 Task: Add an event with the title Second Monthly Sales and Revenue Review, date '2023/12/22', time 8:30 AM to 10:30 AMand add a description: Staff Appreciation Day is a special occasion dedicated to recognizing and honoring the hard work, dedication, and contributions of the entire staff. It is a day to express gratitude and appreciation for their efforts in making the organization successful._x000D_
_x000D_
Select event color  Graphite . Add location for the event as: 456 Av. da Liberdade, Lisbon, Portugal, logged in from the account softage.9@softage.netand send the event invitation to softage.3@softage.net with CC to  softage.4@softage.net. Set a reminder for the event Weekly on Sunday
Action: Mouse moved to (75, 139)
Screenshot: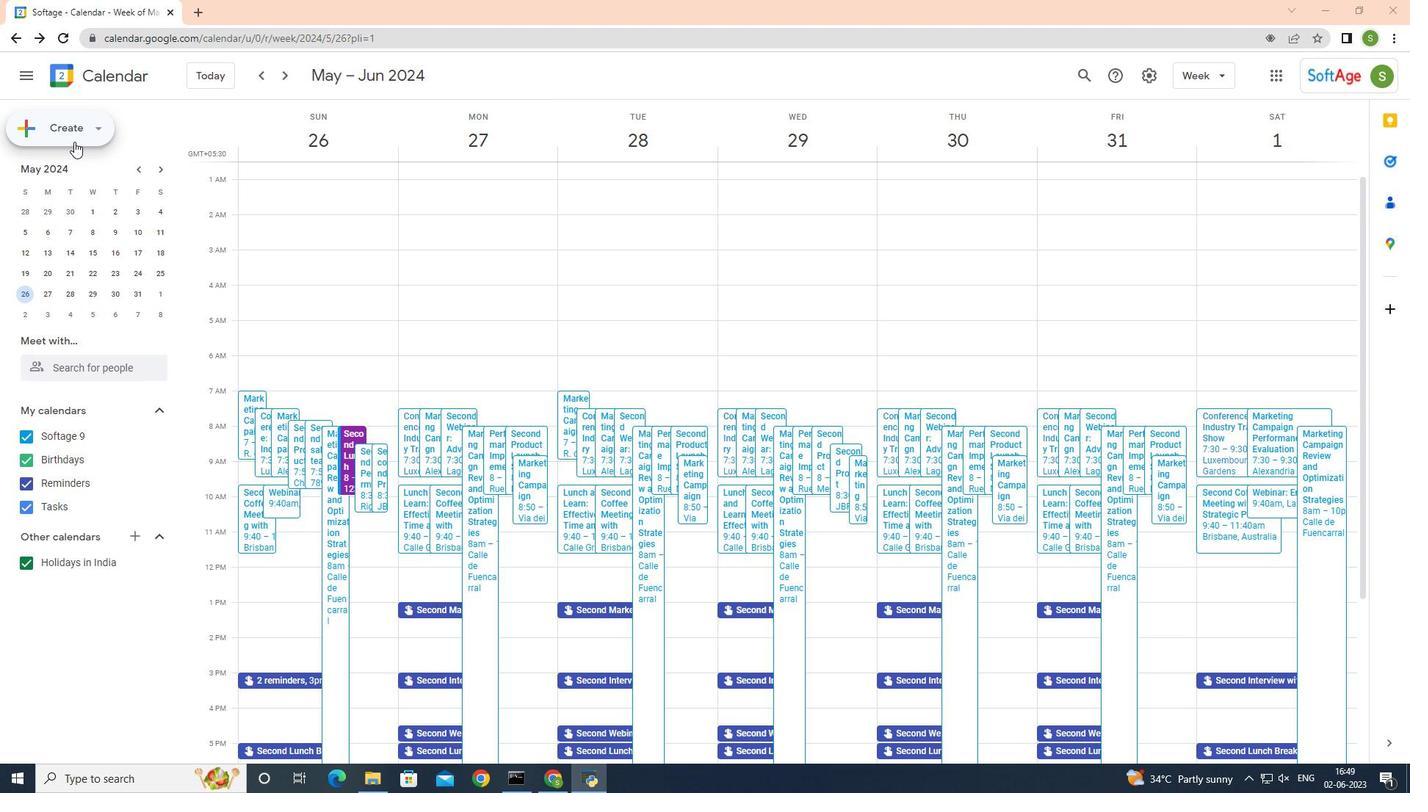 
Action: Mouse pressed left at (75, 139)
Screenshot: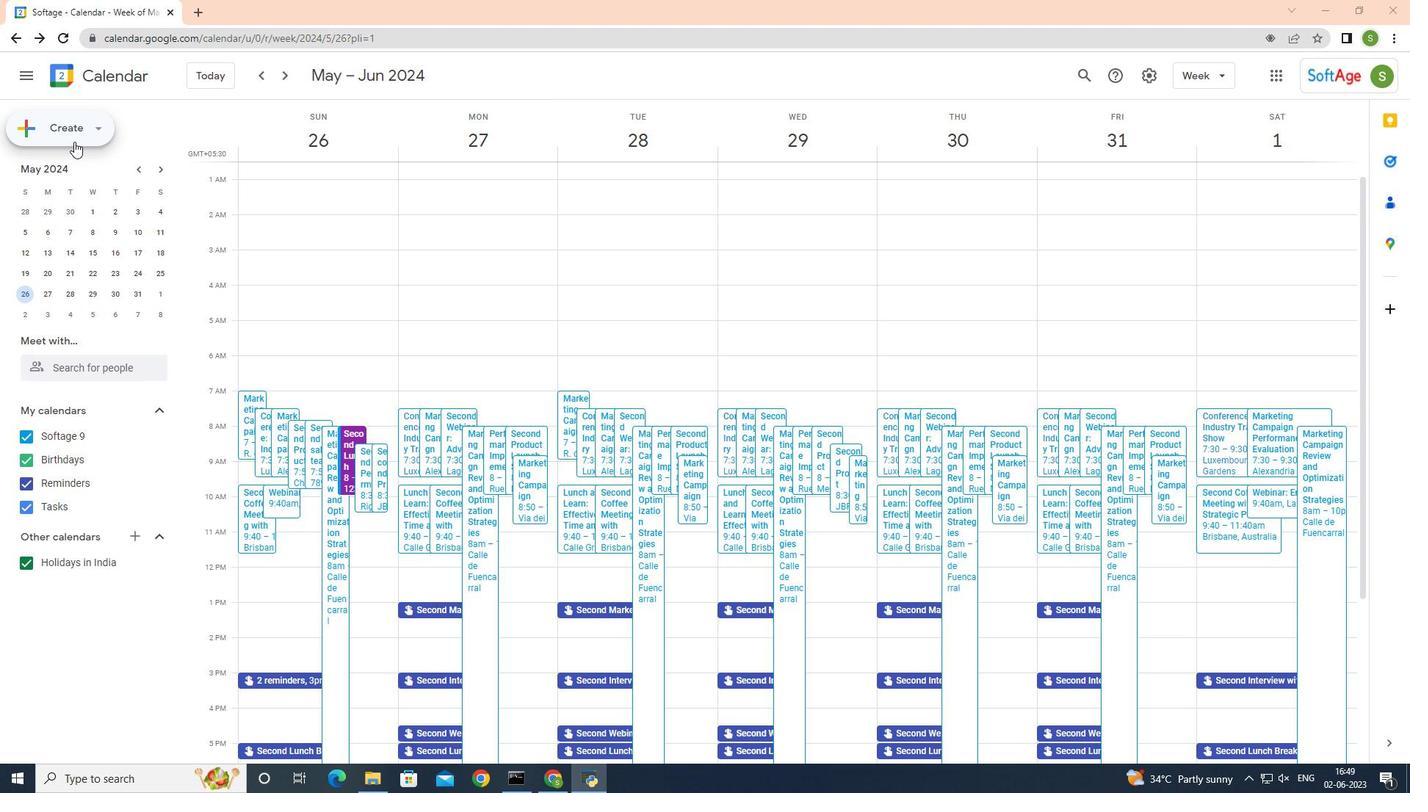 
Action: Mouse moved to (63, 168)
Screenshot: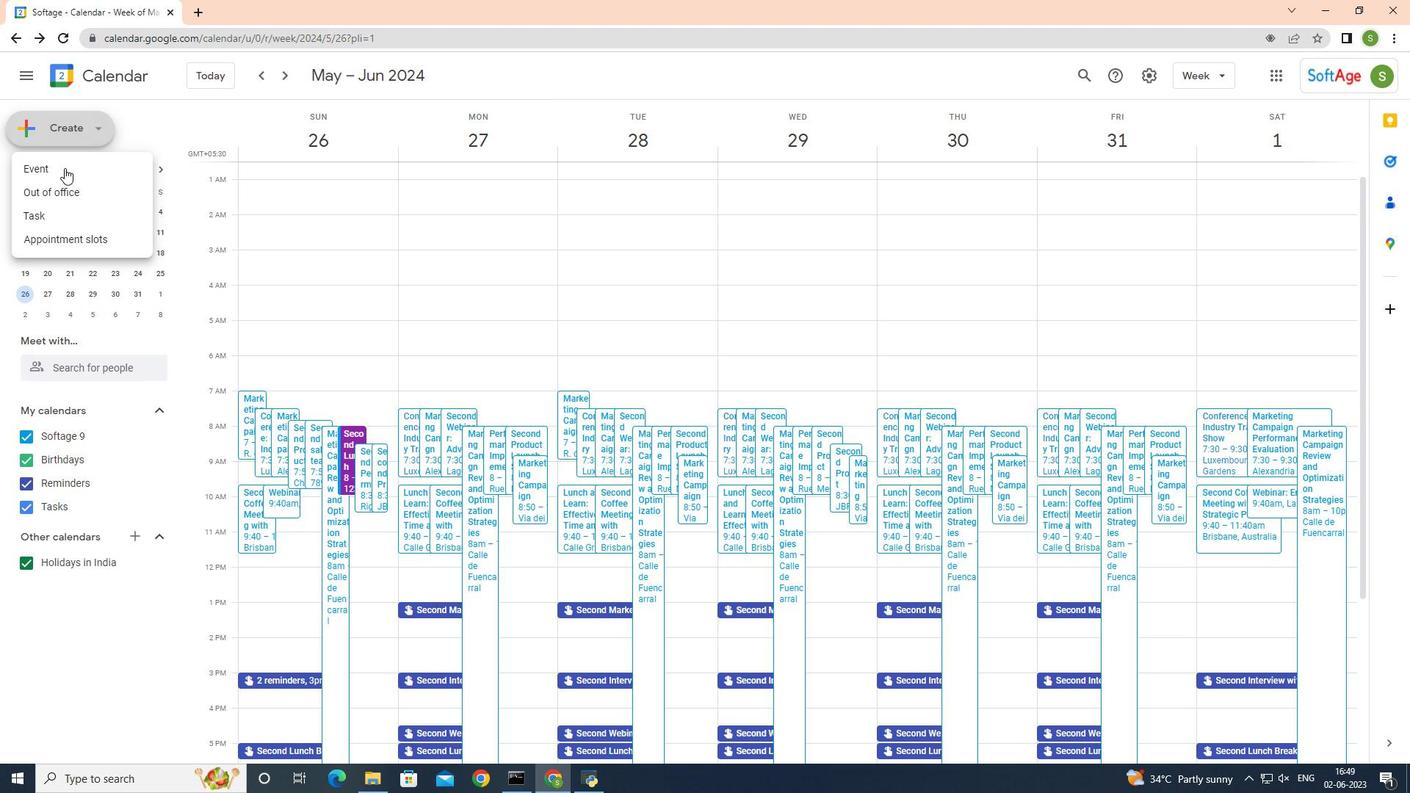 
Action: Mouse pressed left at (63, 168)
Screenshot: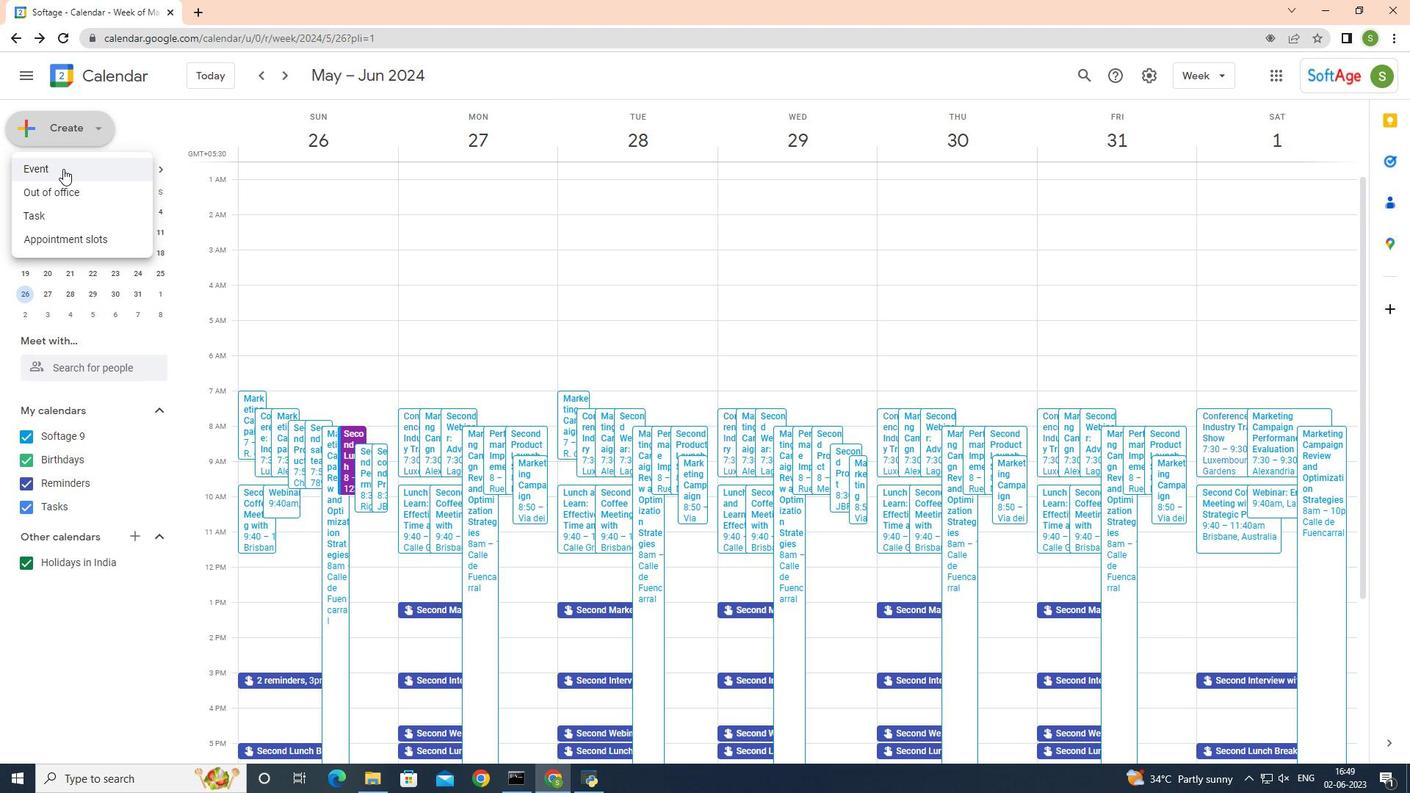 
Action: Mouse moved to (513, 398)
Screenshot: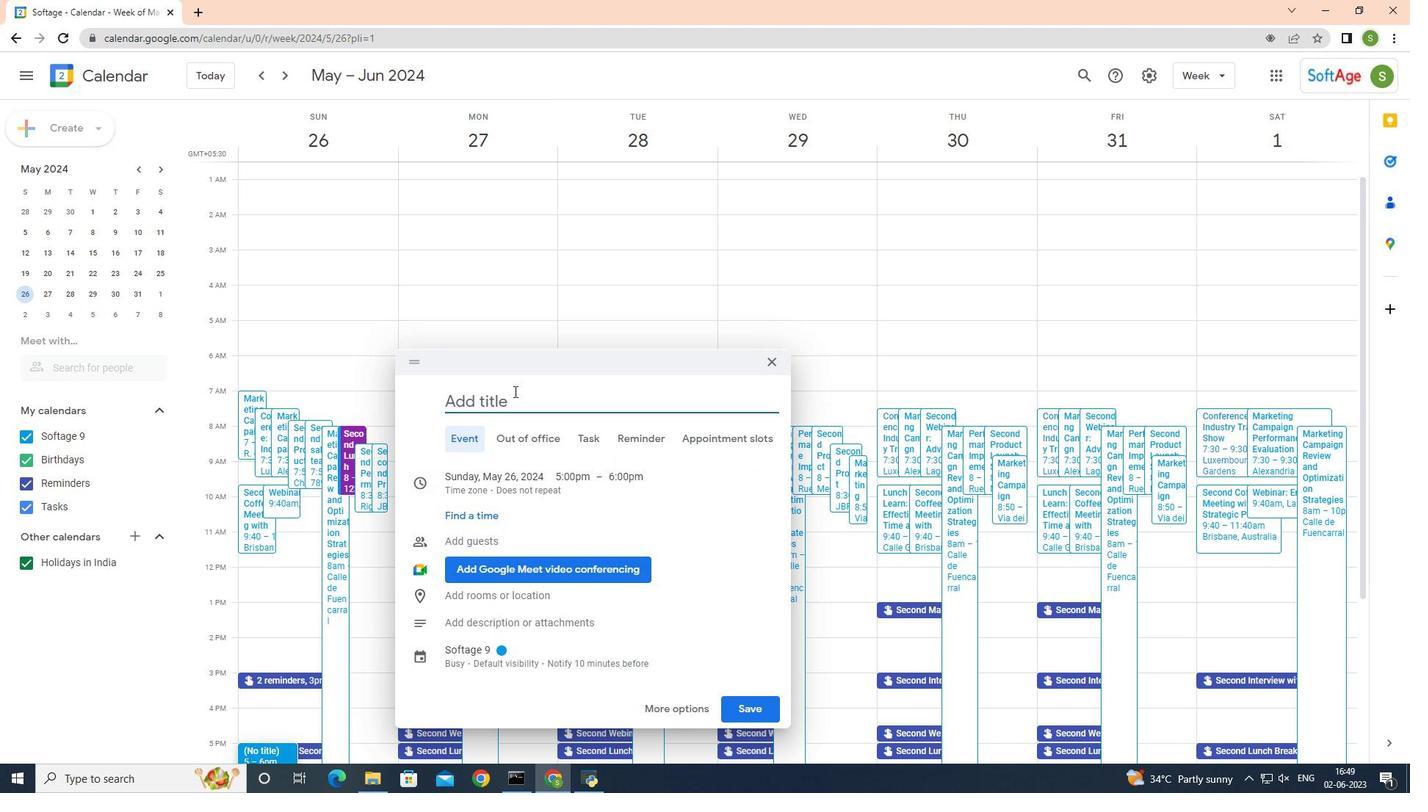
Action: Mouse pressed left at (513, 398)
Screenshot: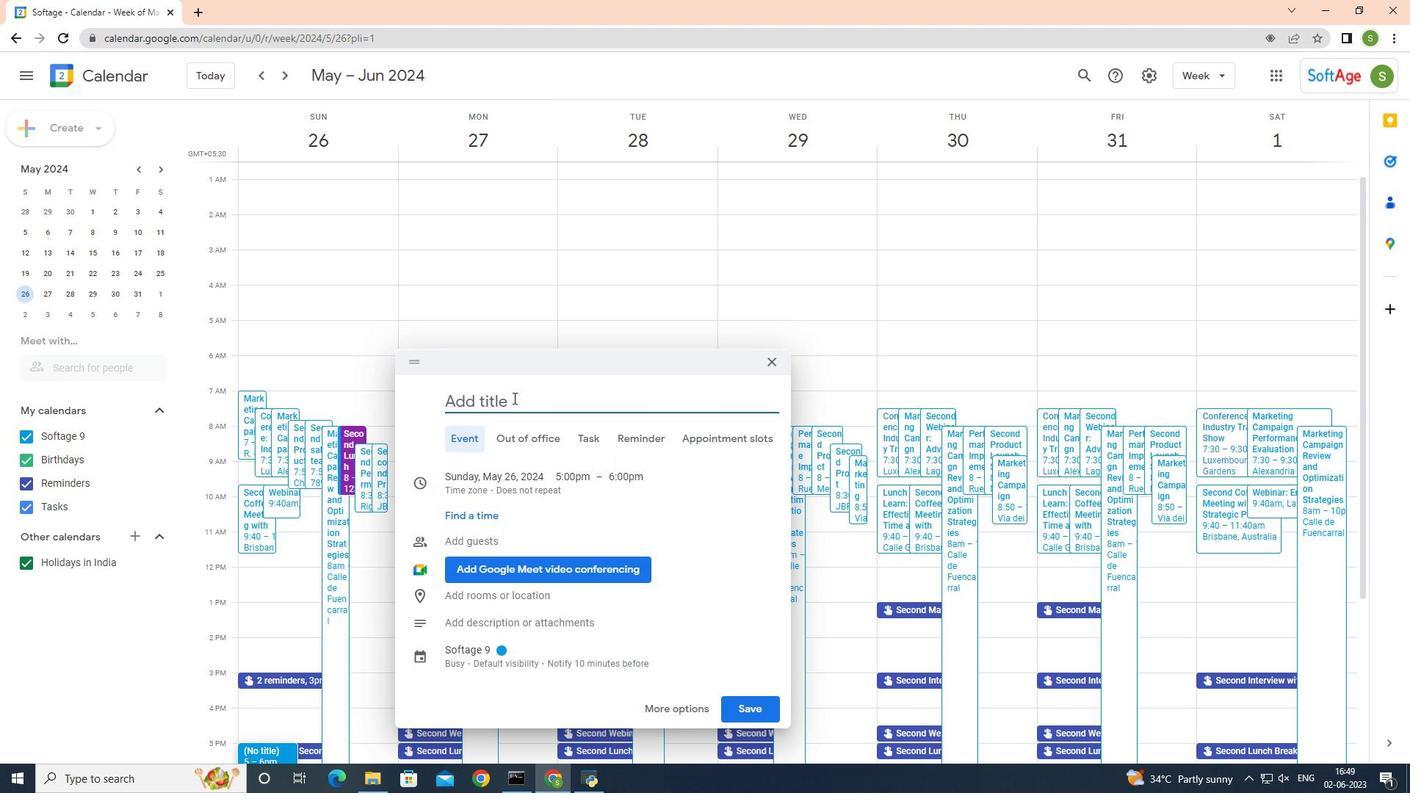 
Action: Mouse moved to (513, 398)
Screenshot: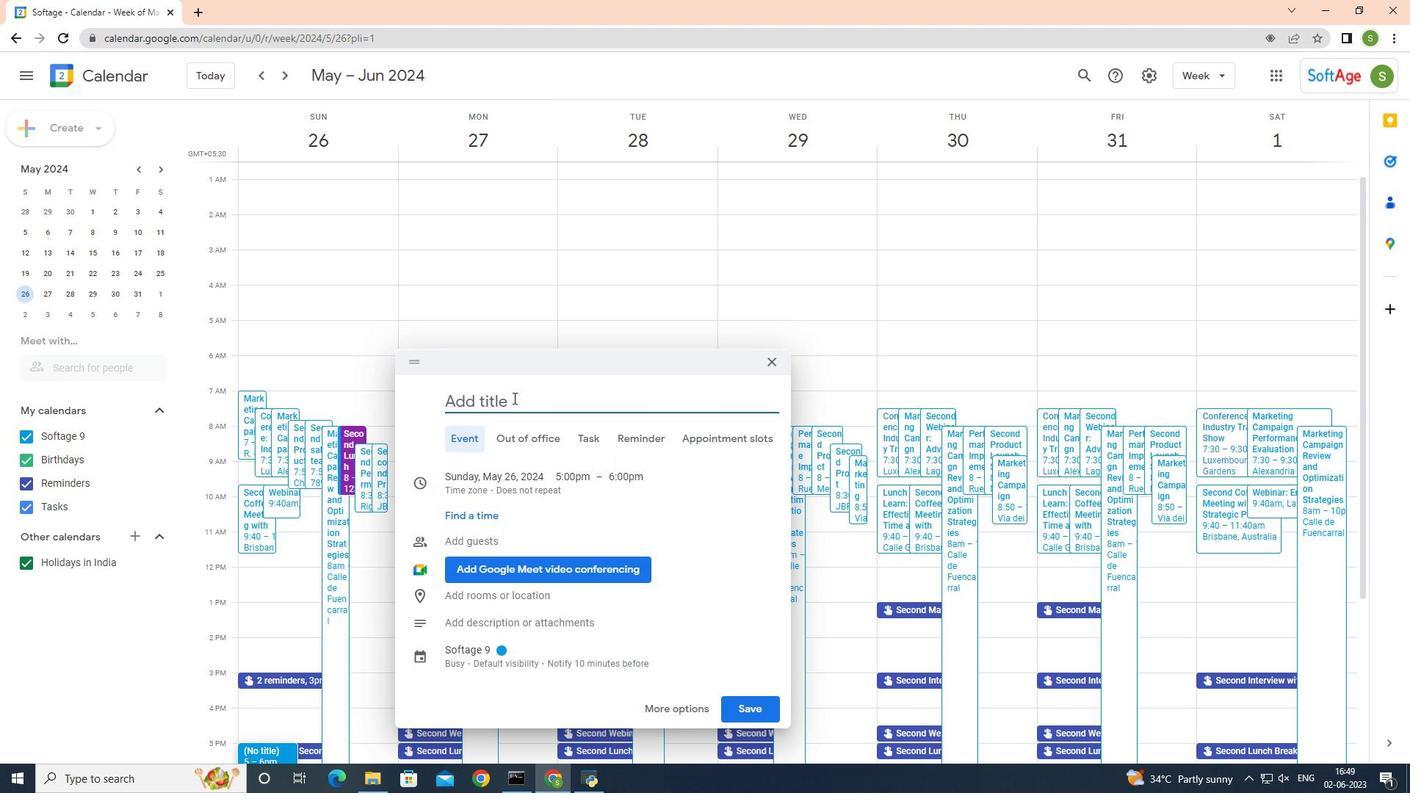 
Action: Key pressed <Key.shift>Second<Key.space><Key.shift_r><Key.shift_r><Key.shift_r><Key.shift_r><Key.shift_r><Key.shift_r><Key.shift_r><Key.shift_r><Key.shift_r><Key.shift_r><Key.shift_r>Monthly<Key.space><Key.shift><Key.shift><Key.shift><Key.shift><Key.shift>Sales<Key.space>and<Key.space><Key.shift>Revenue<Key.space><Key.shift>Review
Screenshot: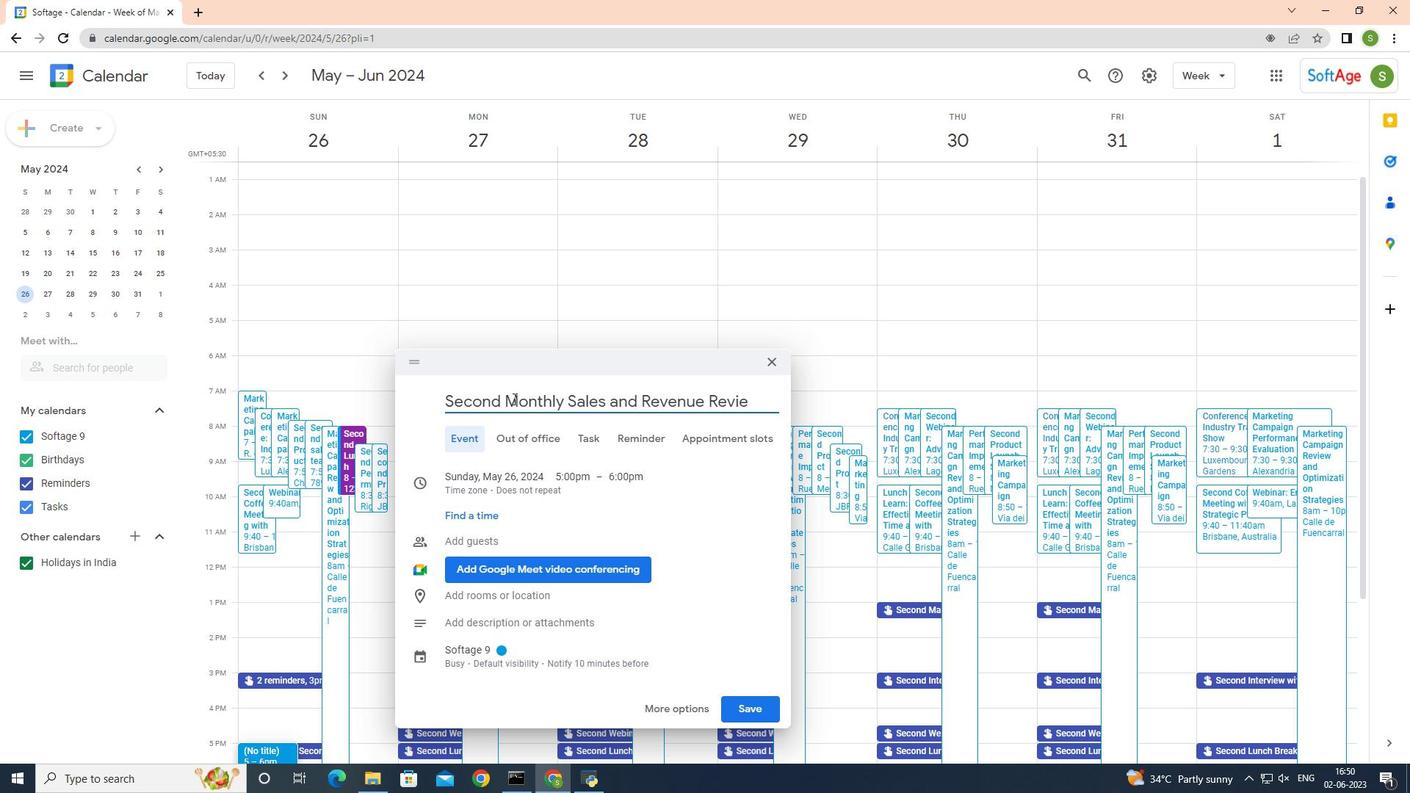 
Action: Mouse moved to (532, 478)
Screenshot: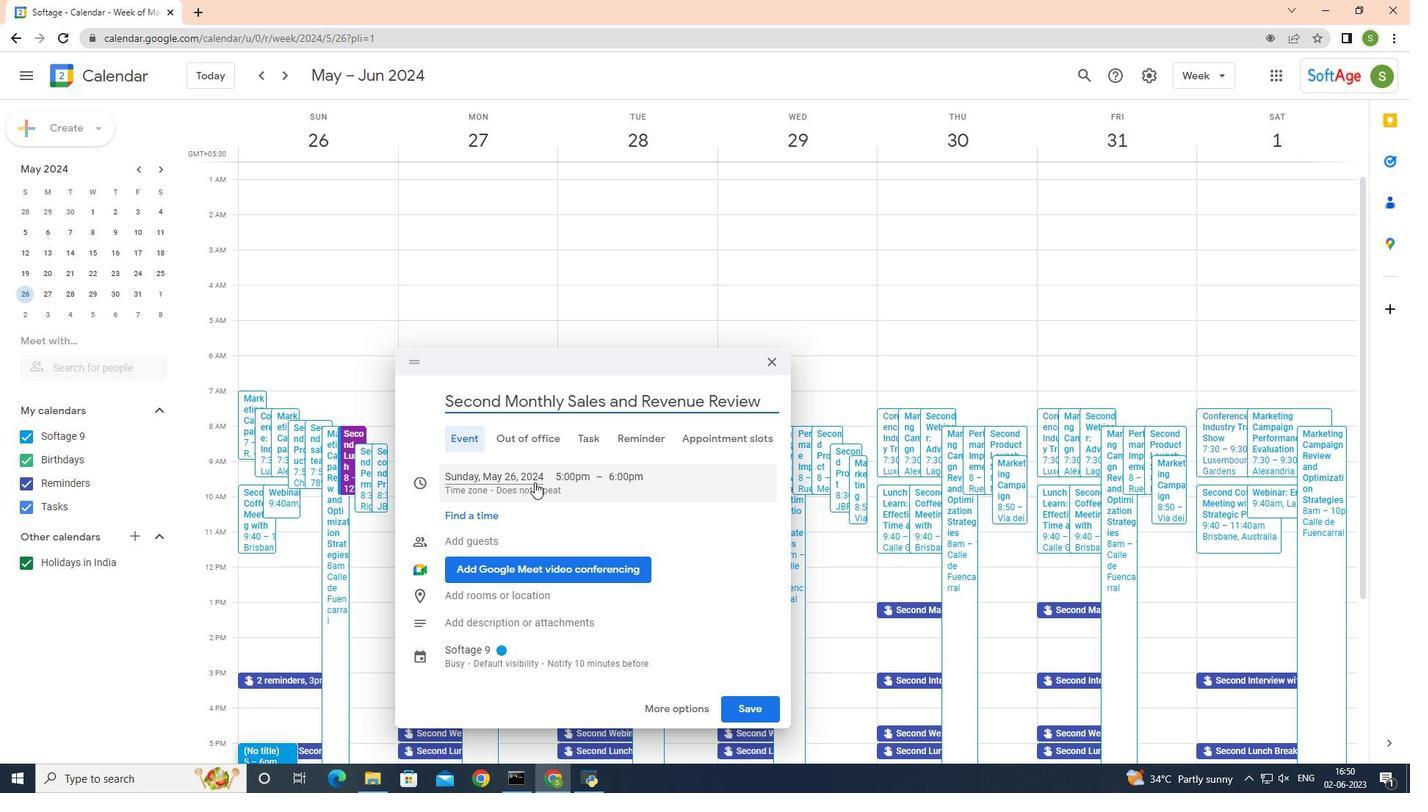 
Action: Mouse pressed left at (532, 478)
Screenshot: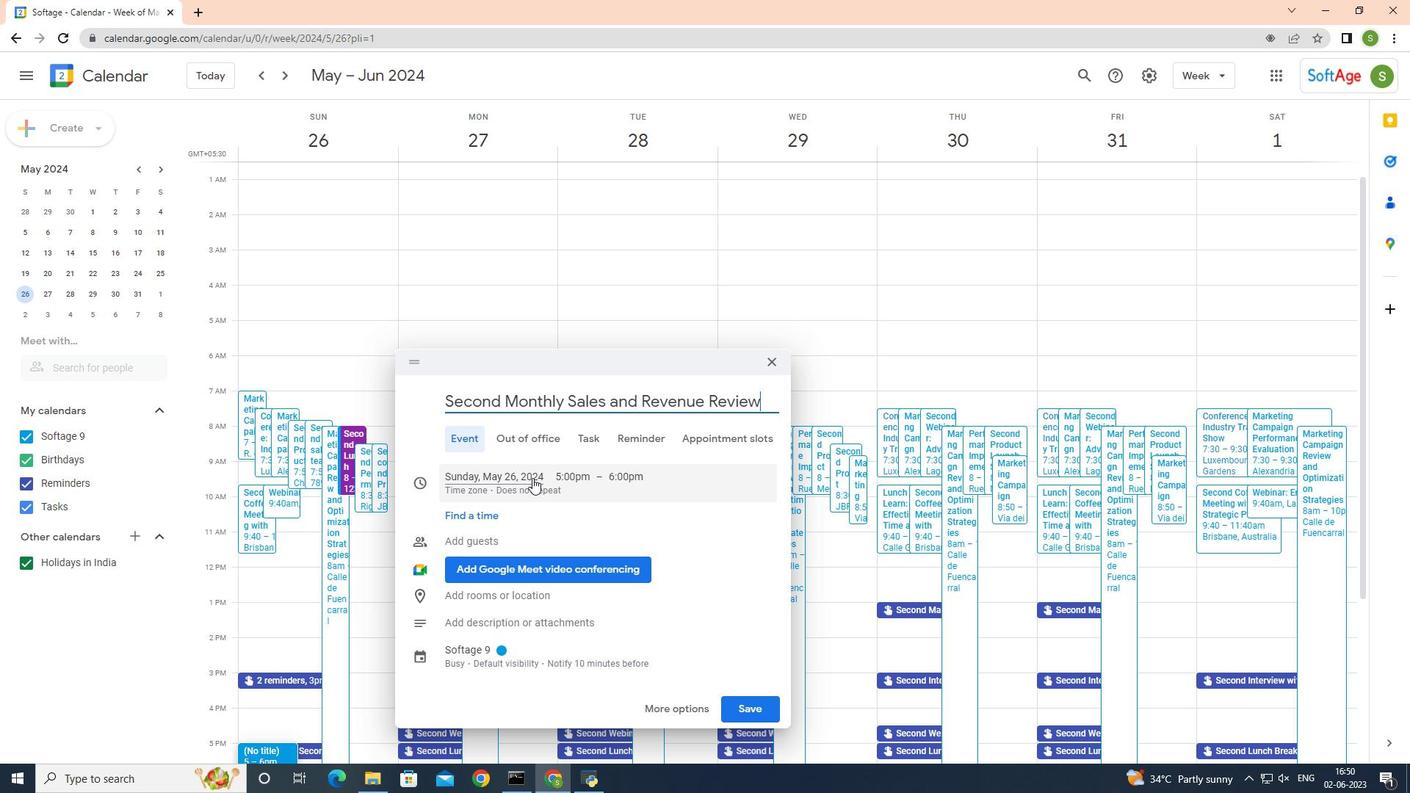 
Action: Mouse moved to (608, 470)
Screenshot: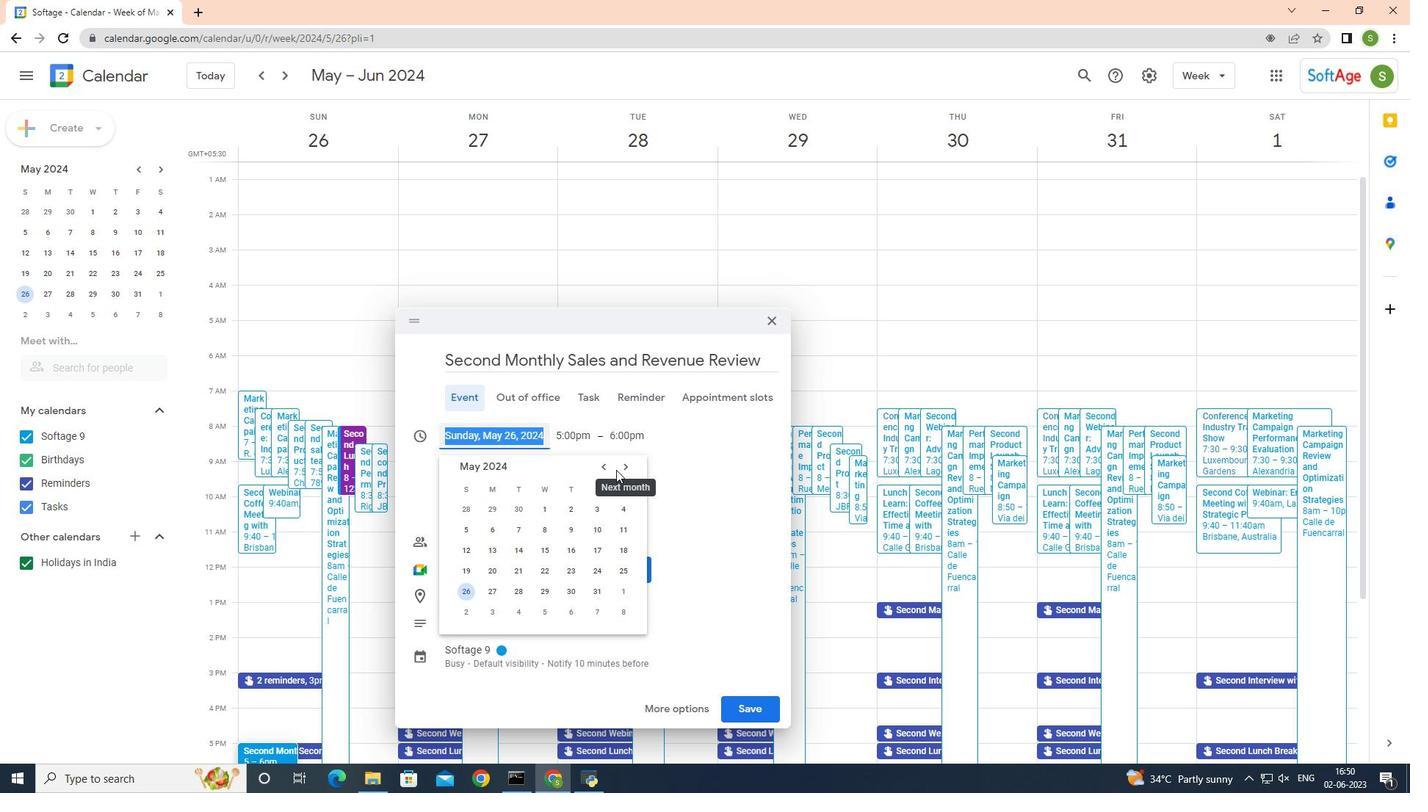 
Action: Mouse pressed left at (608, 470)
Screenshot: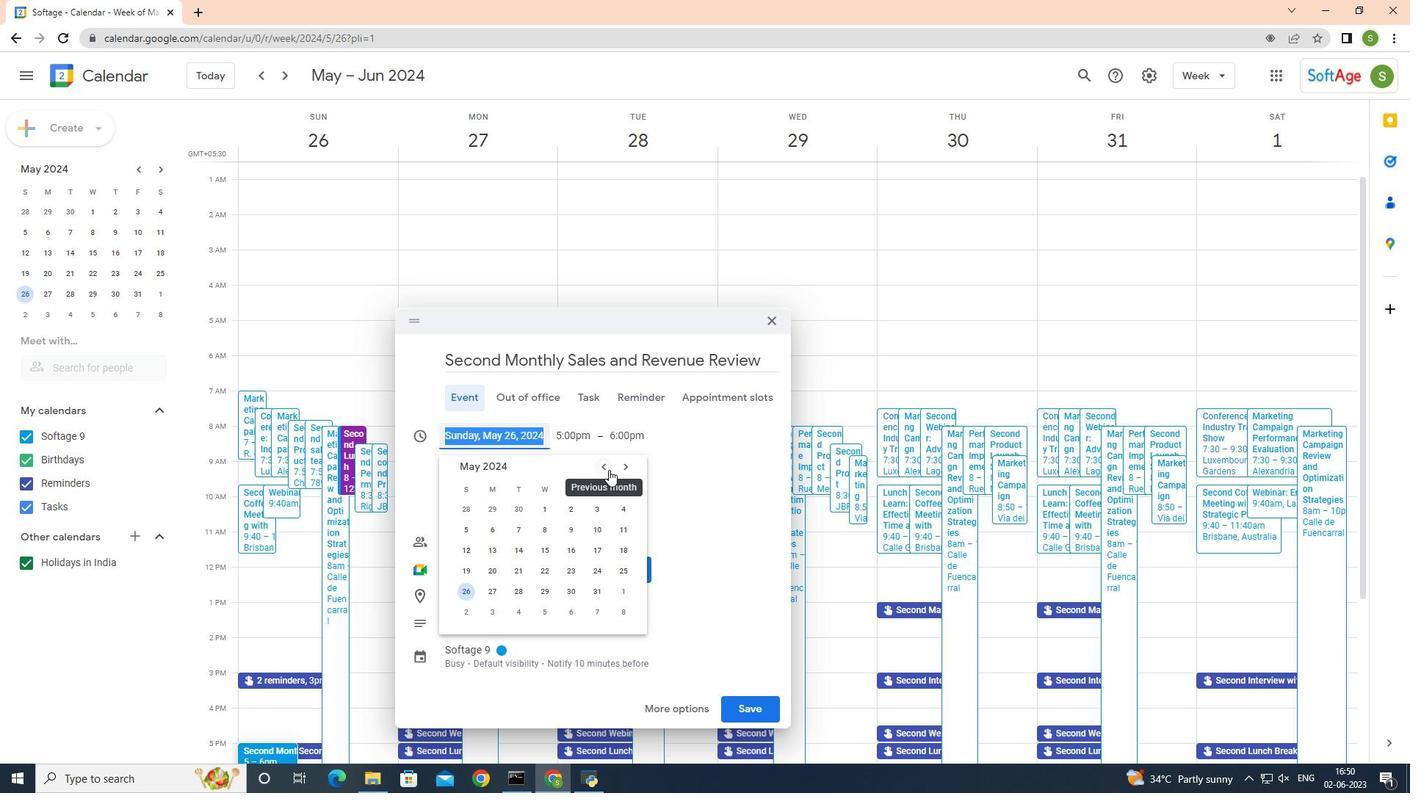 
Action: Mouse pressed left at (608, 470)
Screenshot: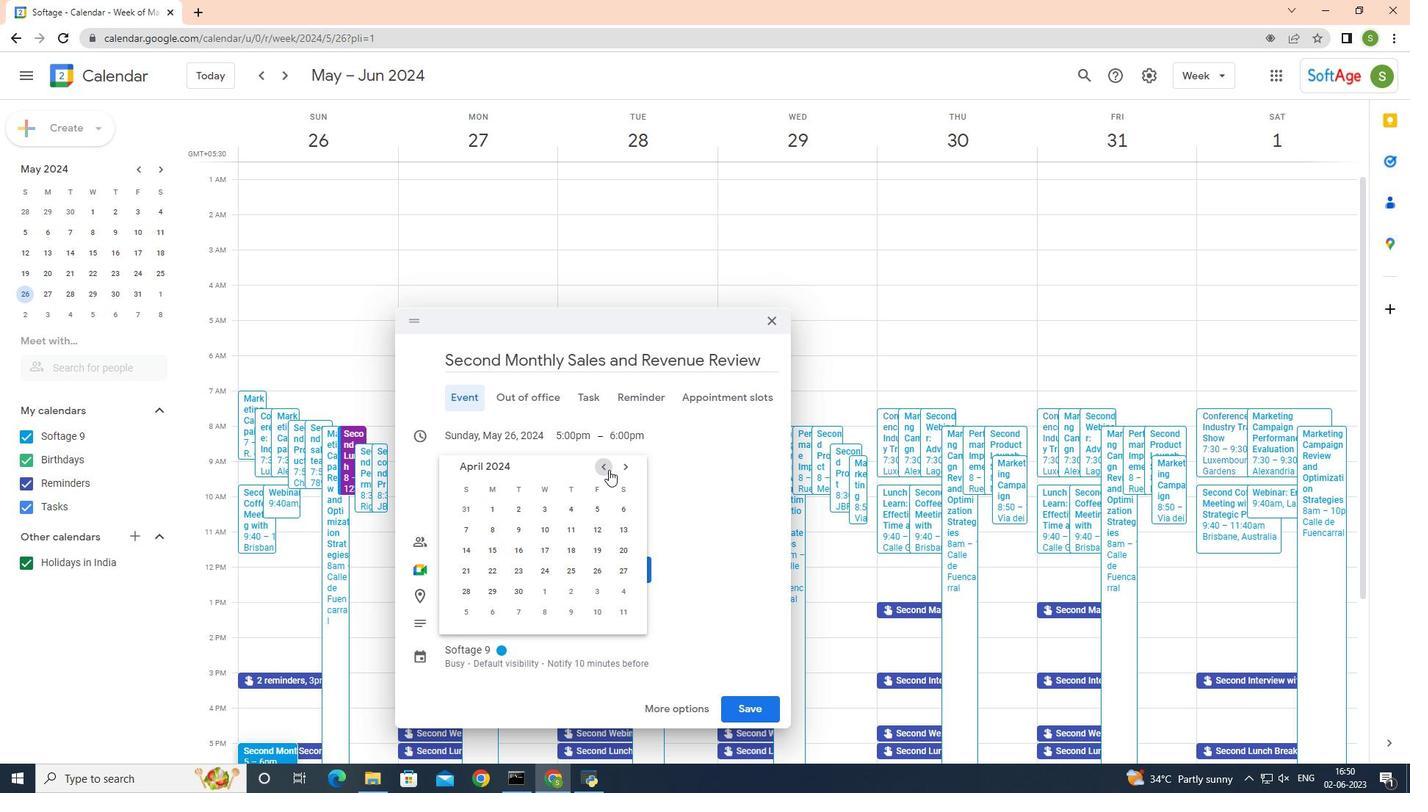 
Action: Mouse pressed left at (608, 470)
Screenshot: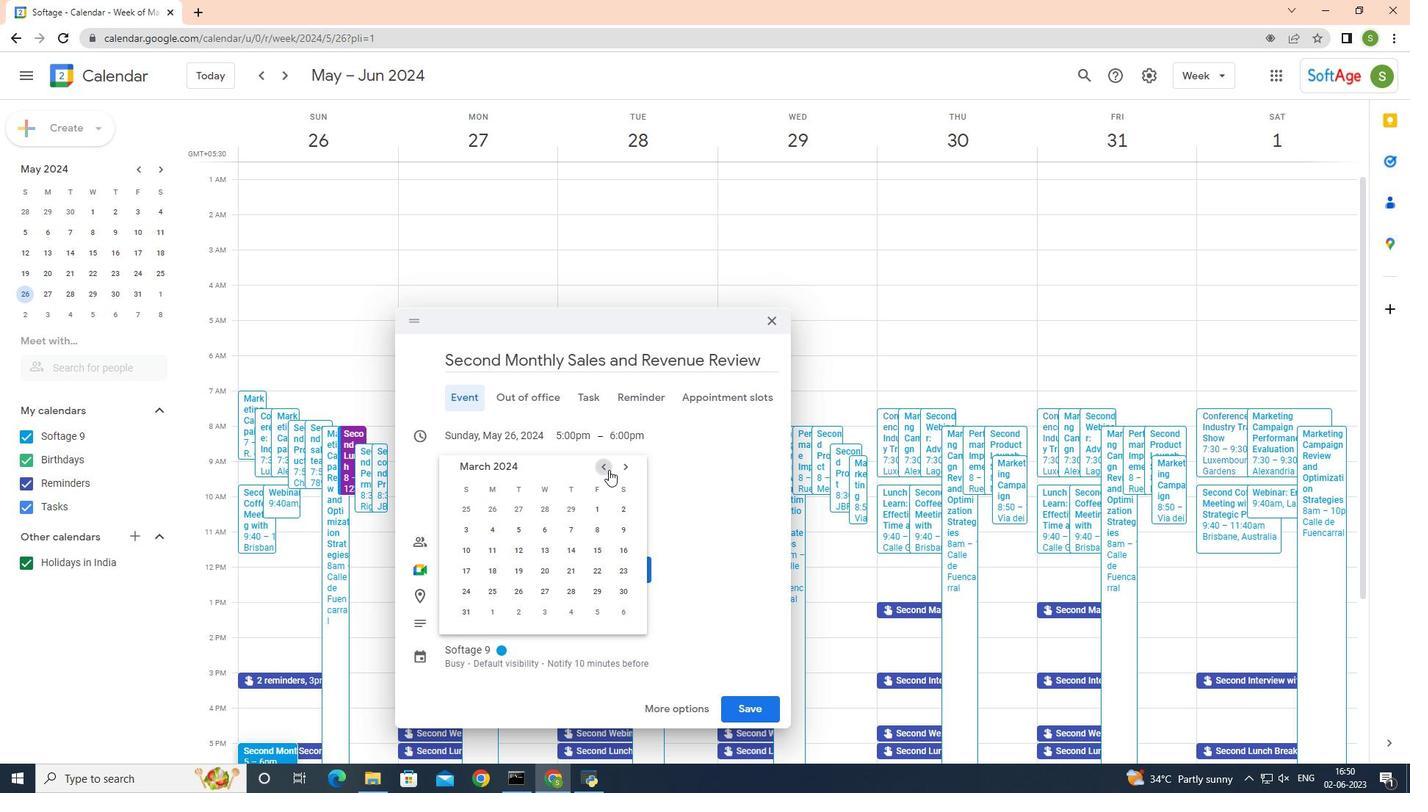 
Action: Mouse pressed left at (608, 470)
Screenshot: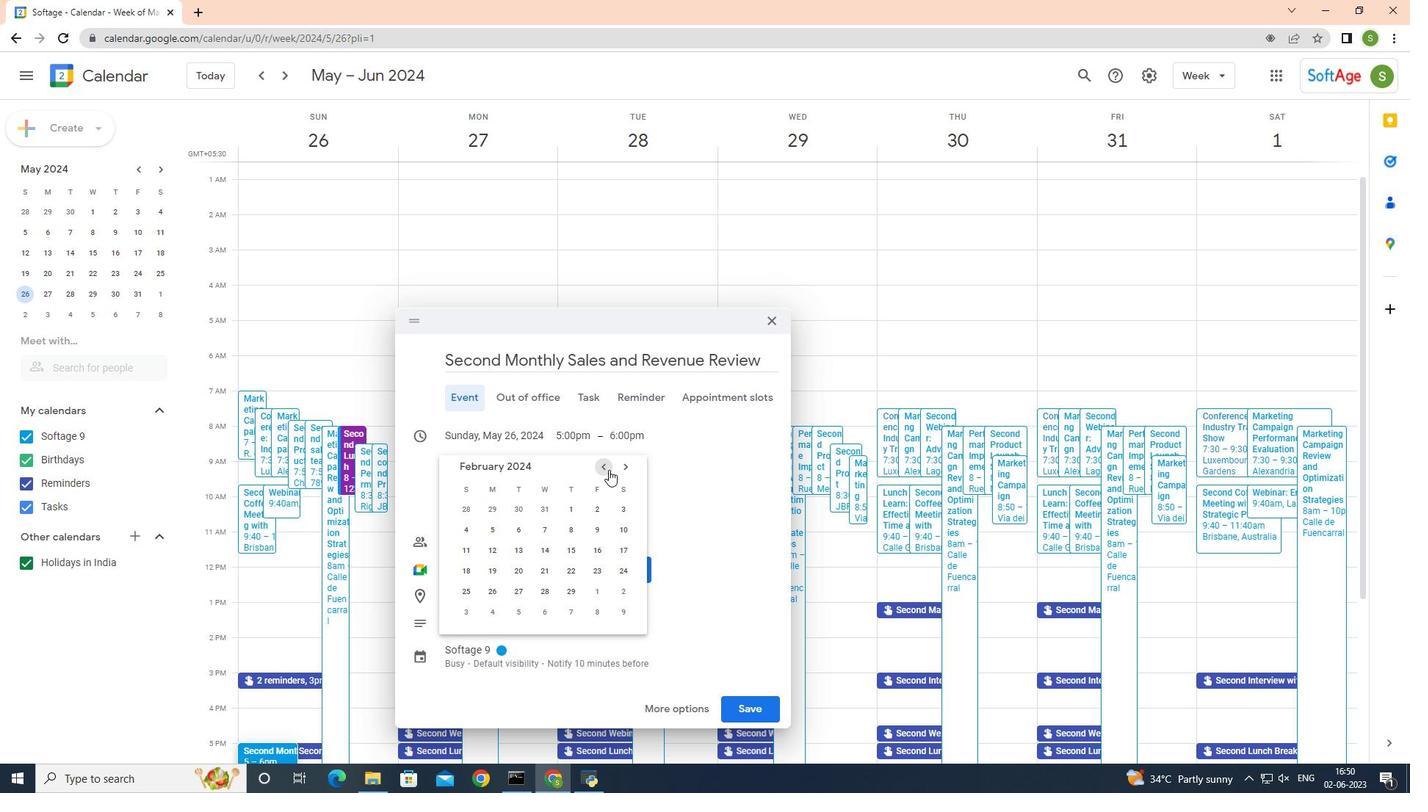 
Action: Mouse pressed left at (608, 470)
Screenshot: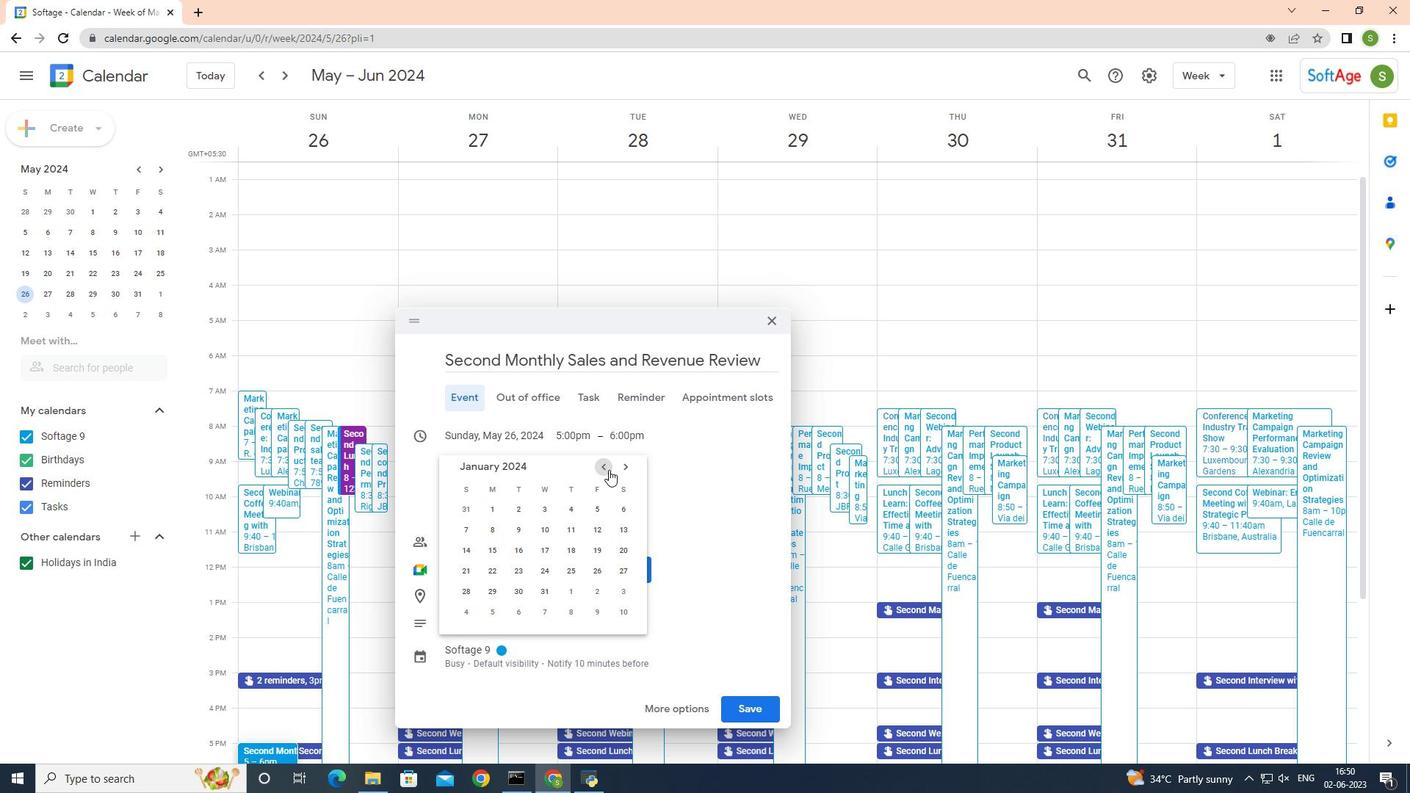 
Action: Mouse moved to (595, 571)
Screenshot: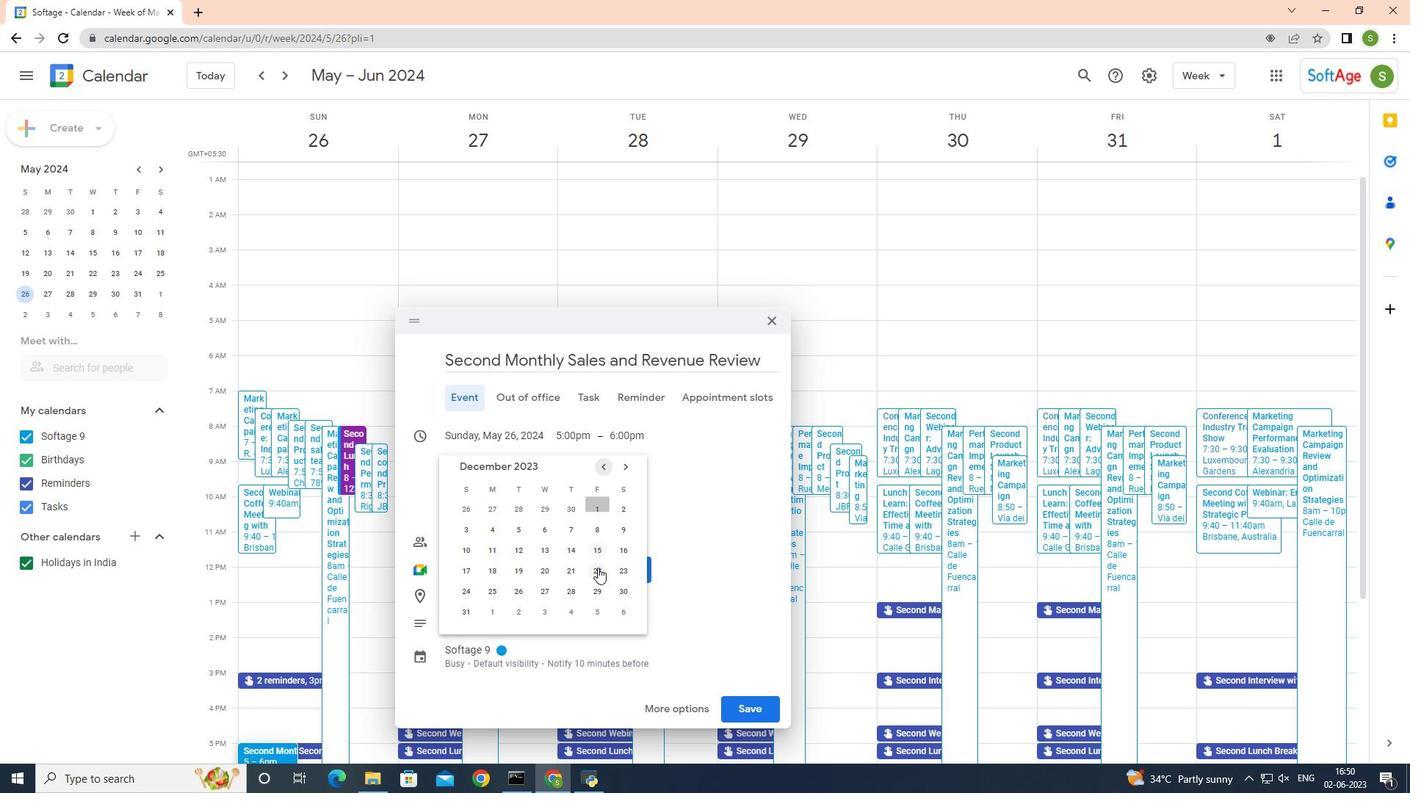 
Action: Mouse pressed left at (595, 571)
Screenshot: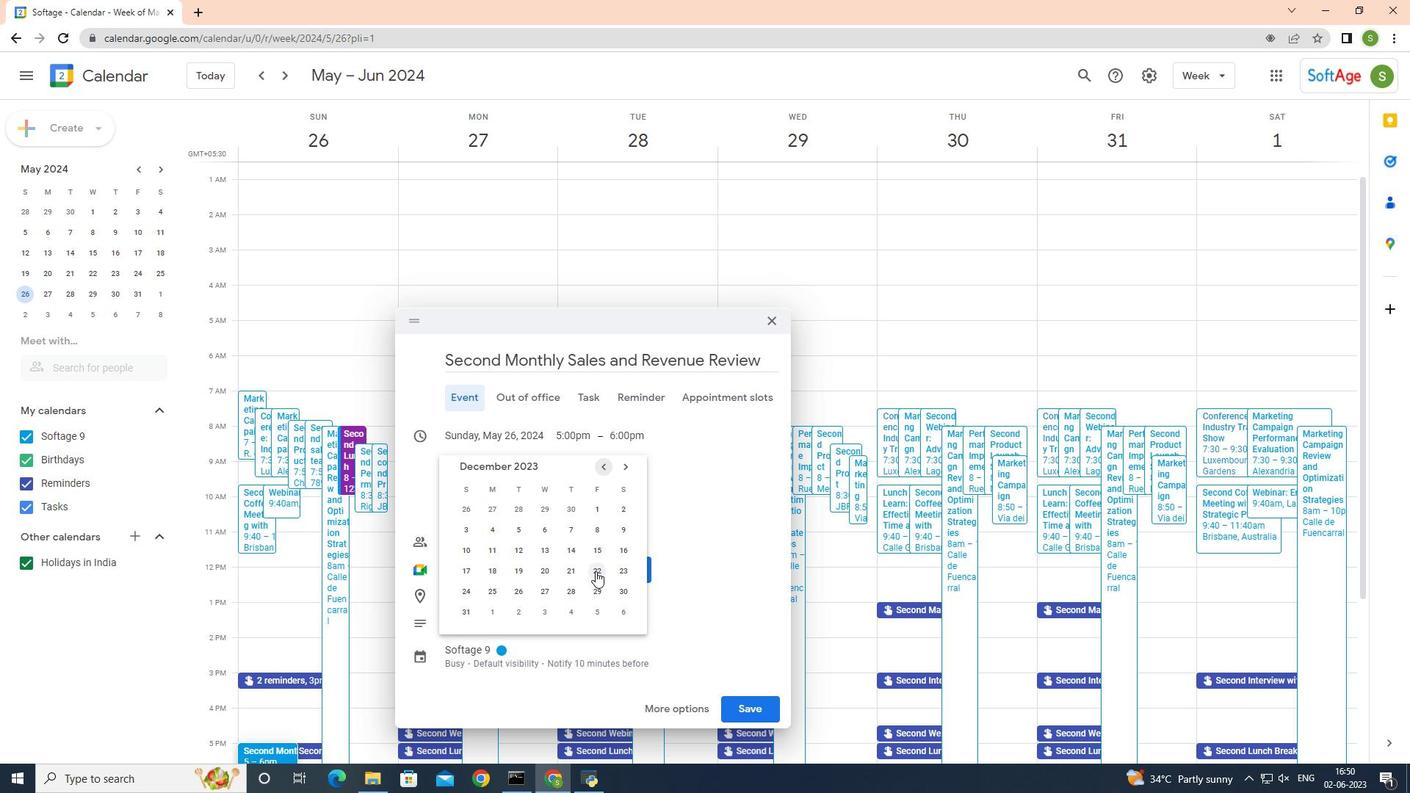 
Action: Mouse moved to (802, 432)
Screenshot: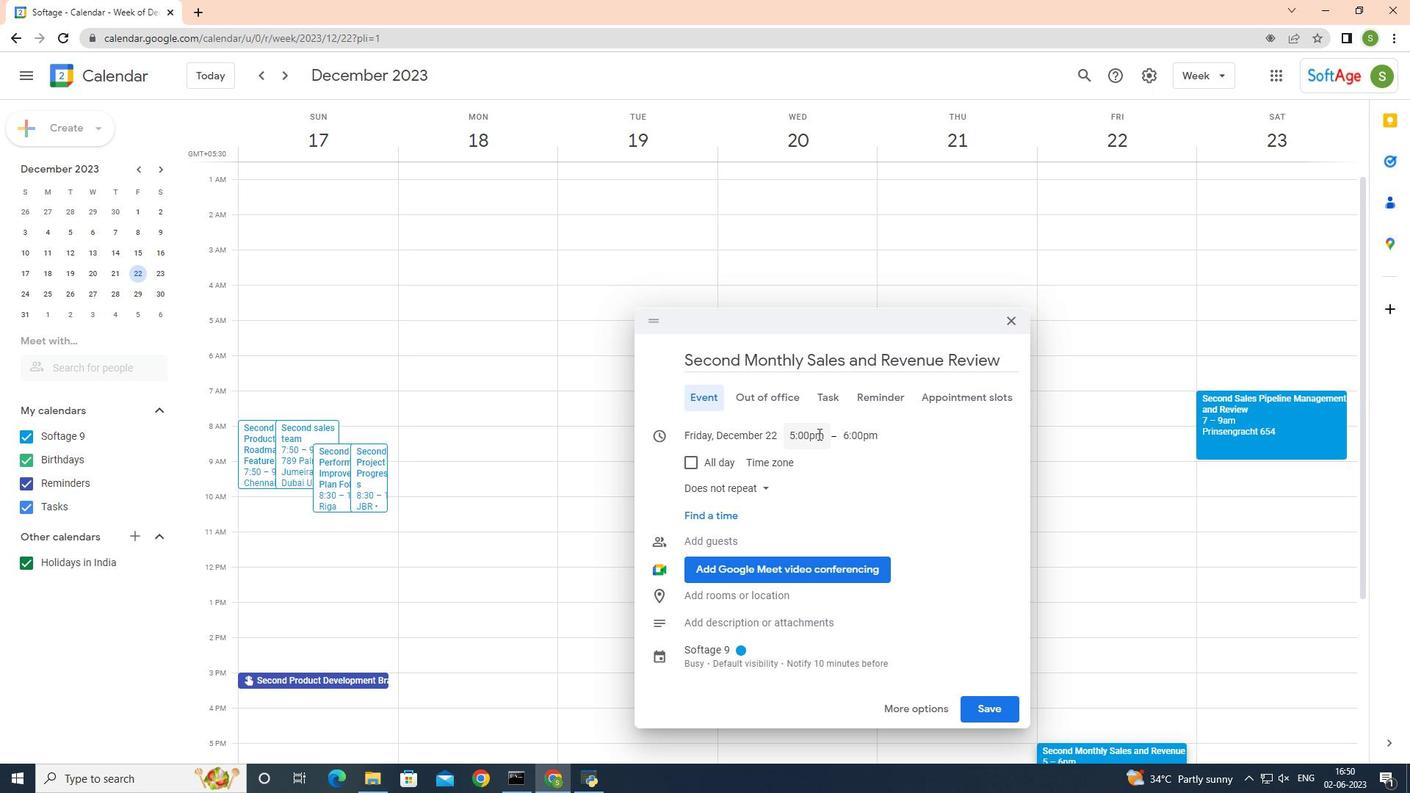 
Action: Mouse pressed left at (802, 432)
Screenshot: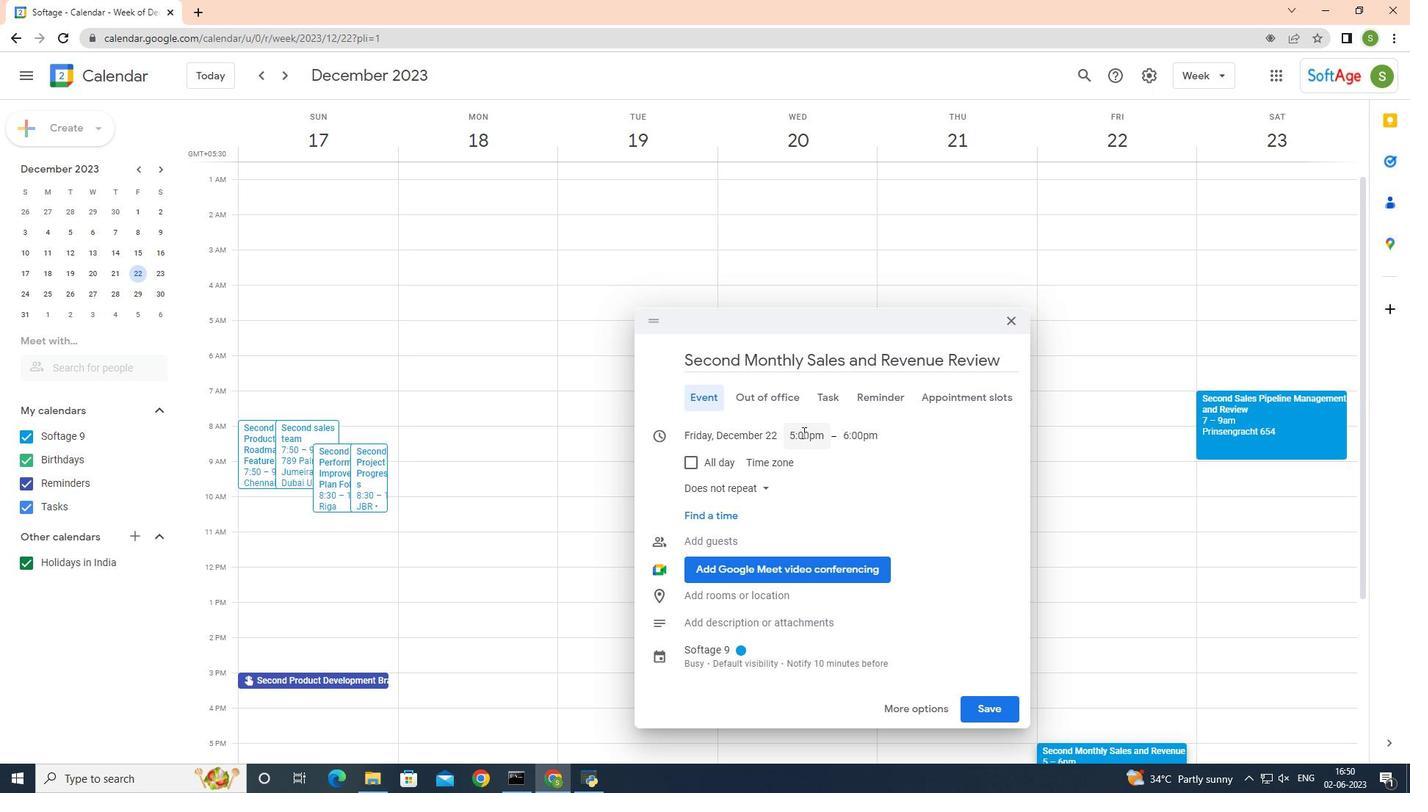 
Action: Mouse moved to (866, 570)
Screenshot: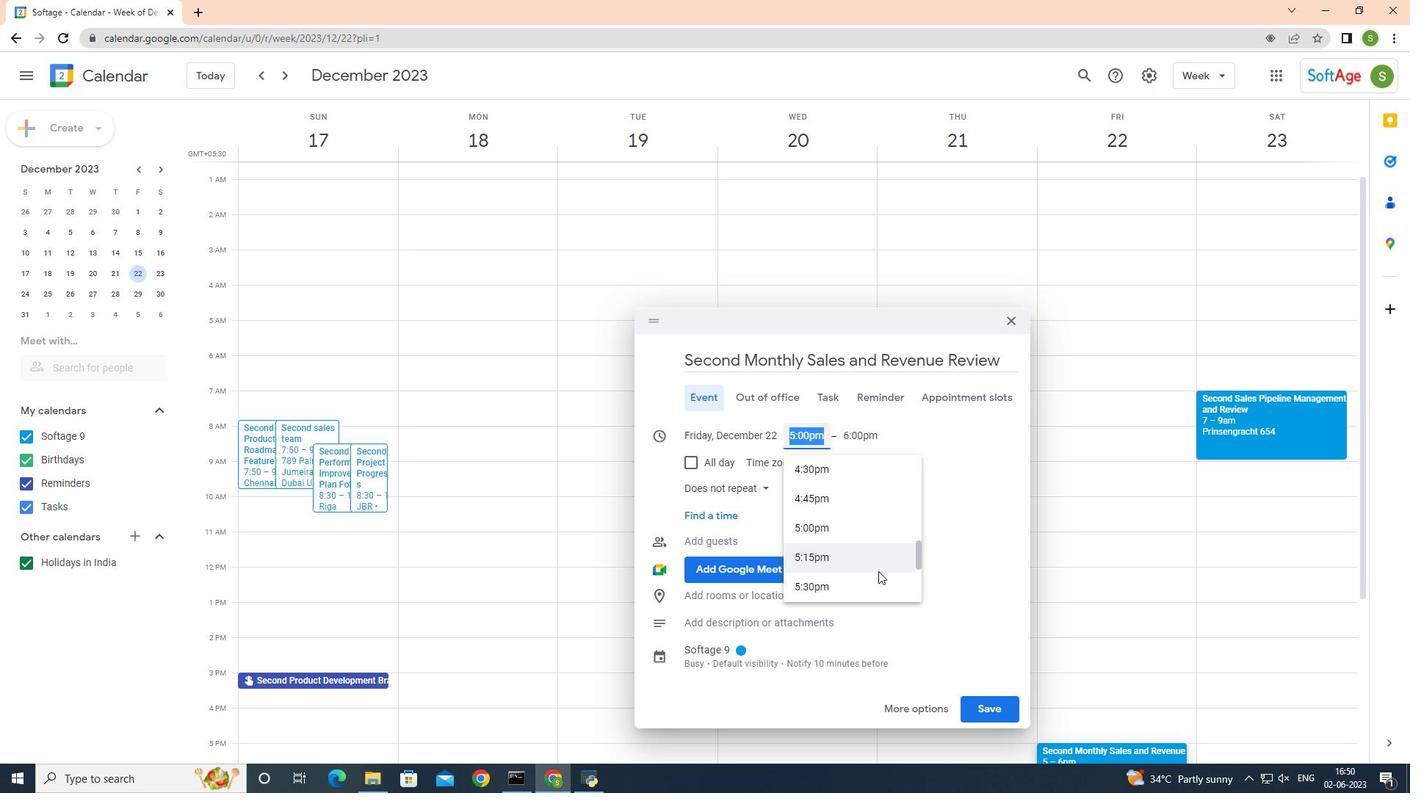 
Action: Mouse scrolled (866, 571) with delta (0, 0)
Screenshot: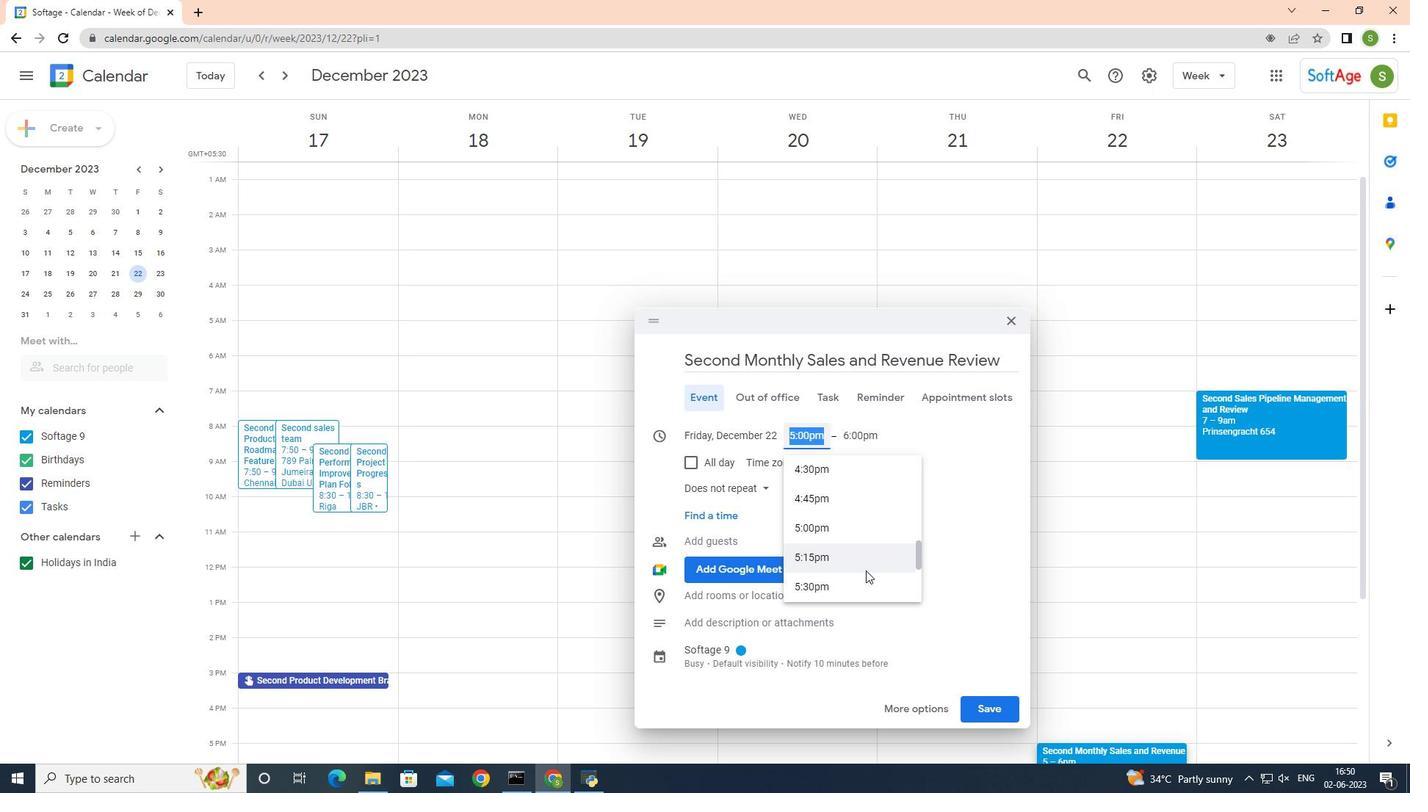 
Action: Mouse scrolled (866, 571) with delta (0, 0)
Screenshot: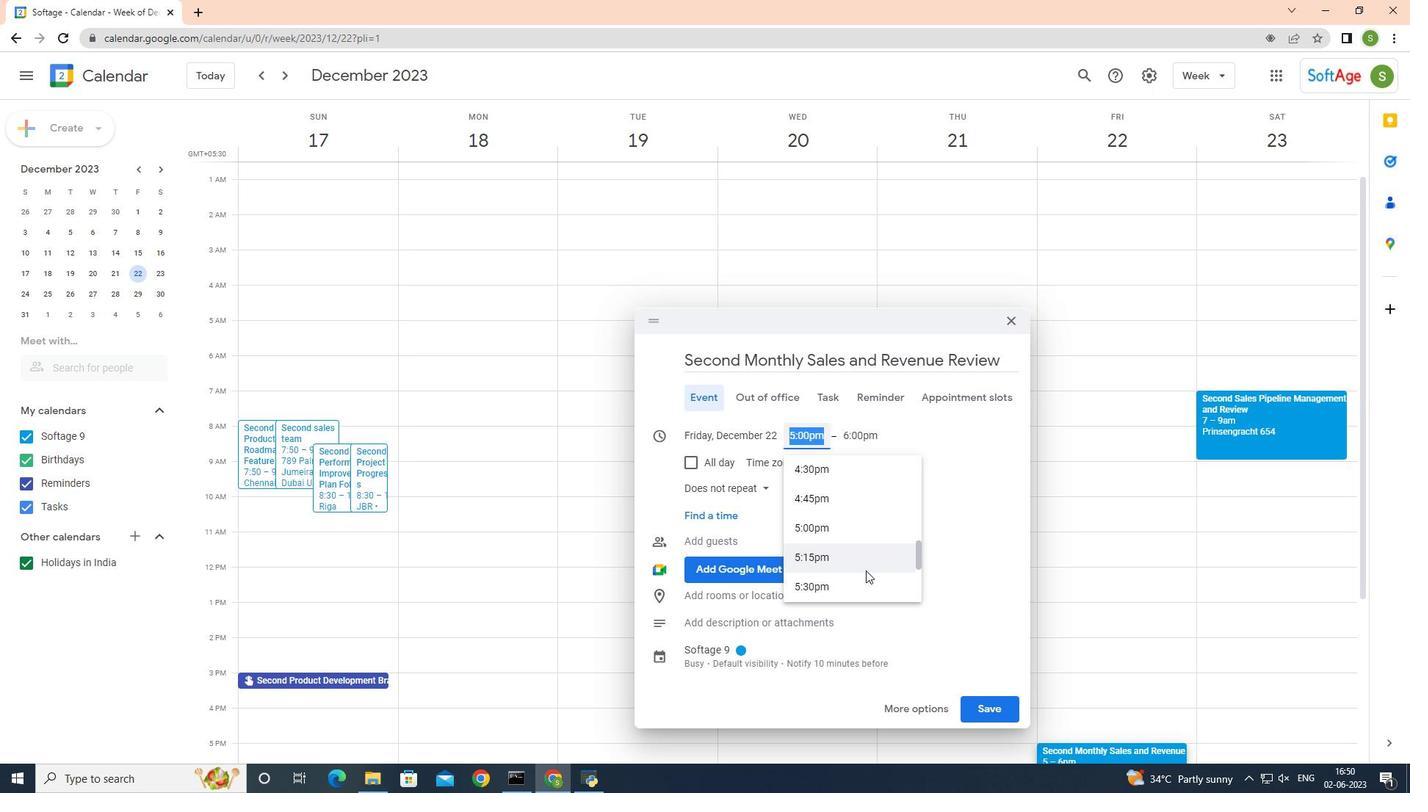 
Action: Mouse scrolled (866, 571) with delta (0, 0)
Screenshot: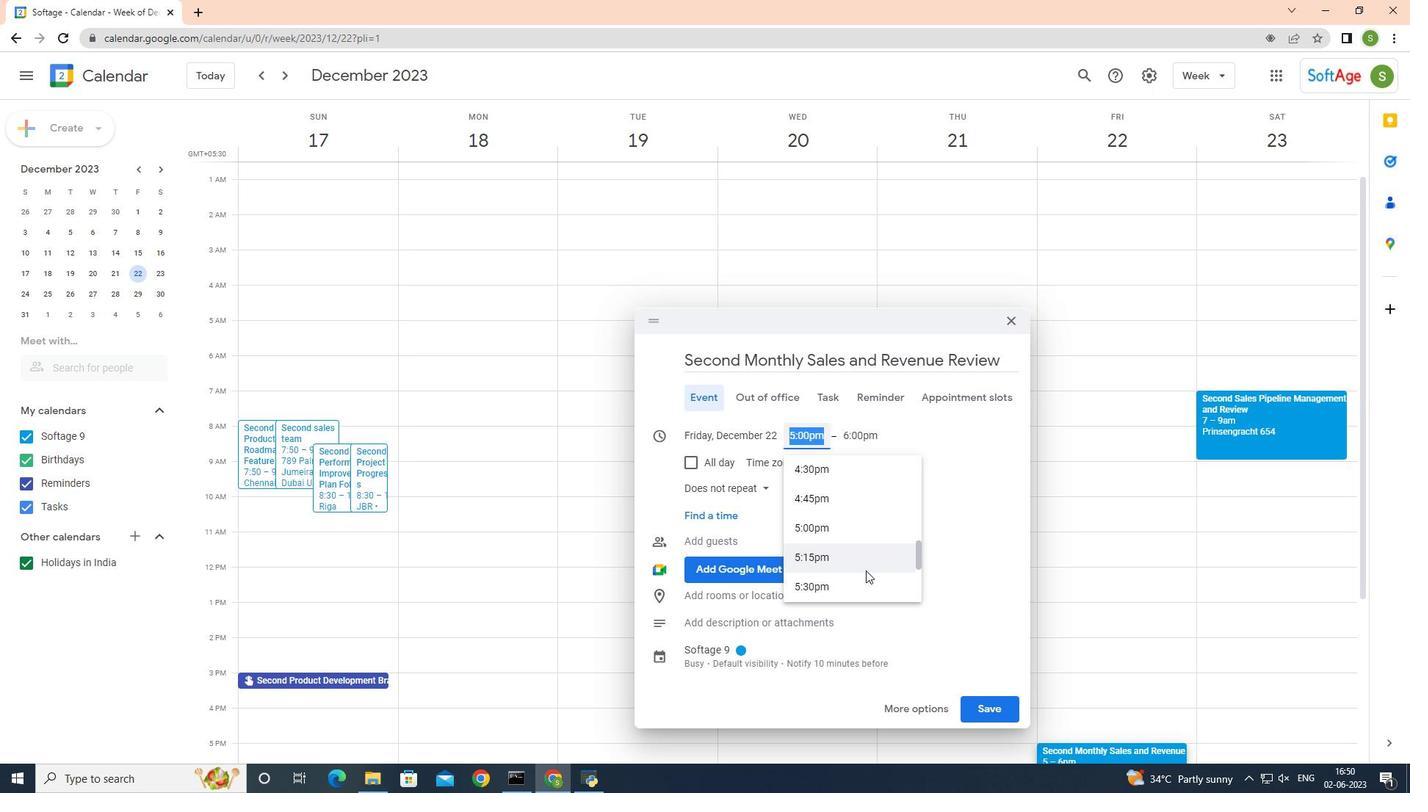 
Action: Mouse scrolled (866, 571) with delta (0, 0)
Screenshot: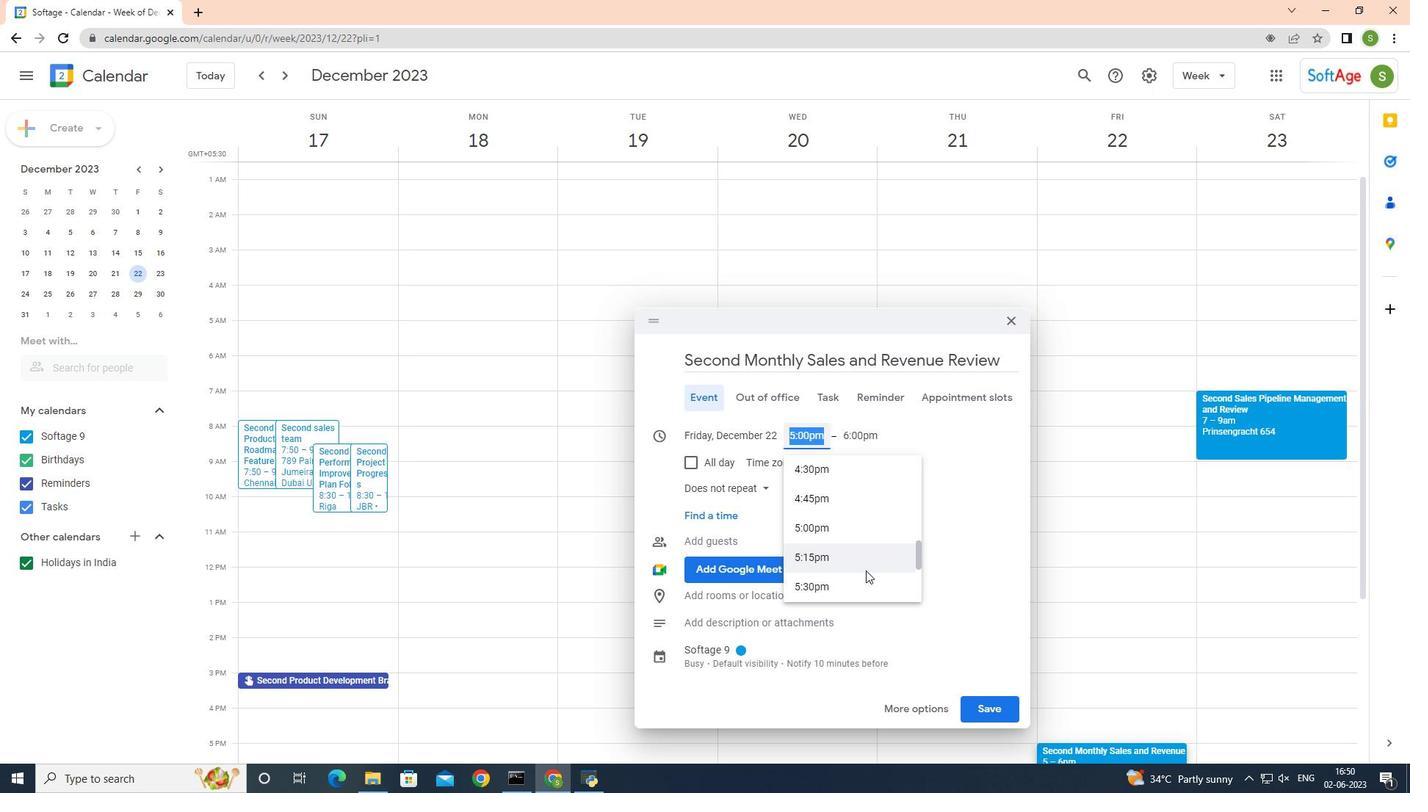 
Action: Mouse scrolled (866, 571) with delta (0, 0)
Screenshot: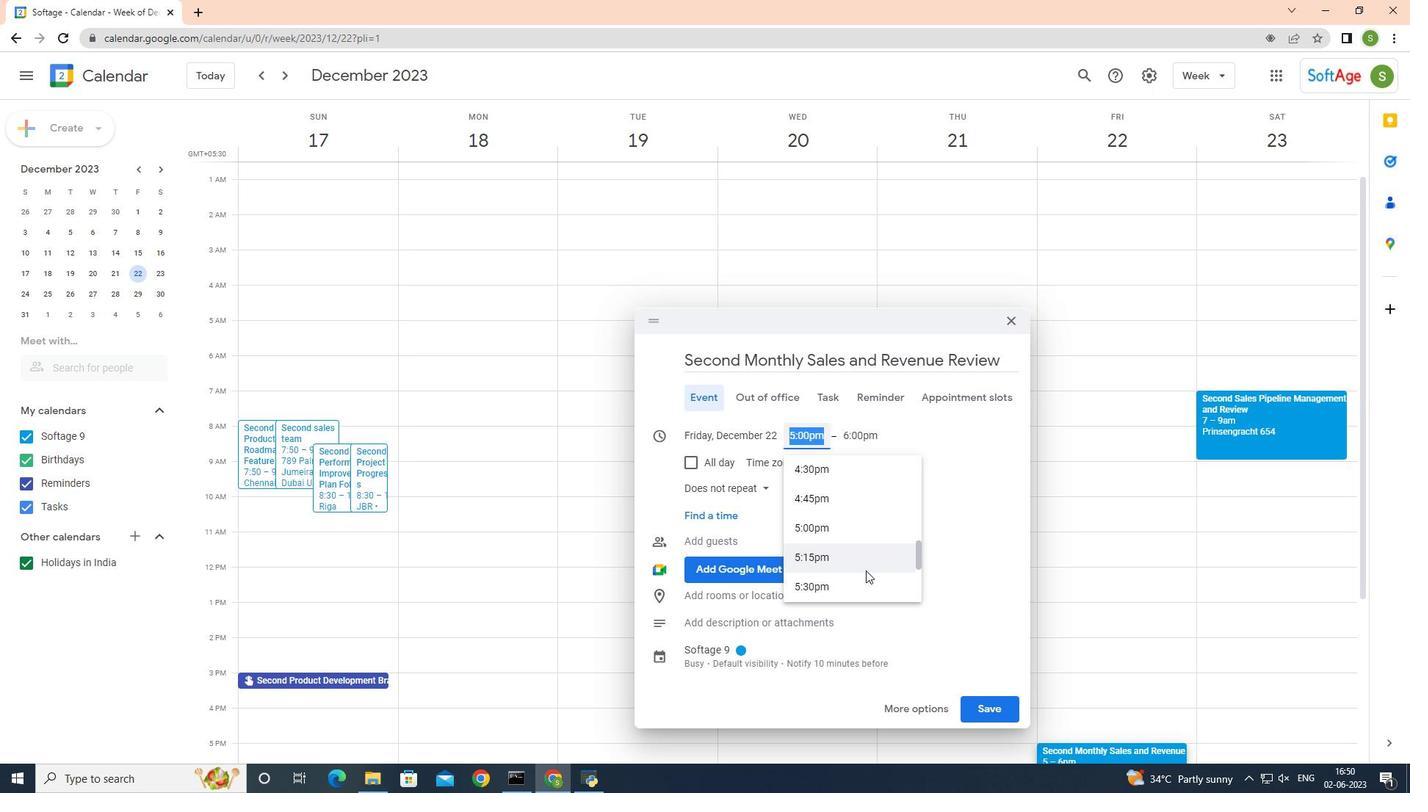 
Action: Mouse scrolled (866, 571) with delta (0, 0)
Screenshot: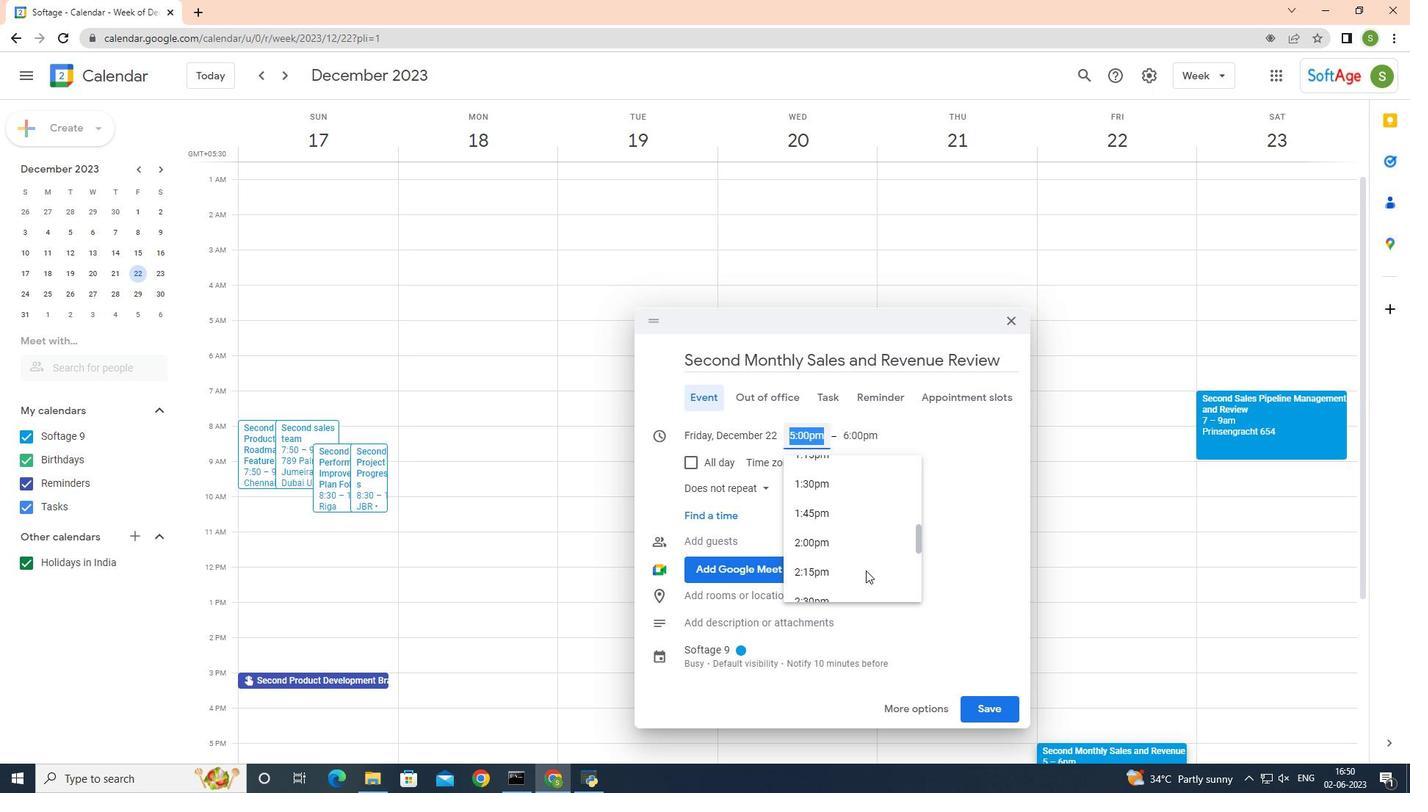 
Action: Mouse scrolled (866, 571) with delta (0, 0)
Screenshot: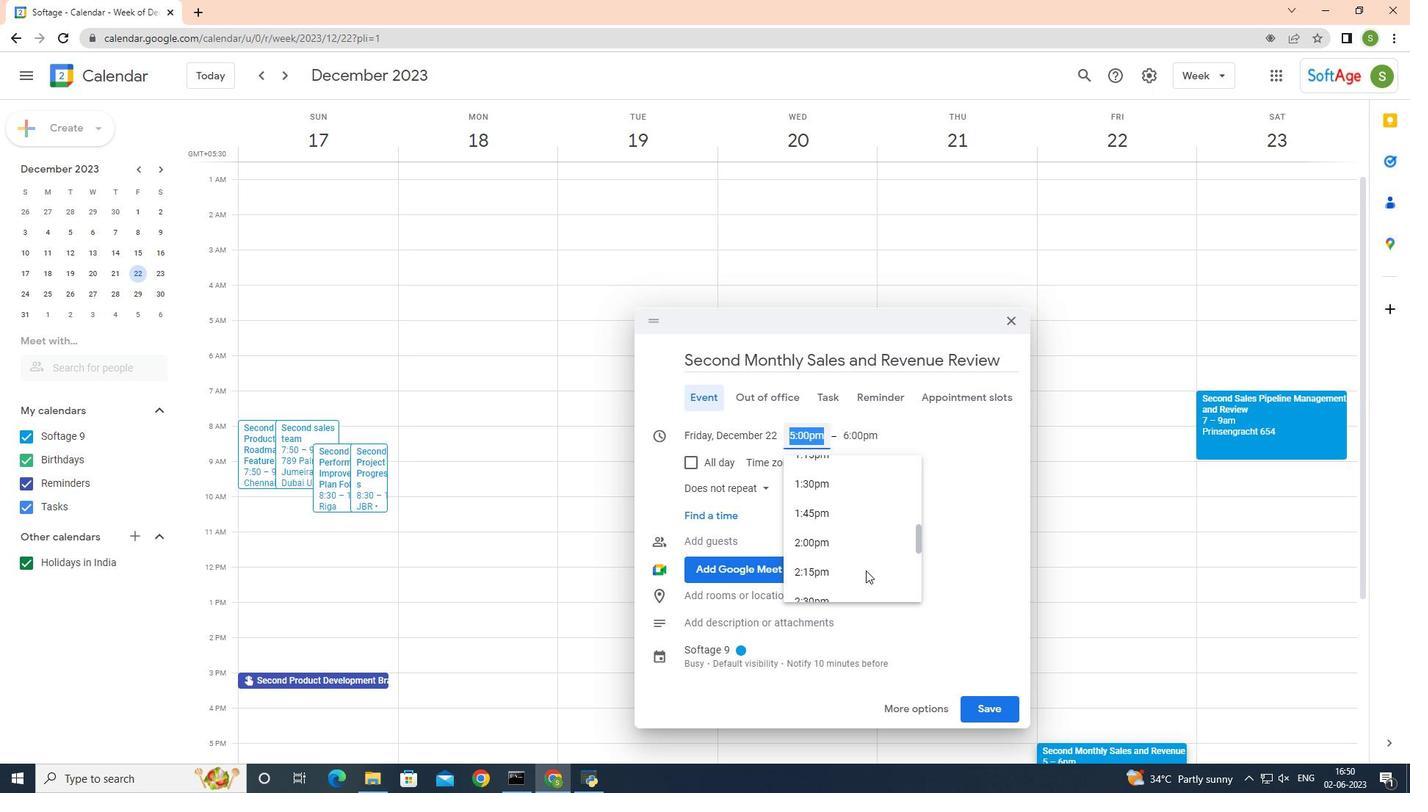 
Action: Mouse scrolled (866, 571) with delta (0, 0)
Screenshot: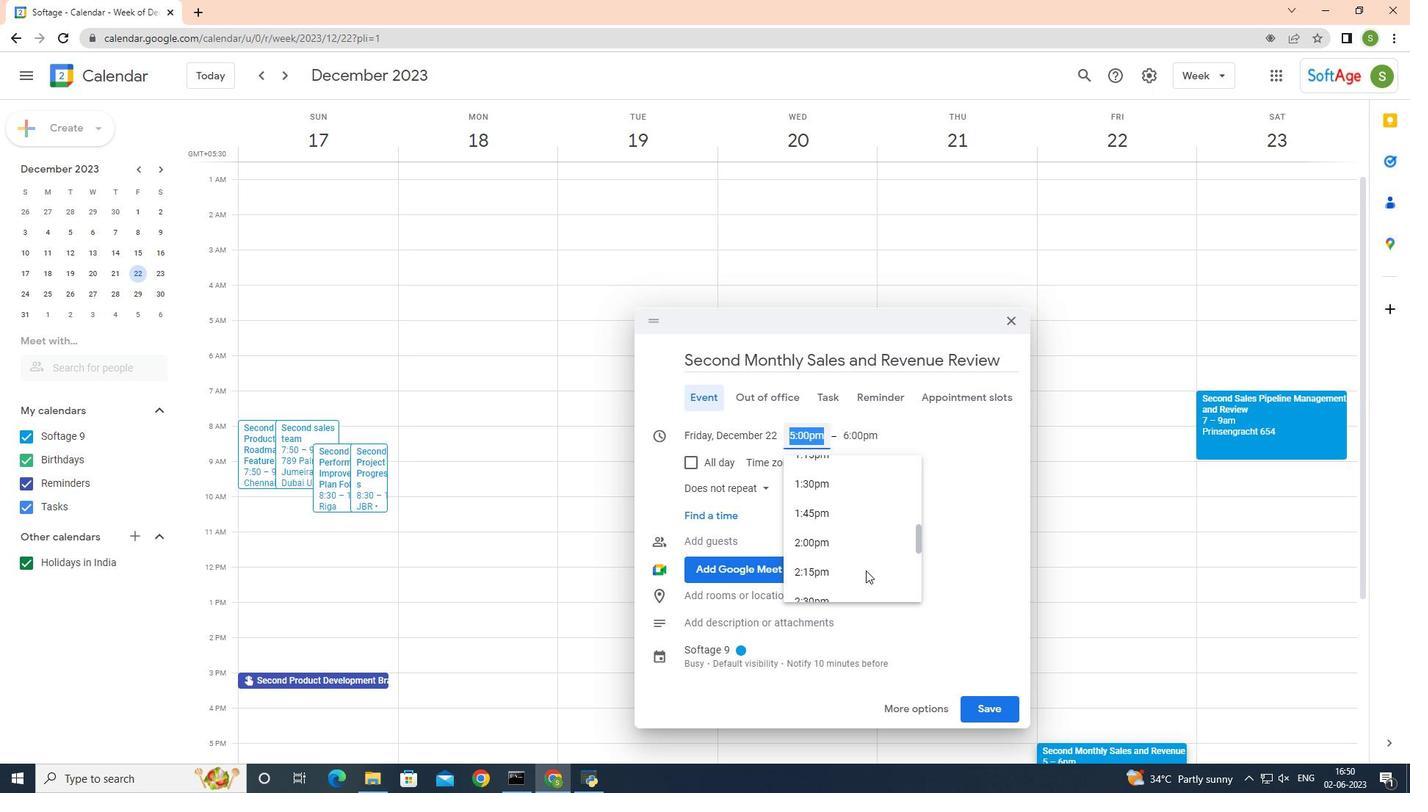 
Action: Mouse scrolled (866, 571) with delta (0, 0)
Screenshot: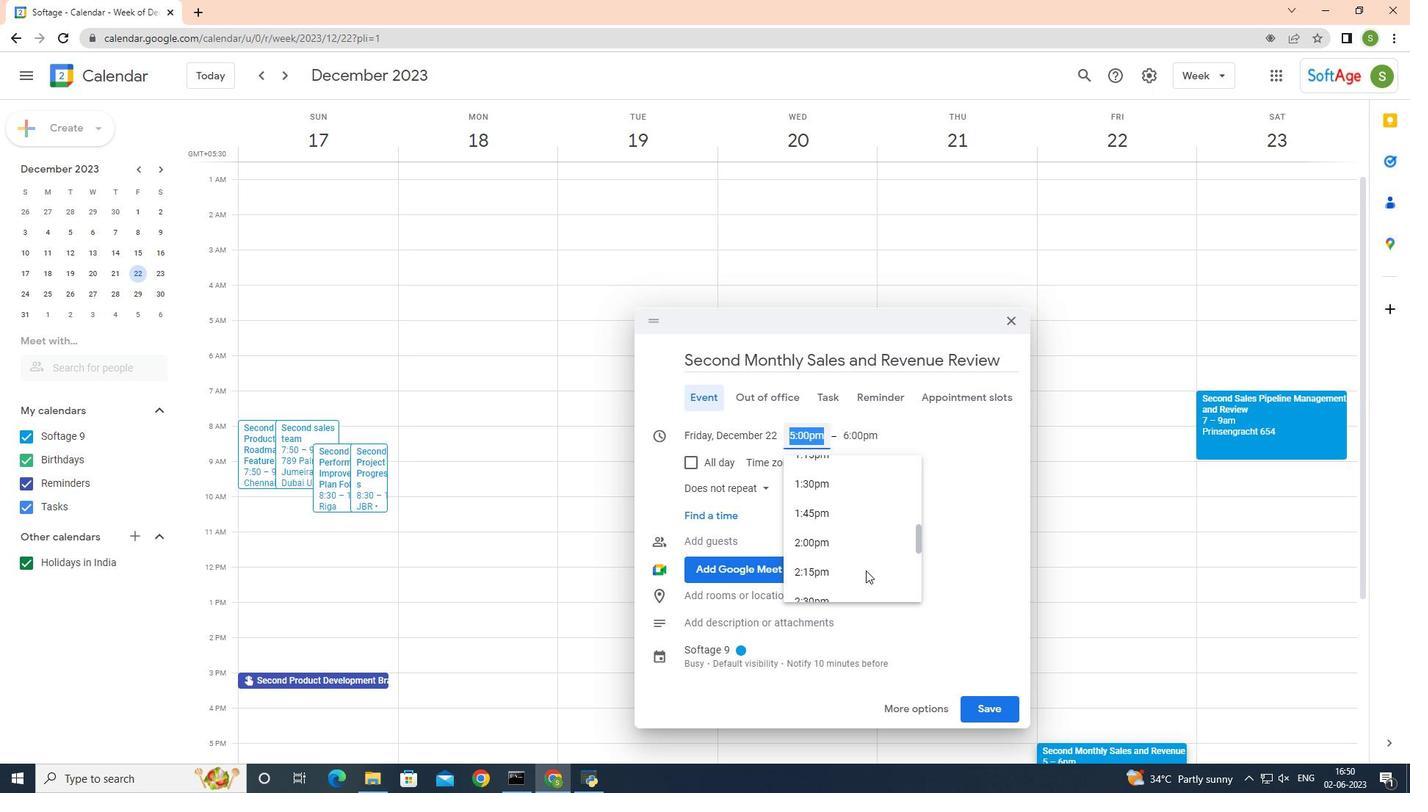 
Action: Mouse scrolled (866, 571) with delta (0, 0)
Screenshot: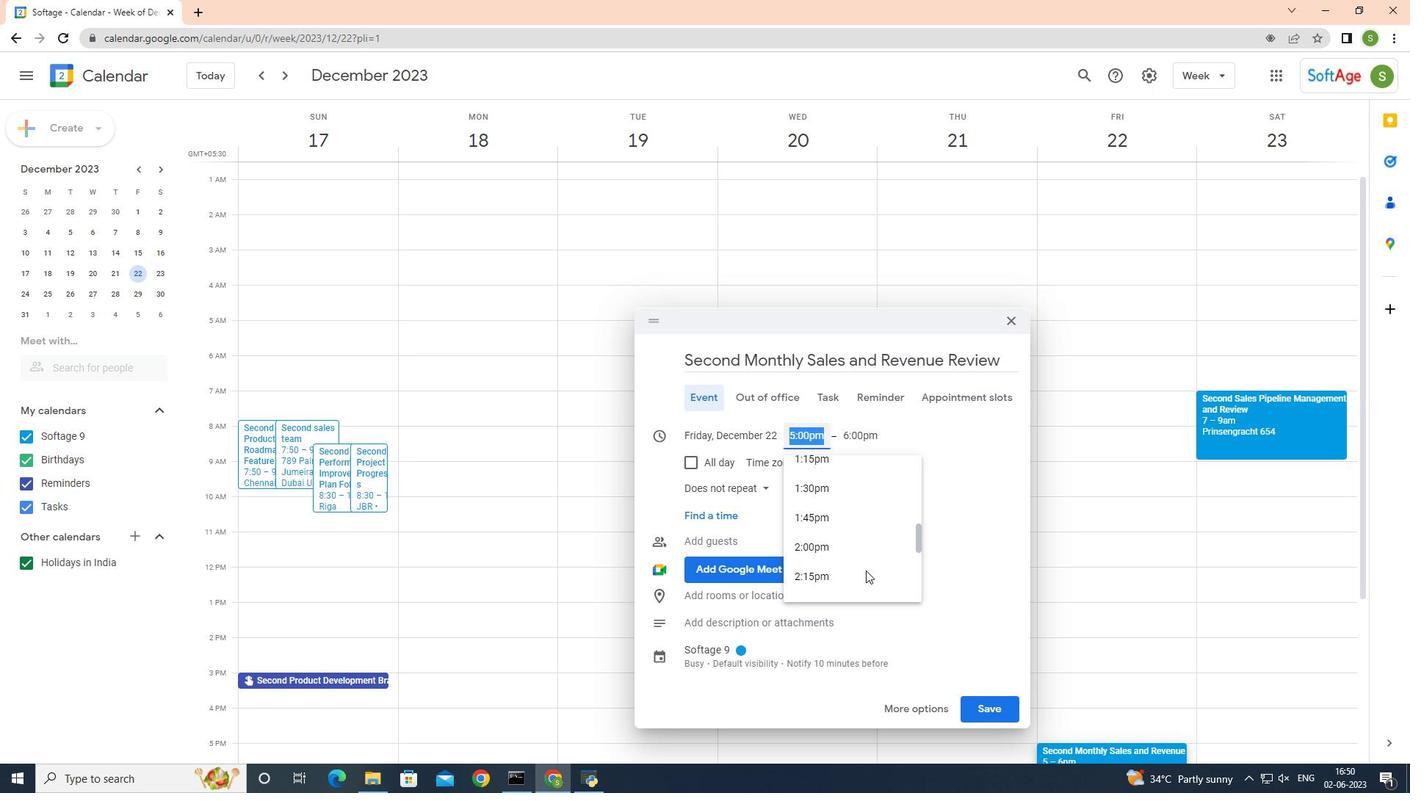 
Action: Mouse moved to (863, 570)
Screenshot: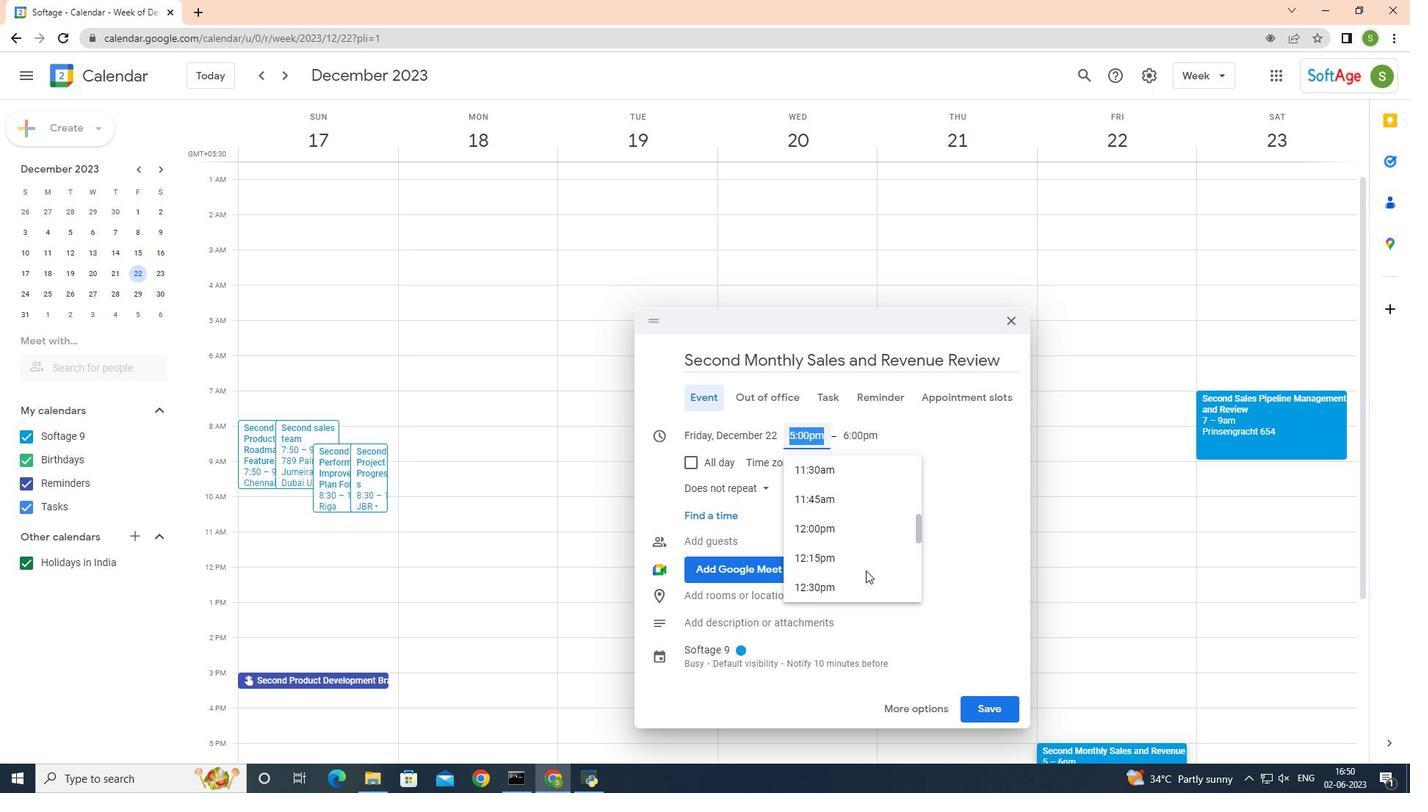
Action: Mouse scrolled (863, 571) with delta (0, 0)
Screenshot: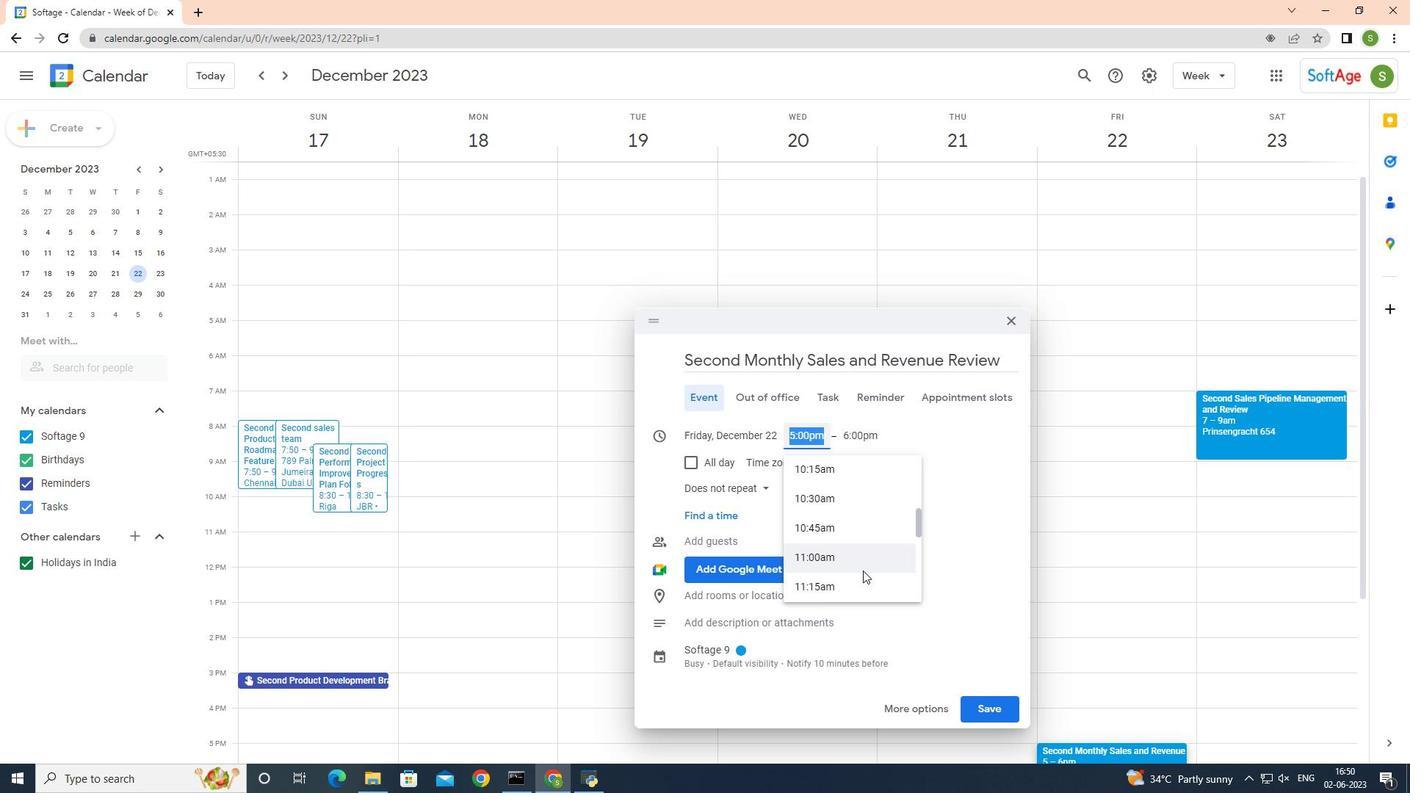 
Action: Mouse scrolled (863, 571) with delta (0, 0)
Screenshot: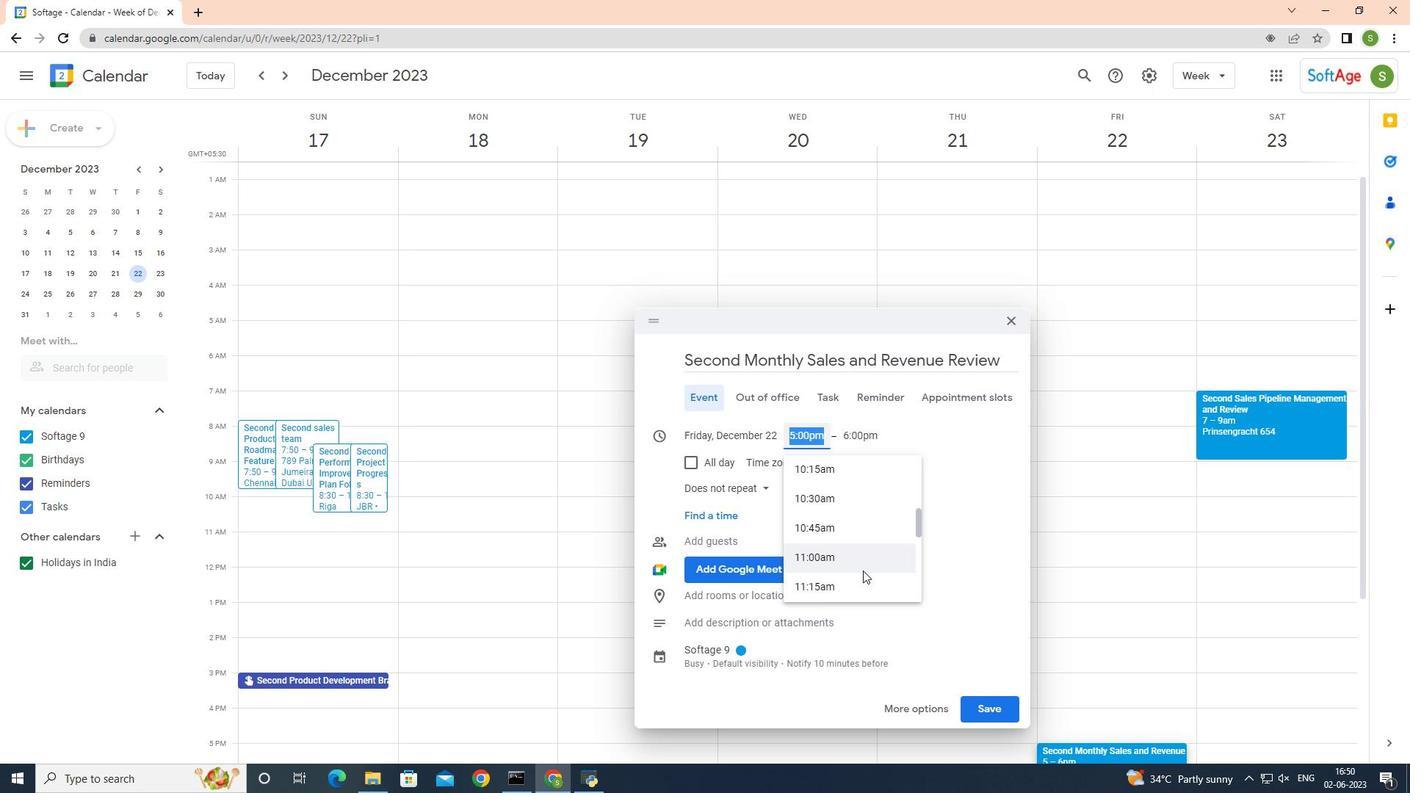
Action: Mouse moved to (866, 522)
Screenshot: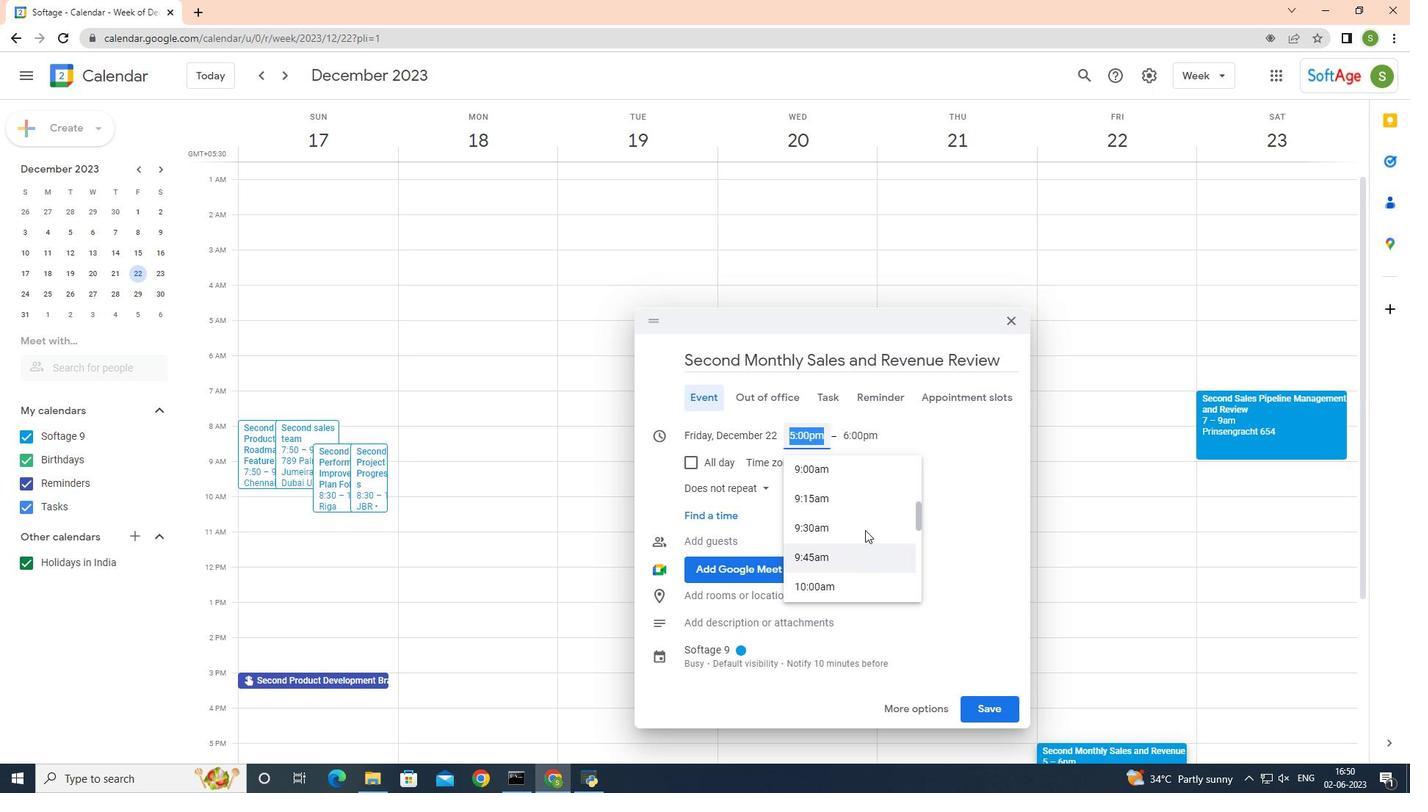 
Action: Mouse scrolled (866, 522) with delta (0, 0)
Screenshot: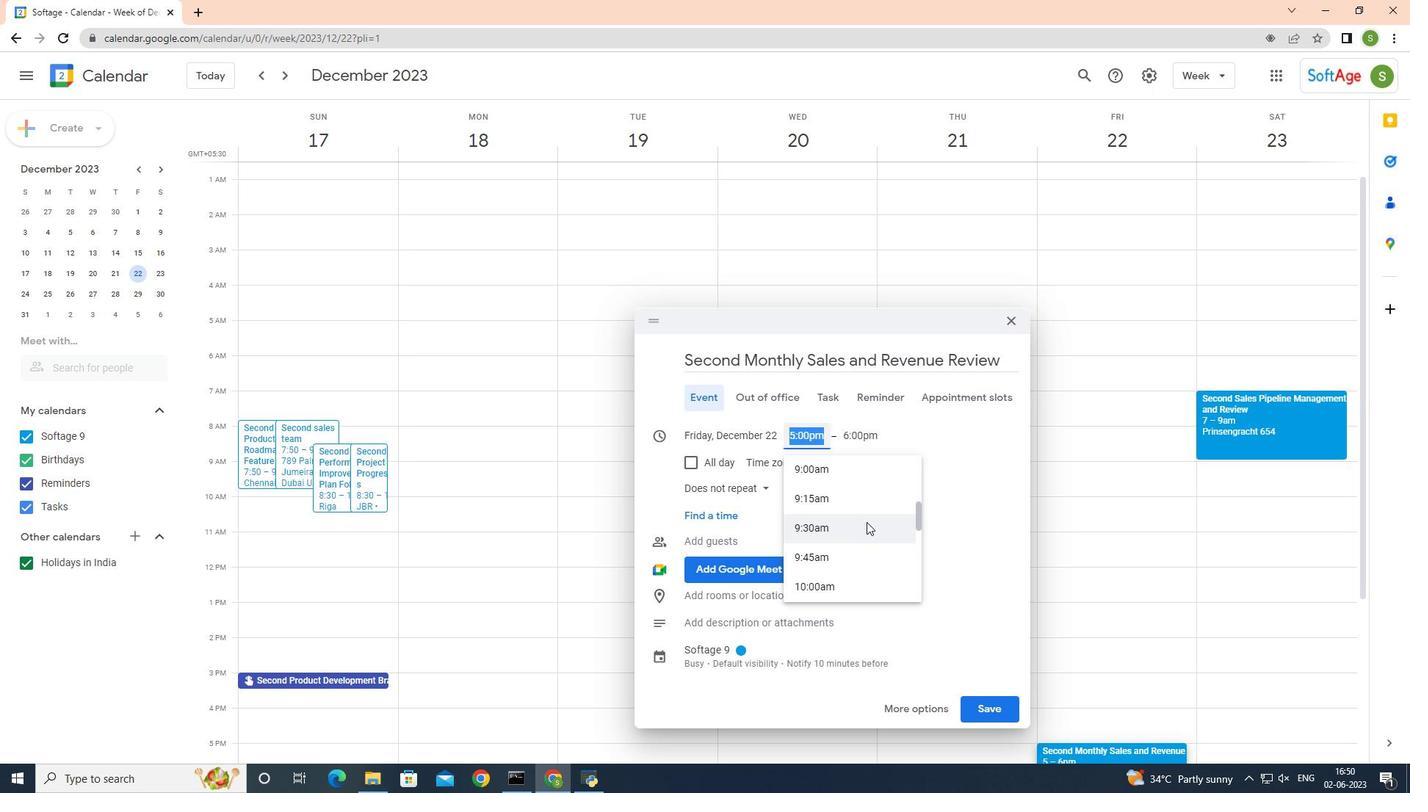 
Action: Mouse moved to (874, 497)
Screenshot: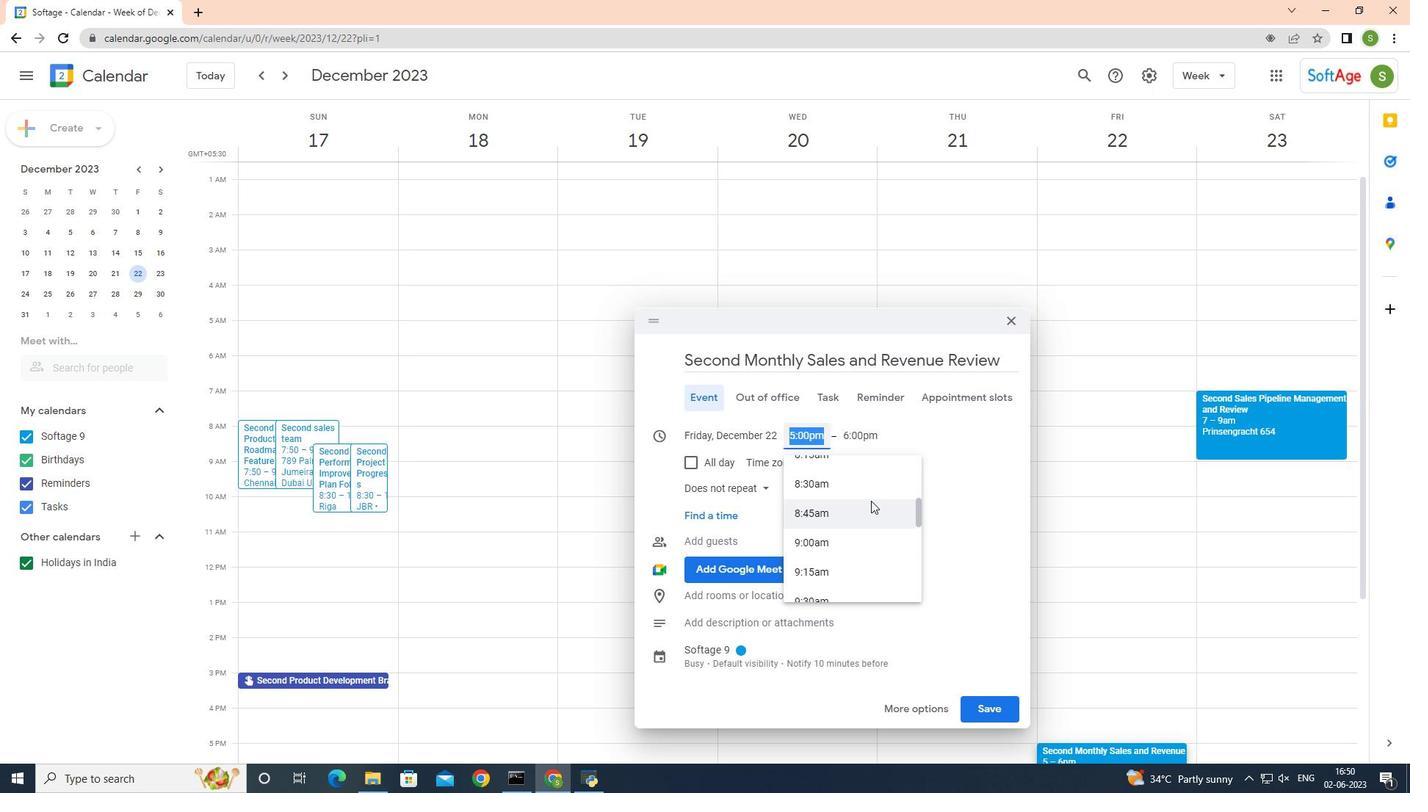 
Action: Mouse pressed left at (874, 497)
Screenshot: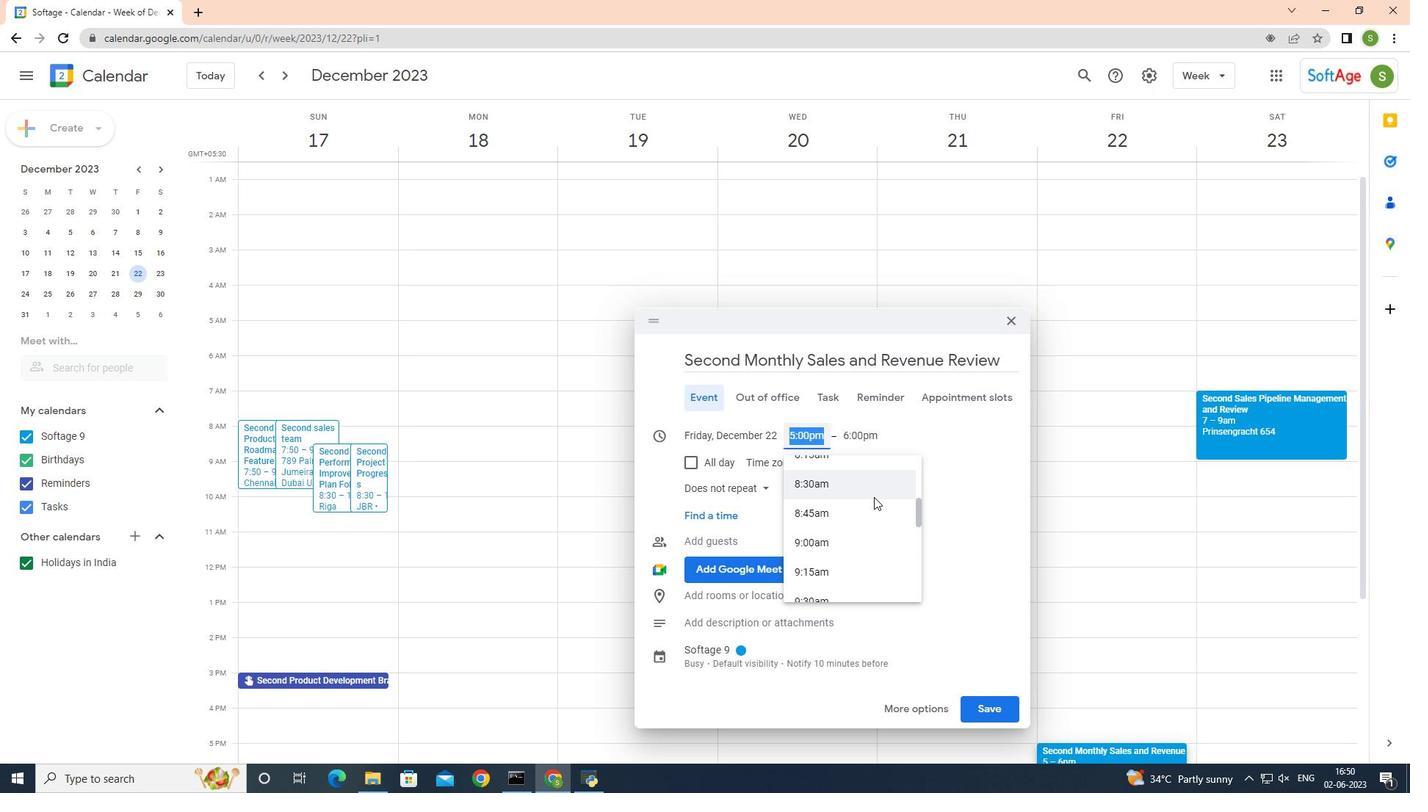 
Action: Mouse moved to (857, 350)
Screenshot: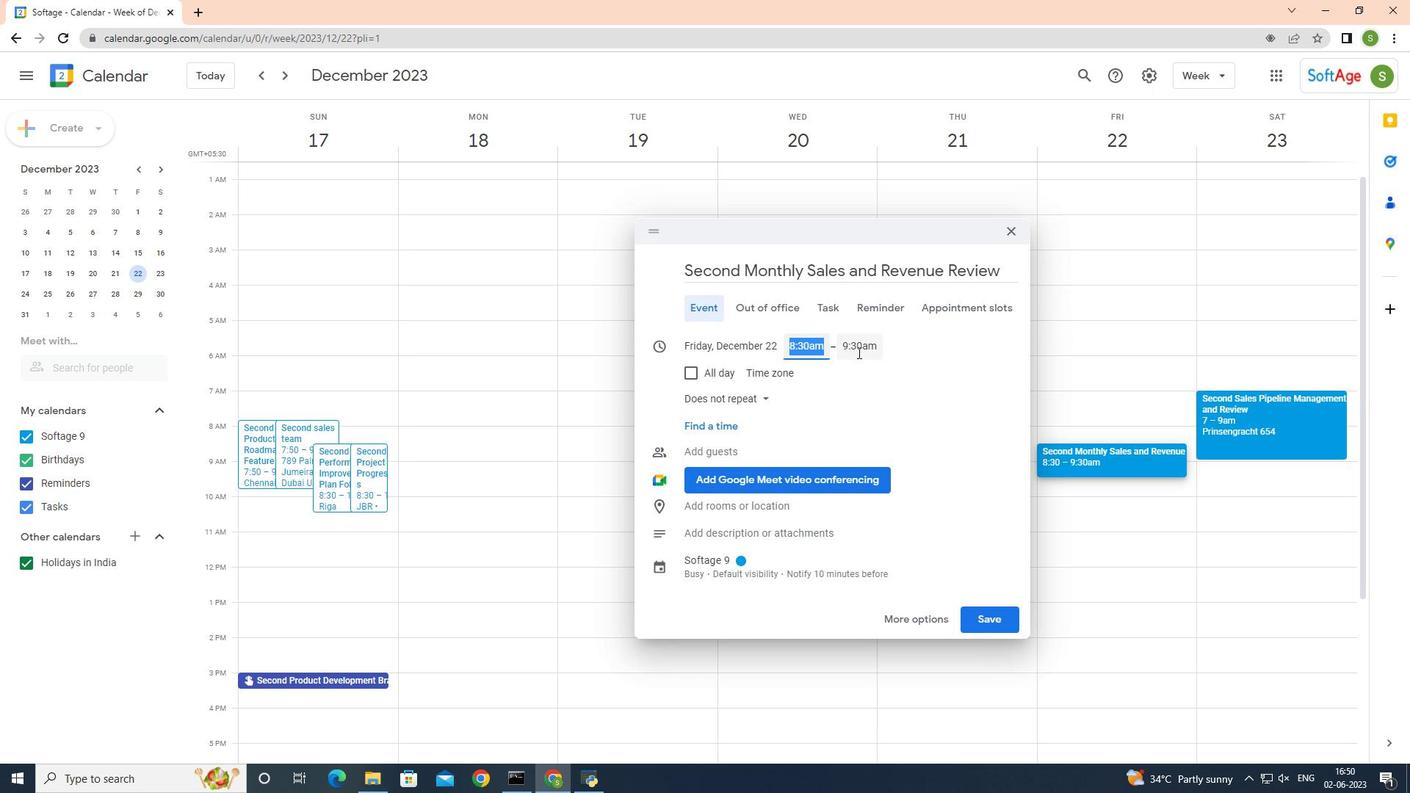
Action: Mouse pressed left at (857, 350)
Screenshot: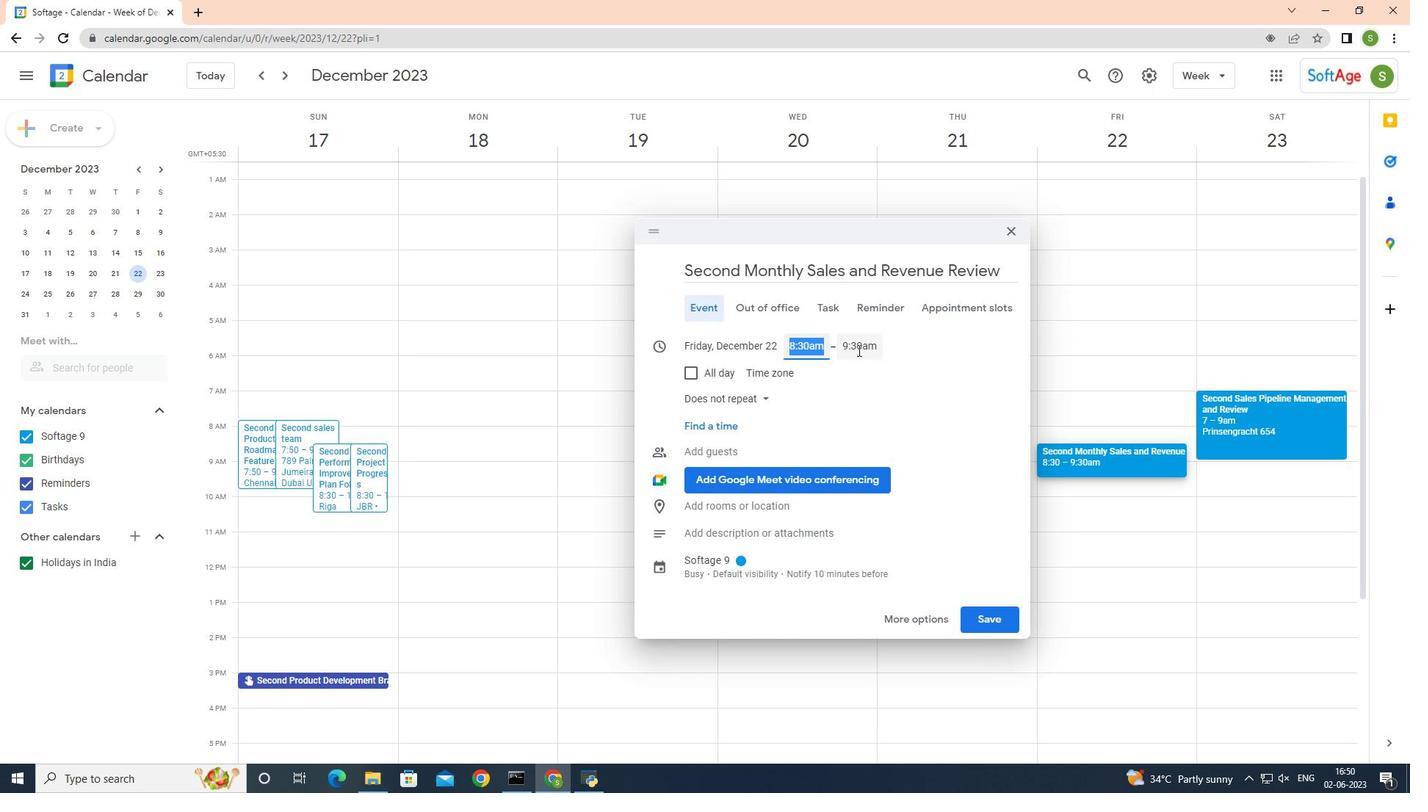 
Action: Mouse moved to (914, 494)
Screenshot: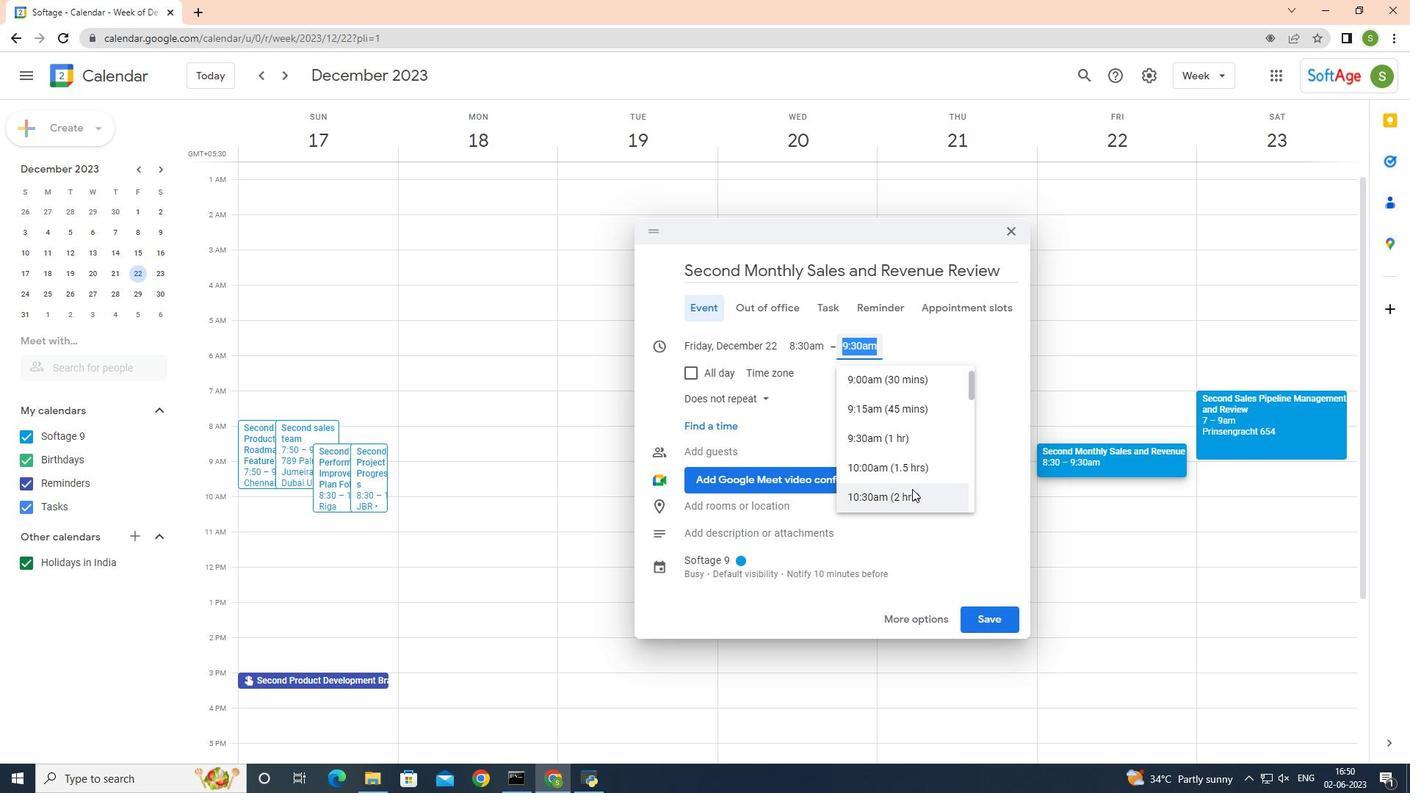 
Action: Mouse pressed left at (914, 494)
Screenshot: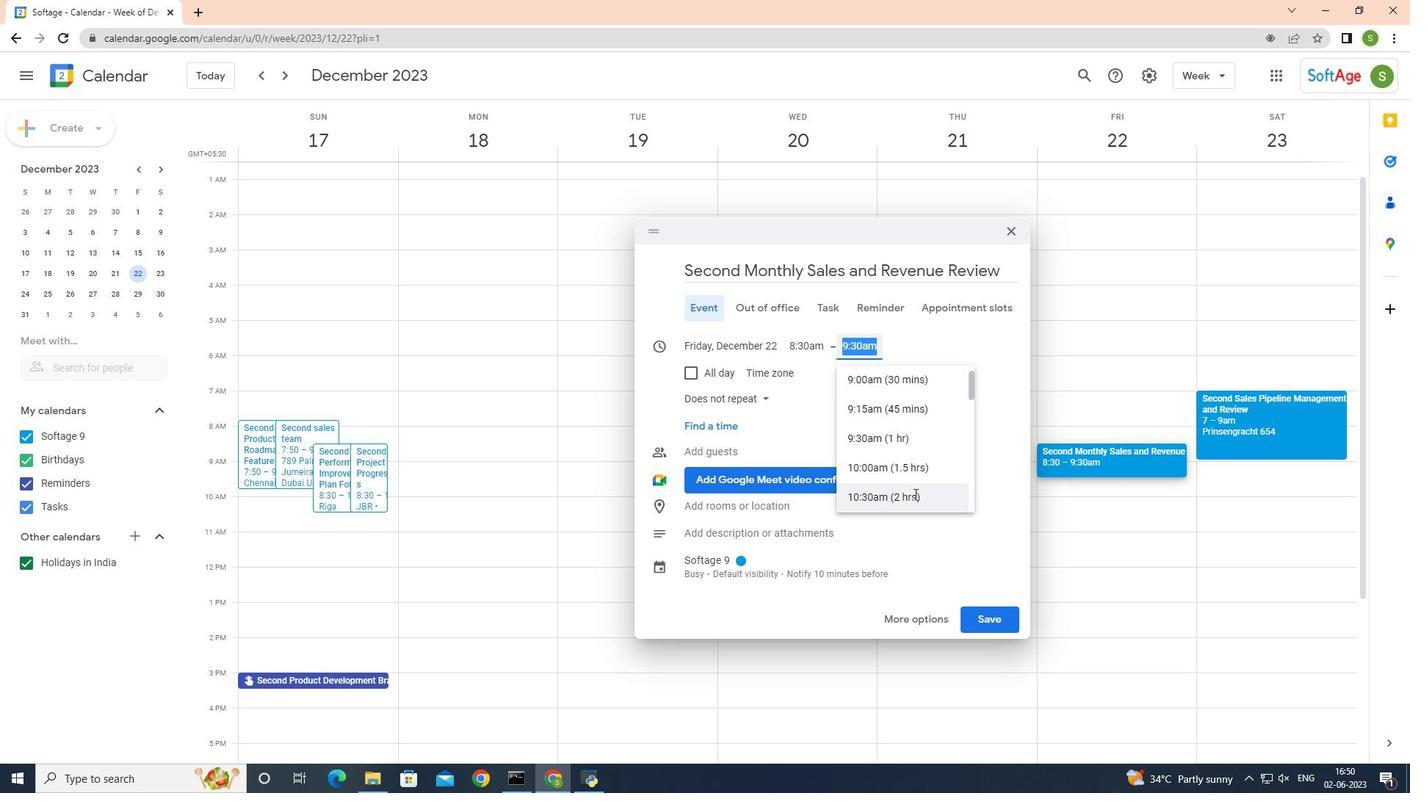 
Action: Mouse moved to (904, 618)
Screenshot: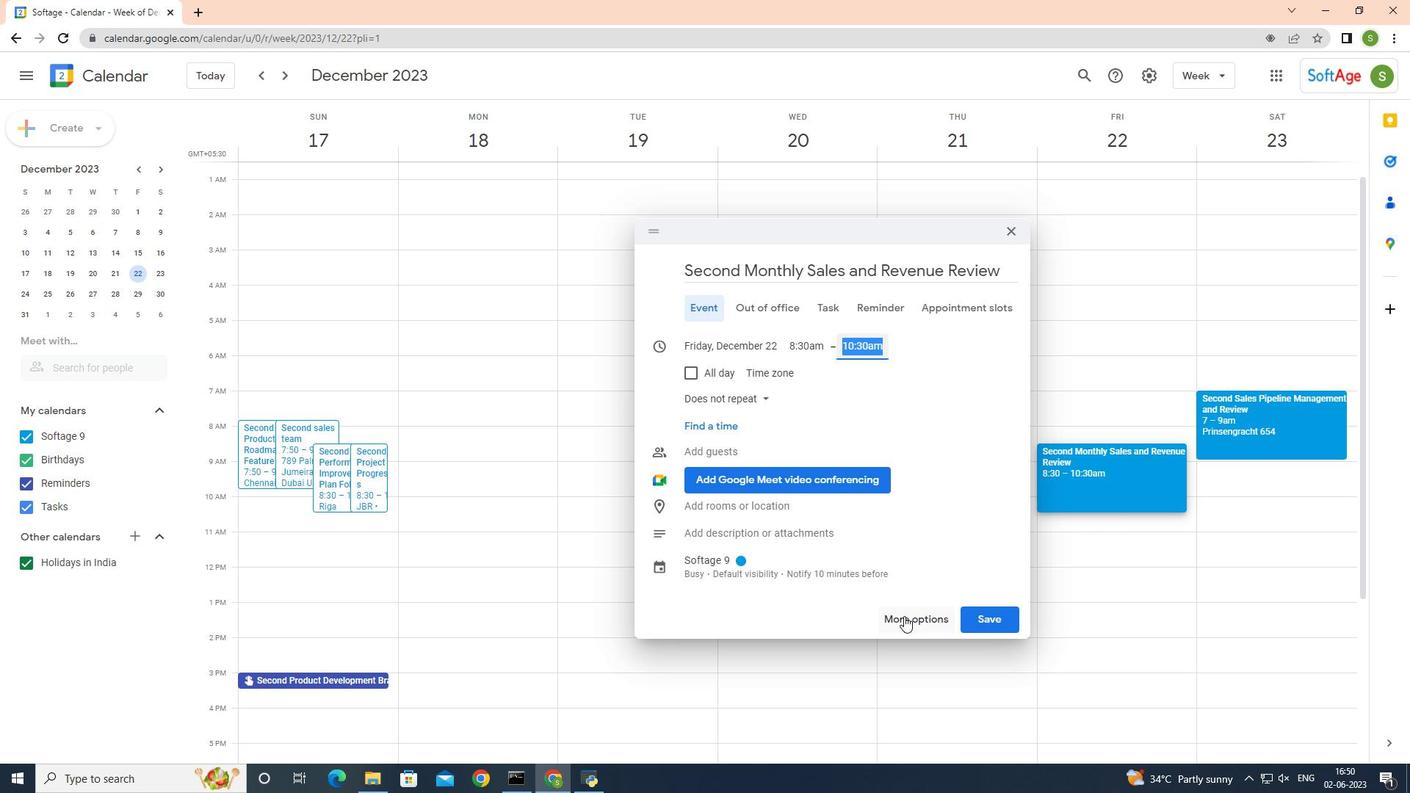 
Action: Mouse pressed left at (904, 618)
Screenshot: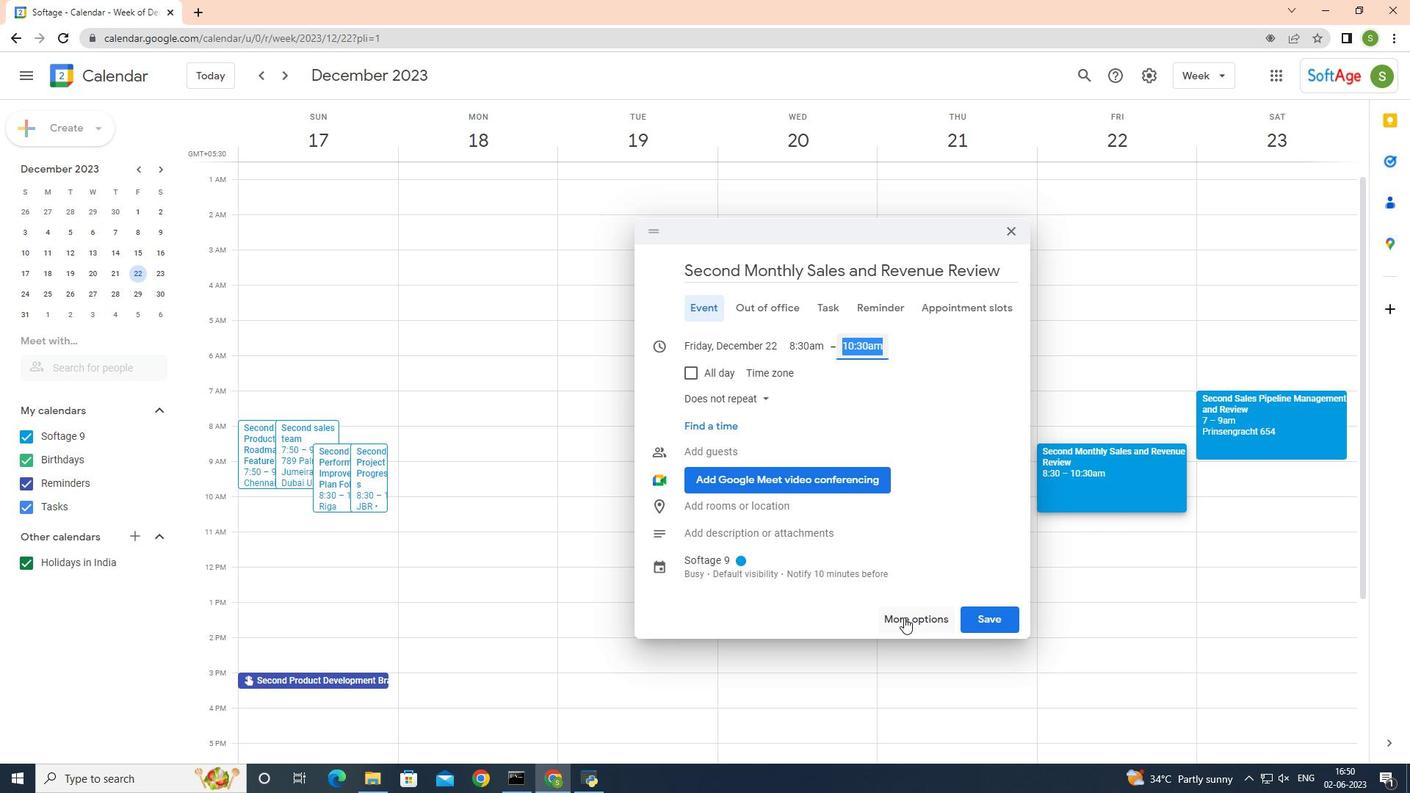 
Action: Mouse moved to (319, 518)
Screenshot: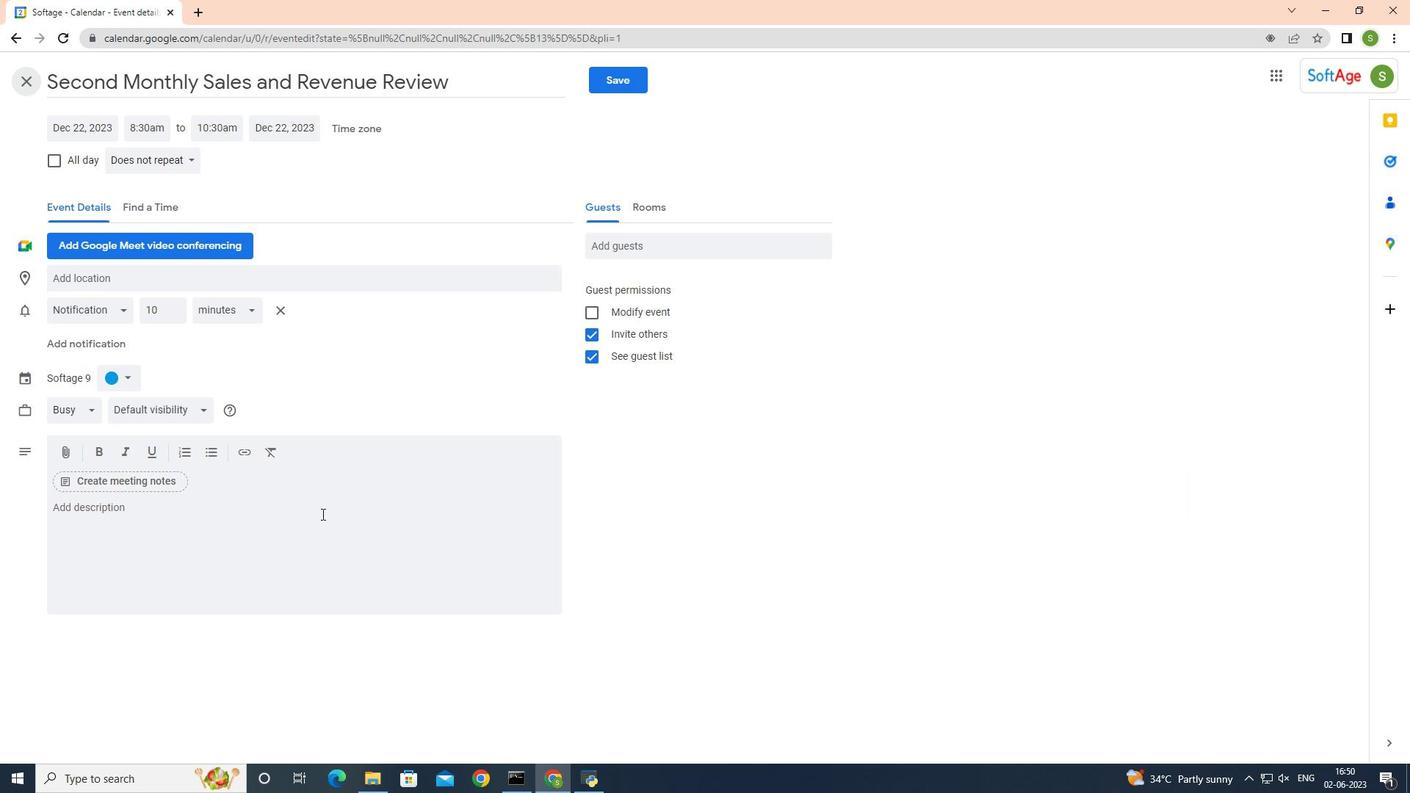 
Action: Mouse pressed left at (319, 518)
Screenshot: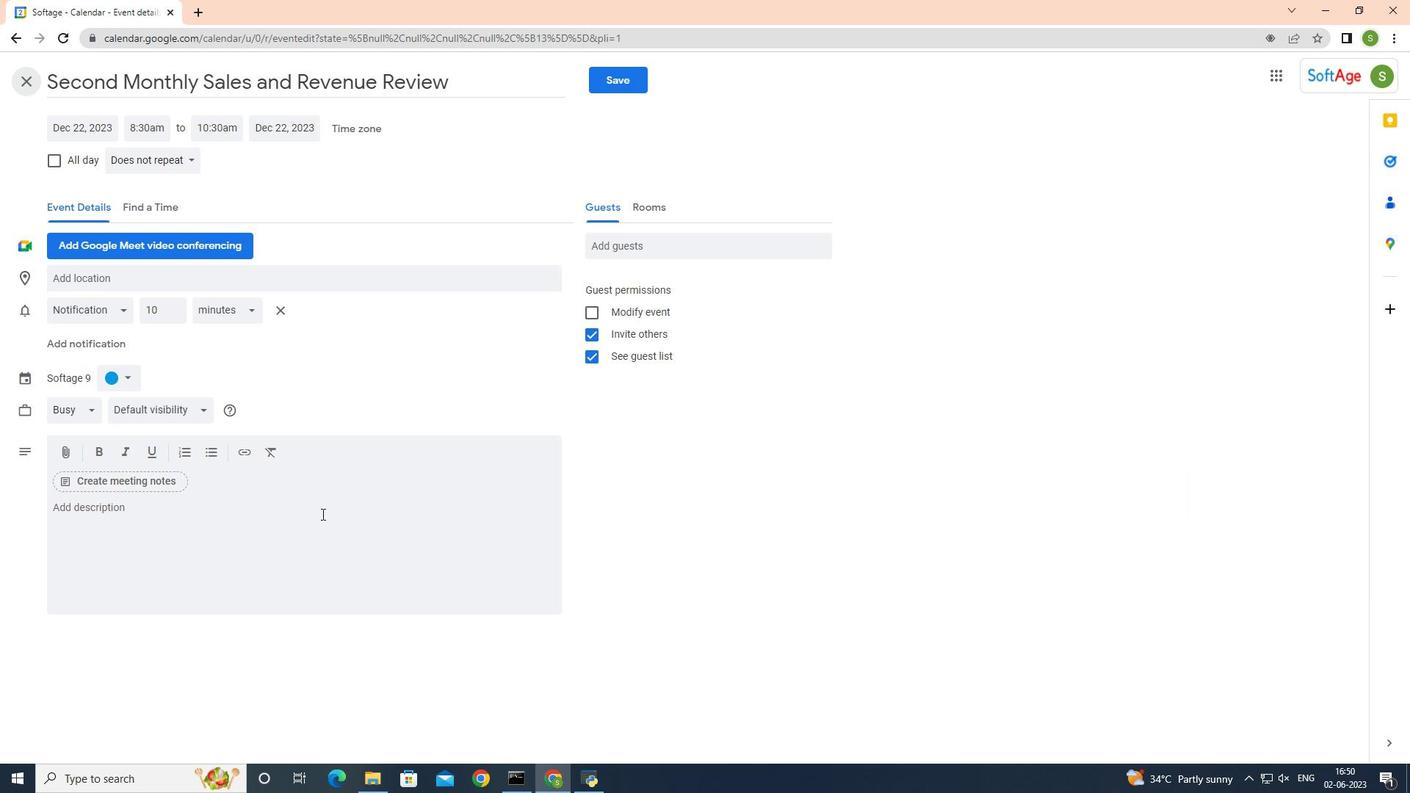 
Action: Key pressed <Key.shift>Staff<Key.space><Key.shift><Key.shift><Key.shift><Key.shift><Key.shift><Key.shift><Key.shift><Key.shift><Key.shift>Appreciation<Key.space><Key.shift>Day<Key.space>is<Key.space>a<Key.space>special<Key.space>occasion<Key.space>dedicated<Key.space>to<Key.space>recognizing<Key.space>and<Key.space>honoring<Key.space><Key.backspace><Key.space><Key.backspace><Key.left><Key.left><Key.left><Key.left><Key.right><Key.right><Key.right><Key.right><Key.right><Key.right><Key.space>the<Key.space>hard<Key.space>work,<Key.space>dedication,<Key.space>and<Key.space>contributions<Key.space>of<Key.space>the<Key.space>entire<Key.space>staff.<Key.space><Key.shift_r><Key.shift_r><Key.shift_r><Key.shift_r><Key.shift_r><Key.shift_r>It<Key.space>is<Key.space>a<Key.space>day<Key.space>to<Key.space>express<Key.space>gratitude<Key.space>
Screenshot: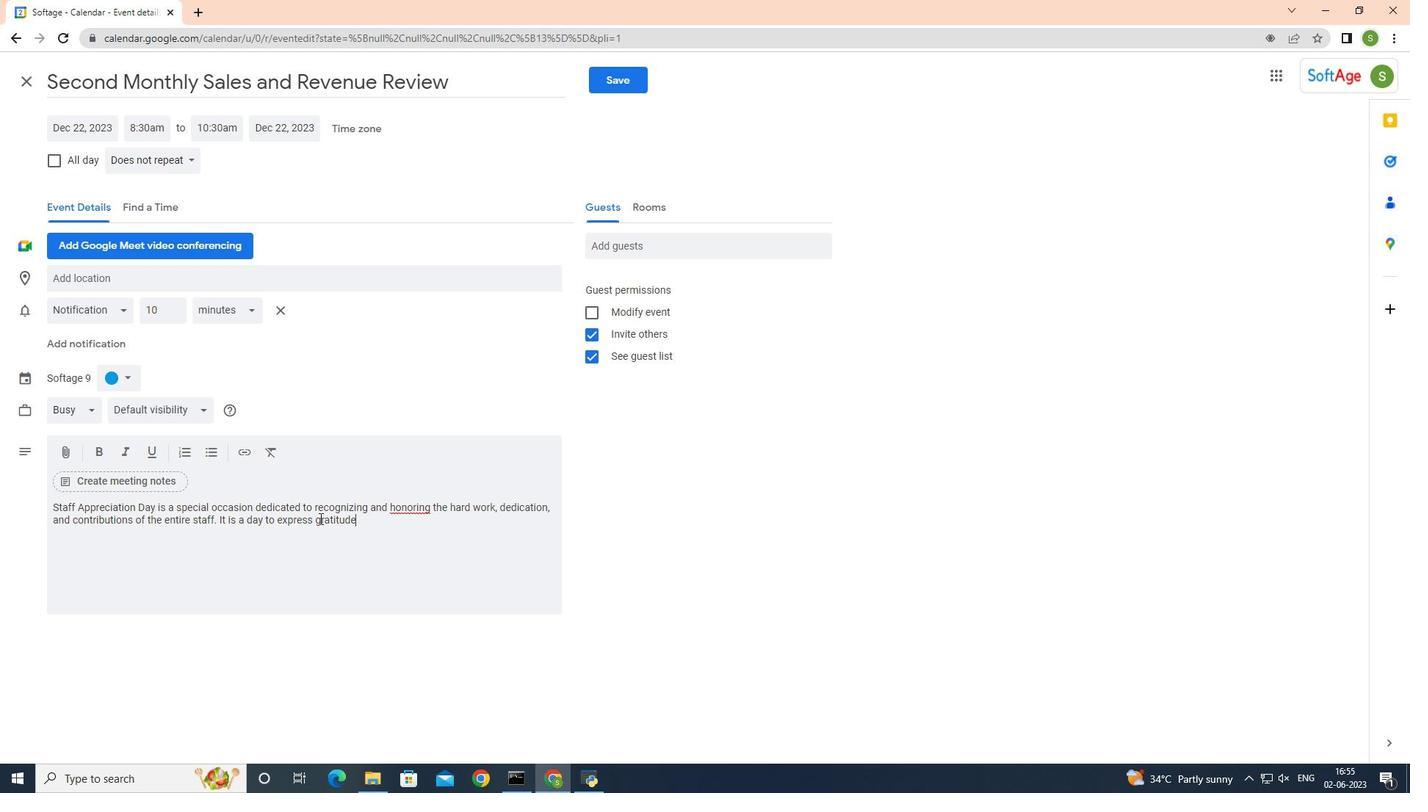 
Action: Mouse moved to (622, 488)
Screenshot: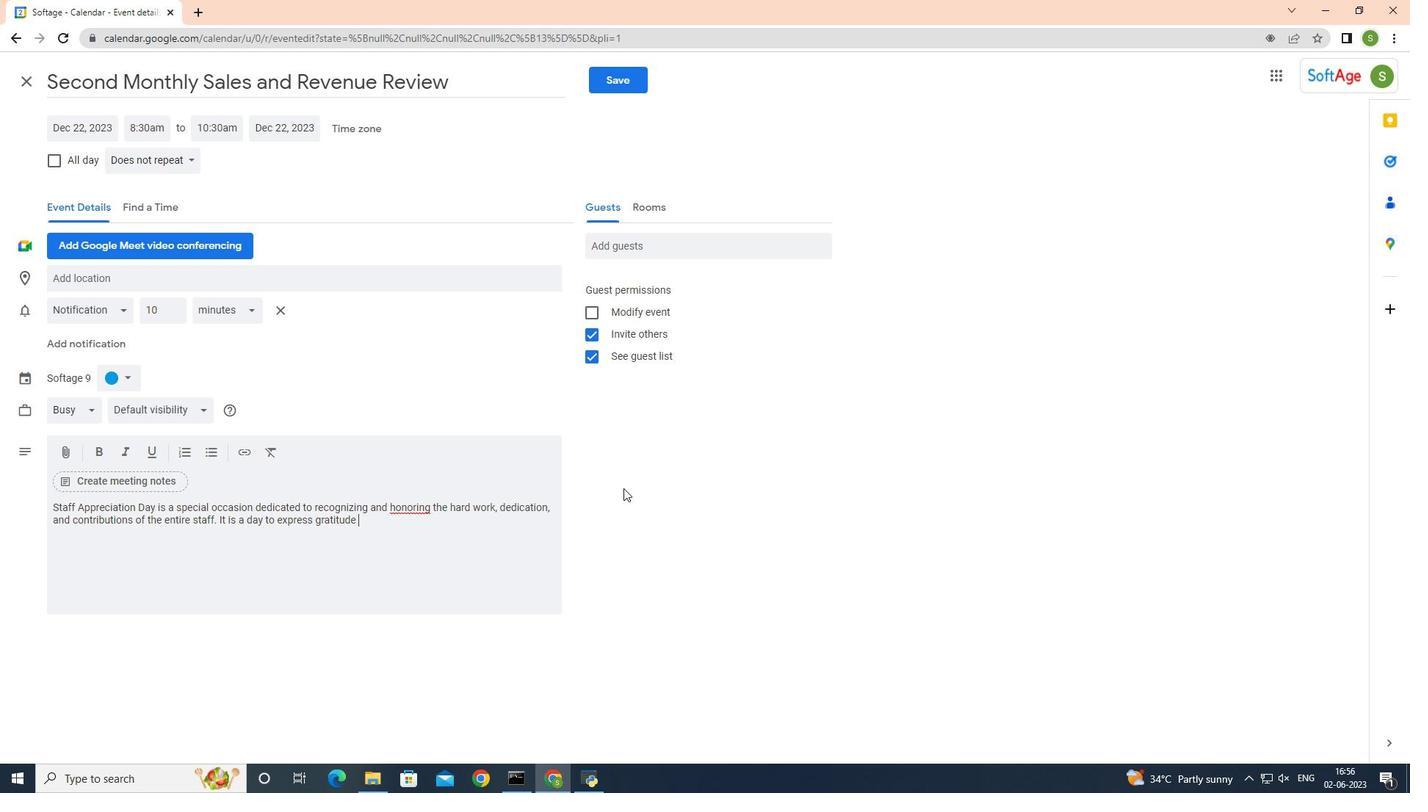 
Action: Key pressed and<Key.space>appreciation<Key.space>for<Key.space>their<Key.space>efforts<Key.space>in<Key.space>making<Key.space>the<Key.space>organization<Key.space>successful.
Screenshot: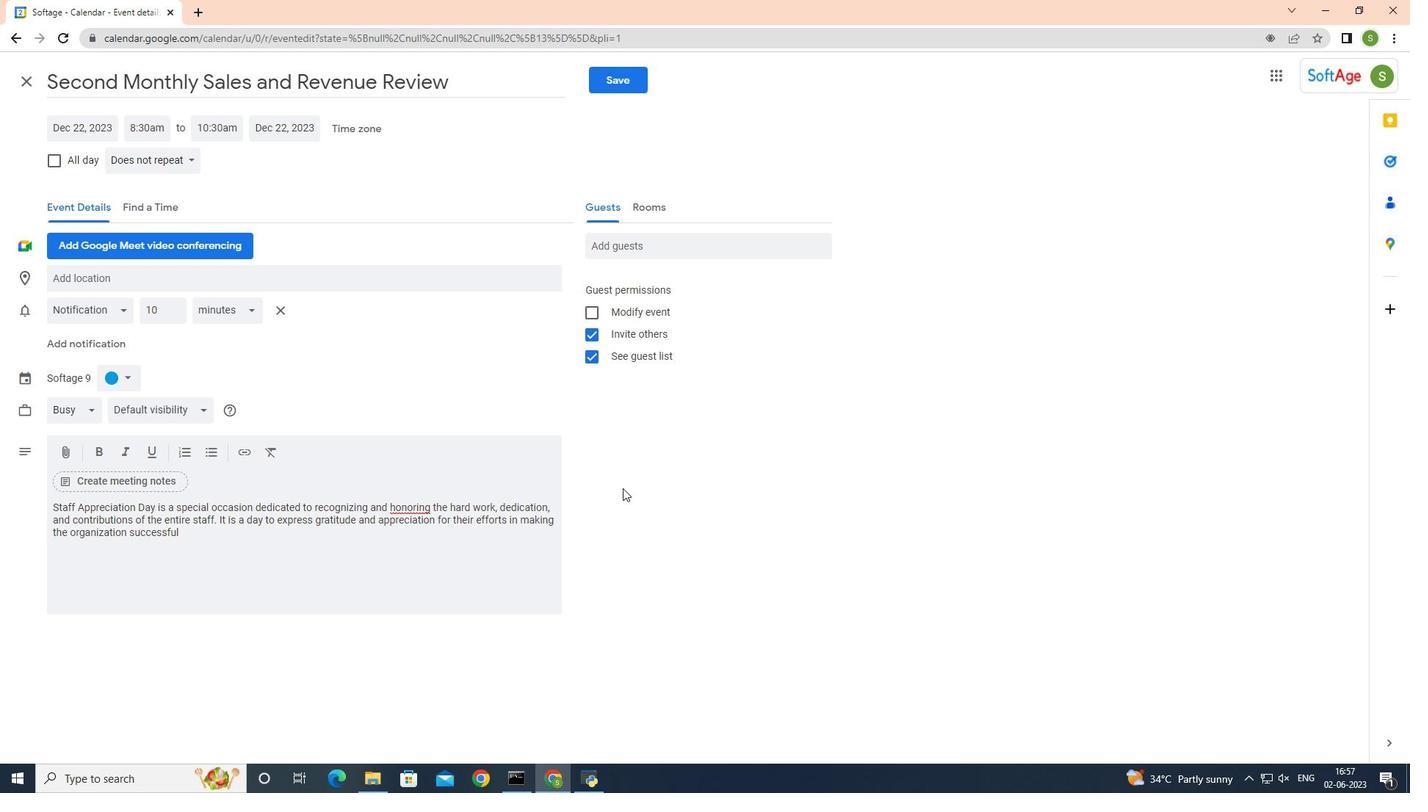 
Action: Mouse moved to (120, 382)
Screenshot: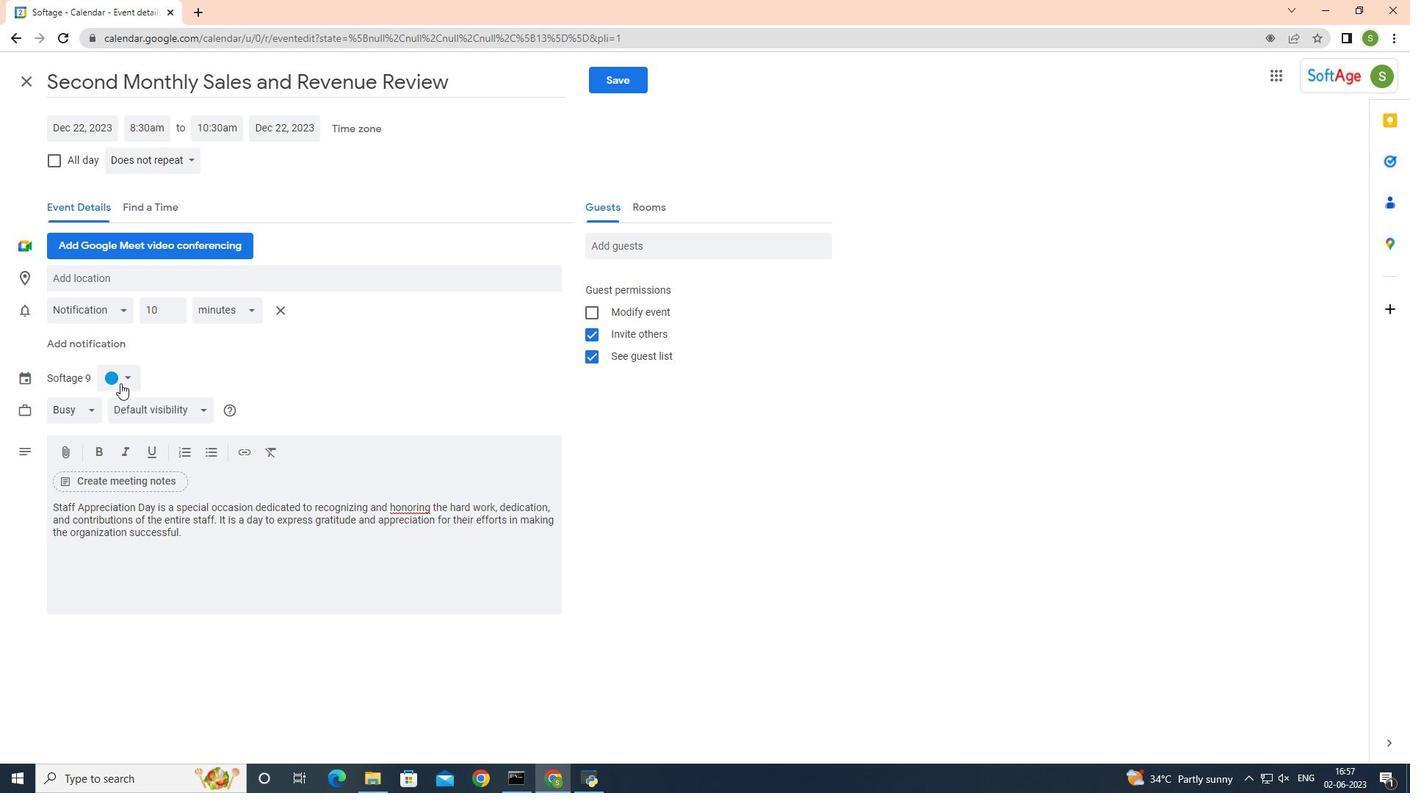 
Action: Mouse pressed left at (120, 382)
Screenshot: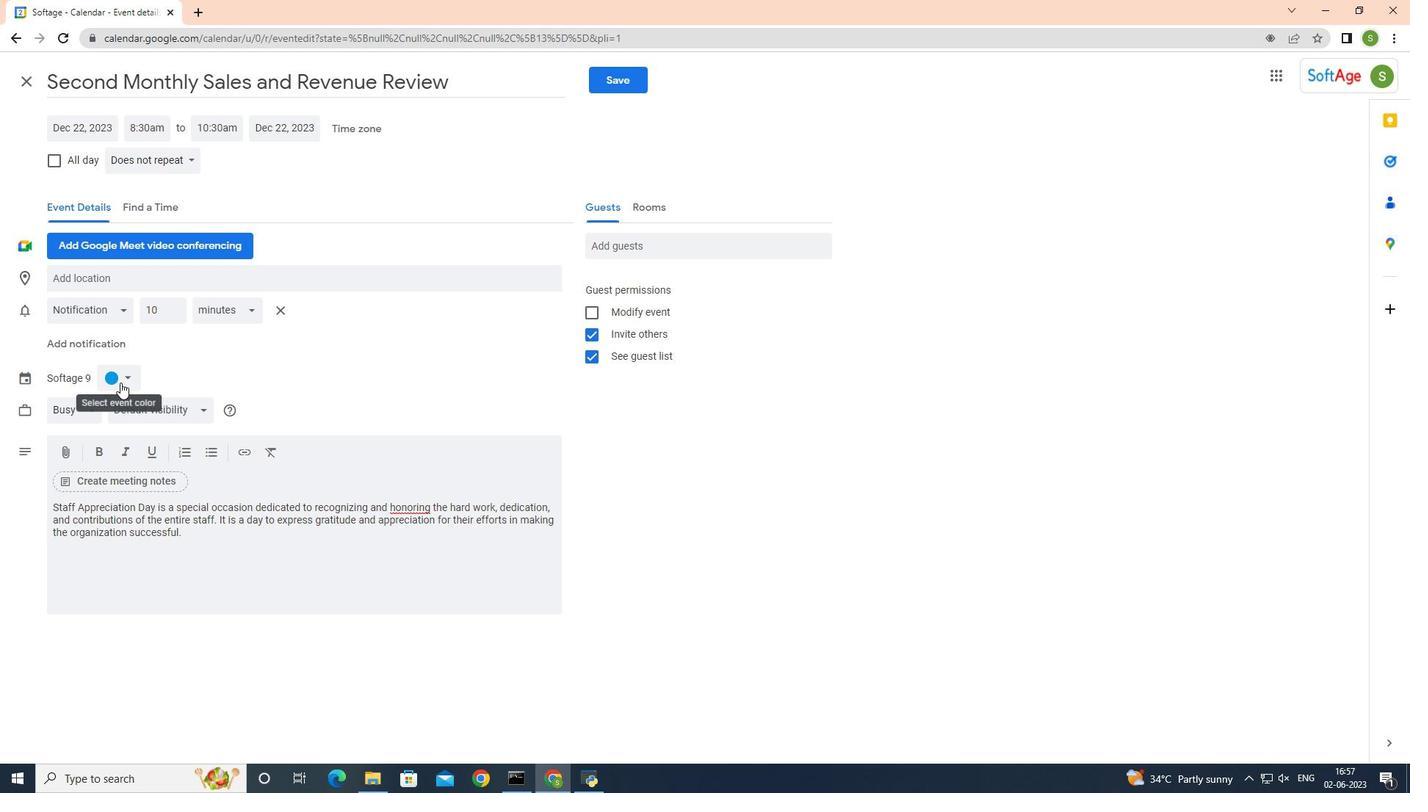 
Action: Mouse moved to (116, 467)
Screenshot: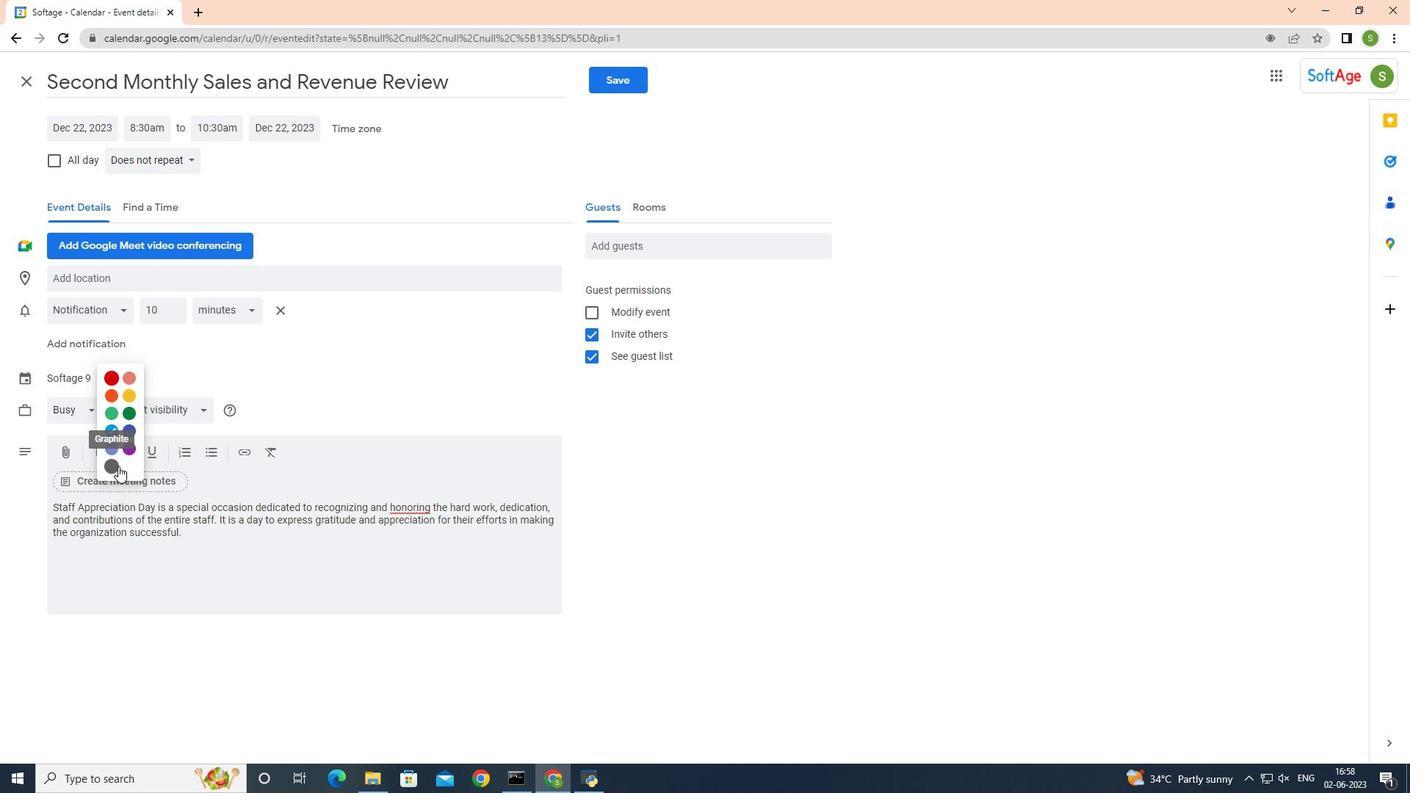 
Action: Mouse pressed left at (116, 467)
Screenshot: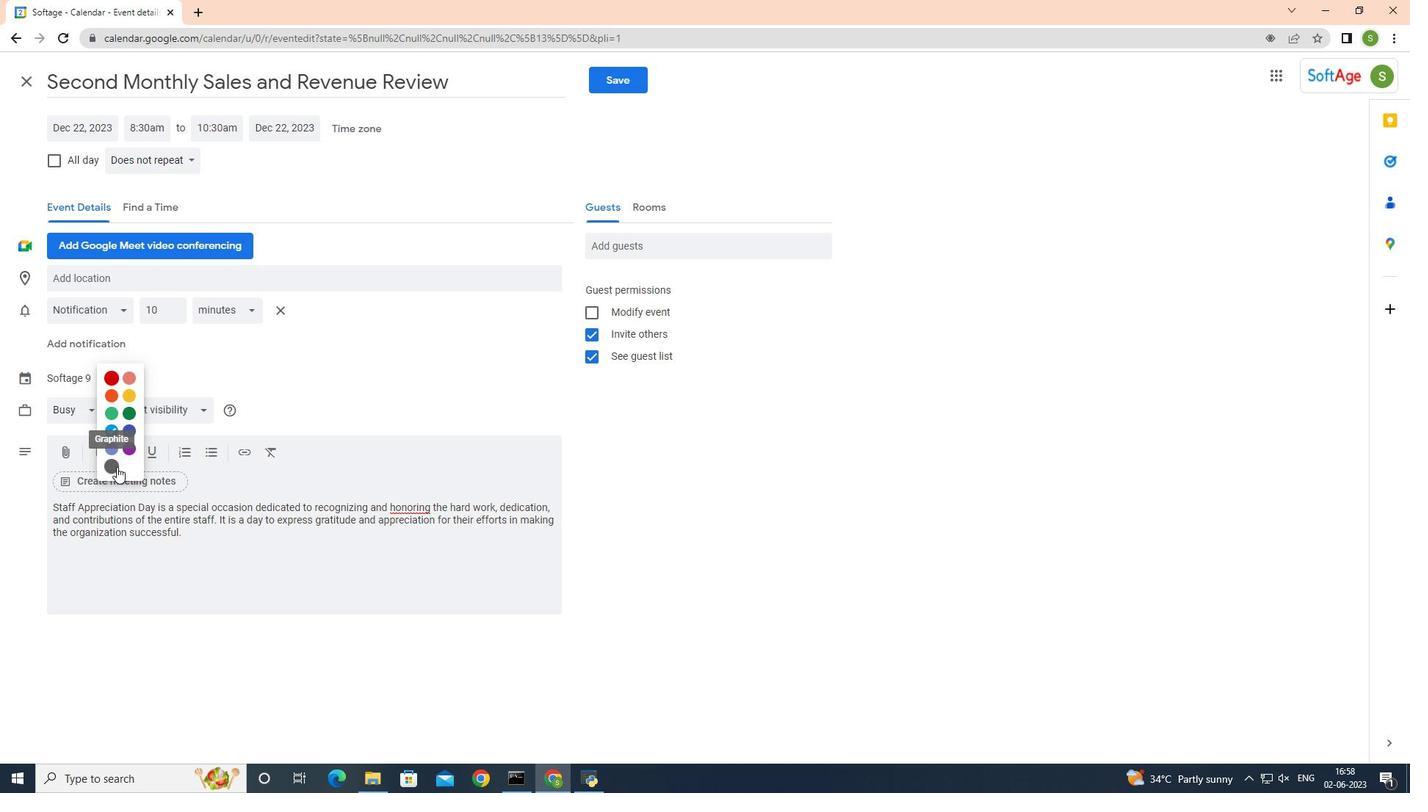 
Action: Mouse moved to (377, 282)
Screenshot: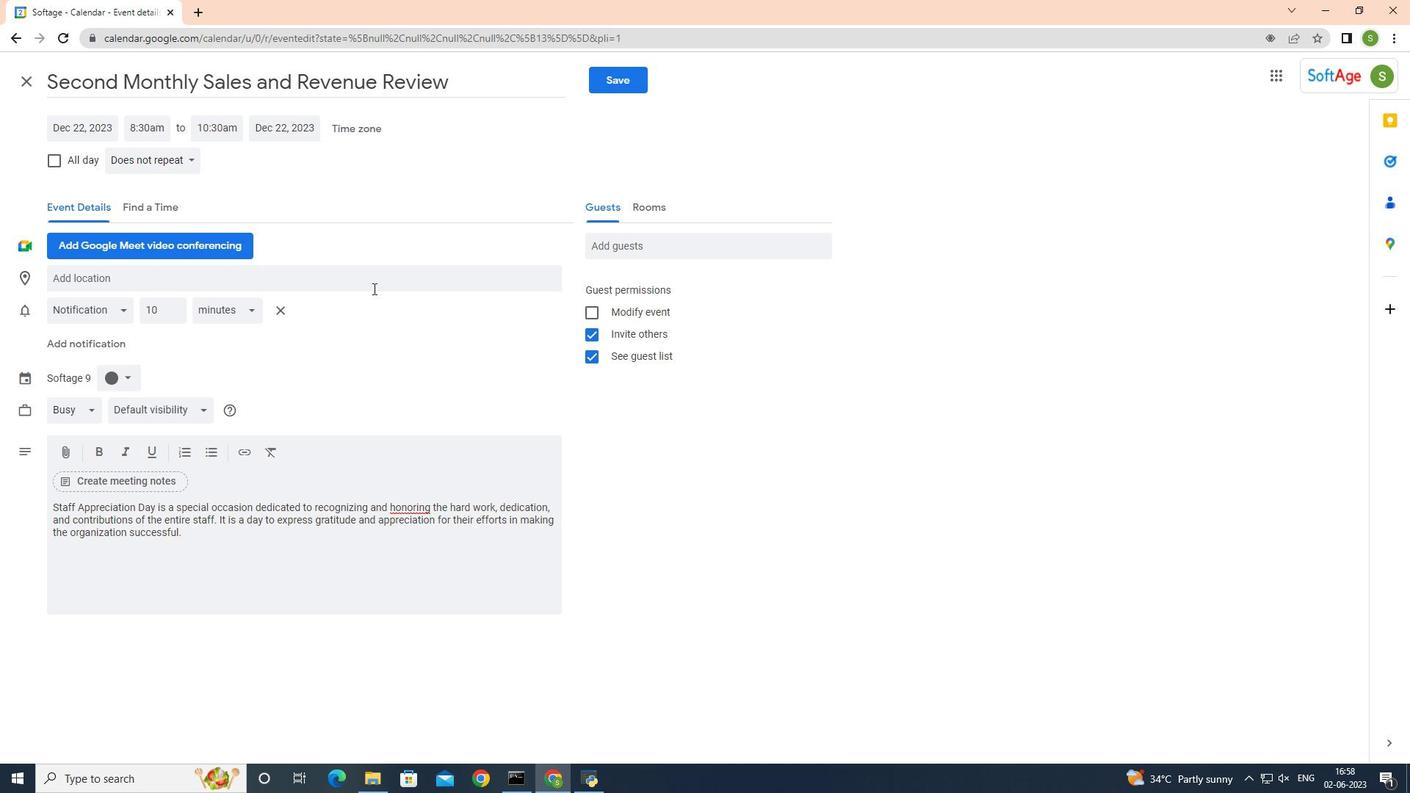 
Action: Mouse pressed left at (377, 282)
Screenshot: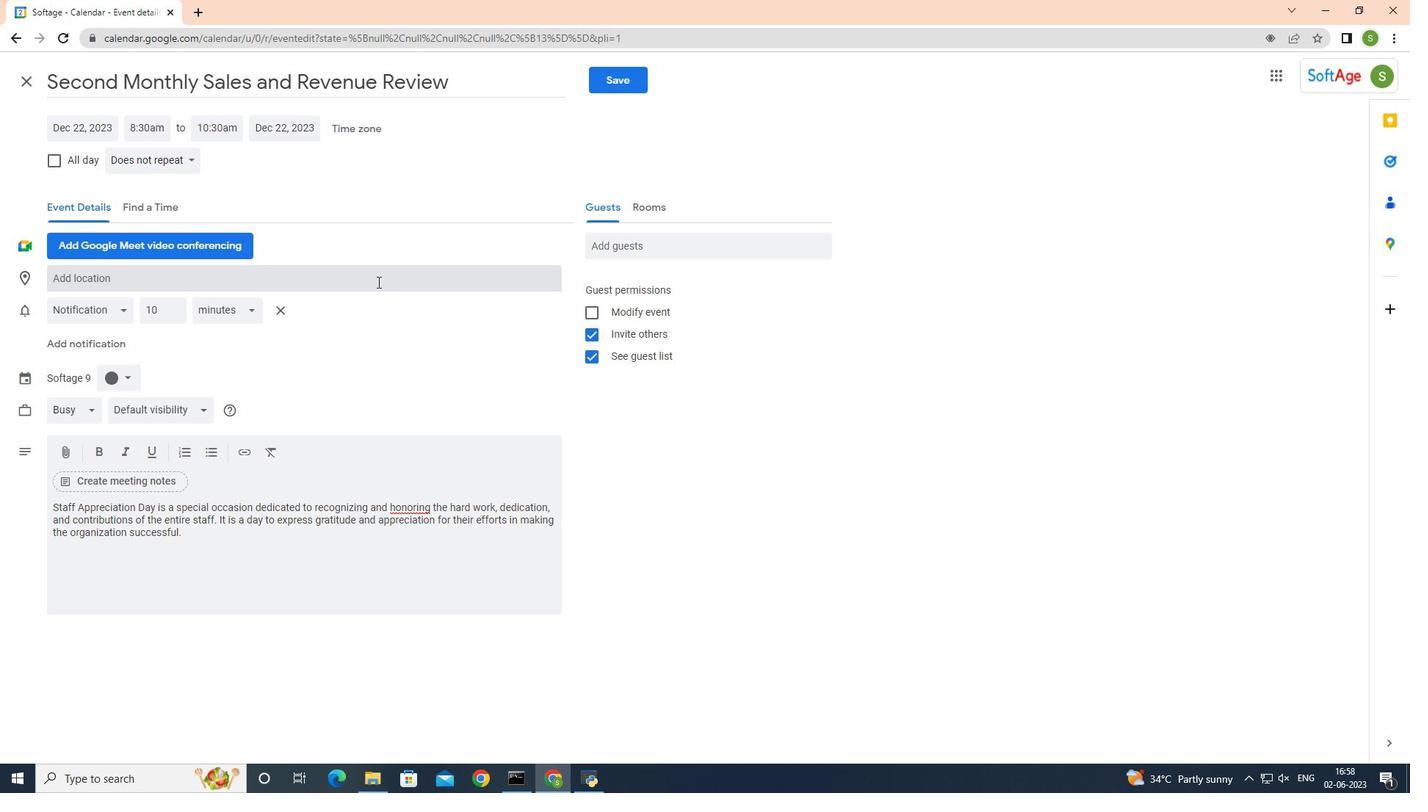 
Action: Key pressed 456<Key.space><Key.shift>Av.<Key.space>da<Key.space><Key.shift_r>Liberdade,<Key.space><Key.shift_r>Lisbon,<Key.space><Key.shift_r><Key.shift_r>Portugal
Screenshot: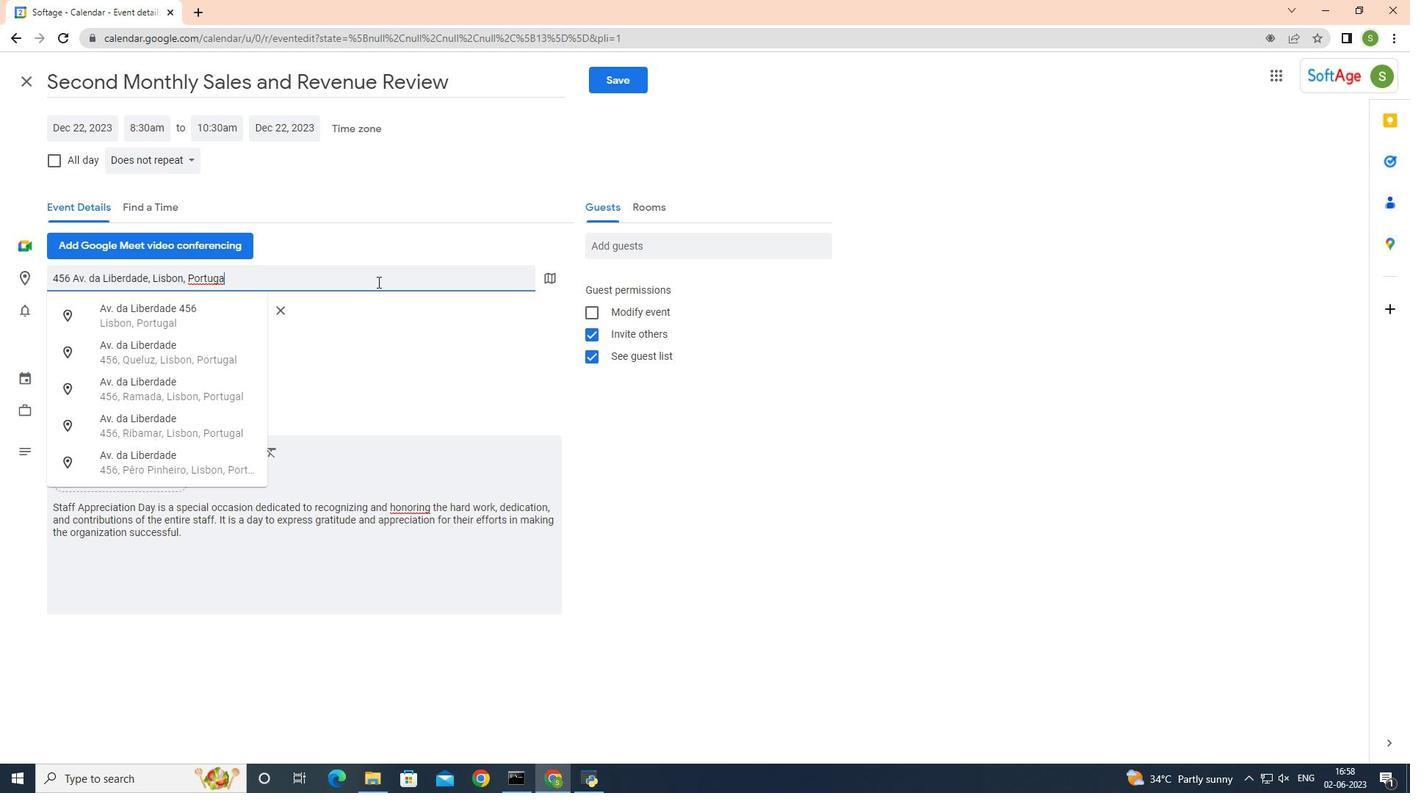 
Action: Mouse moved to (401, 338)
Screenshot: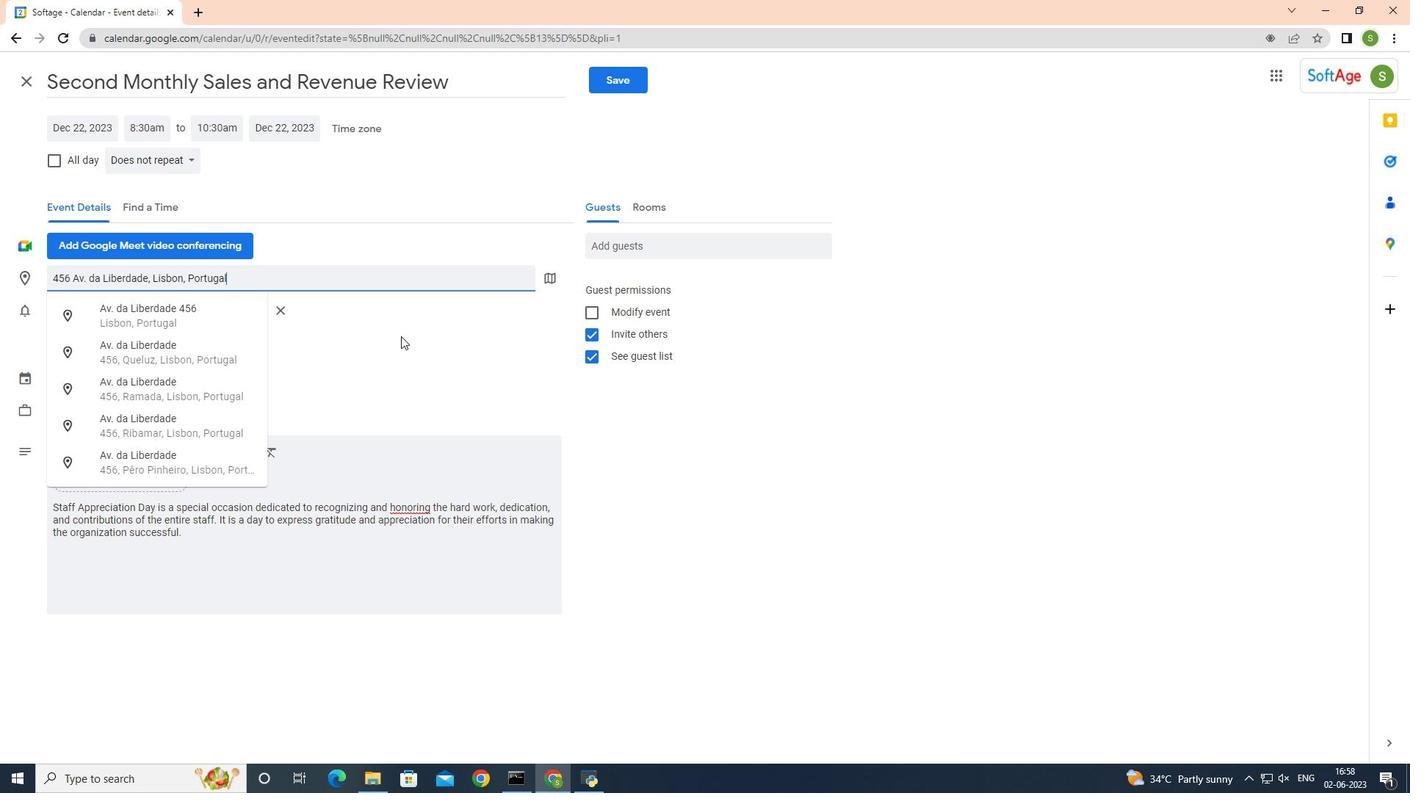
Action: Key pressed <Key.enter>
Screenshot: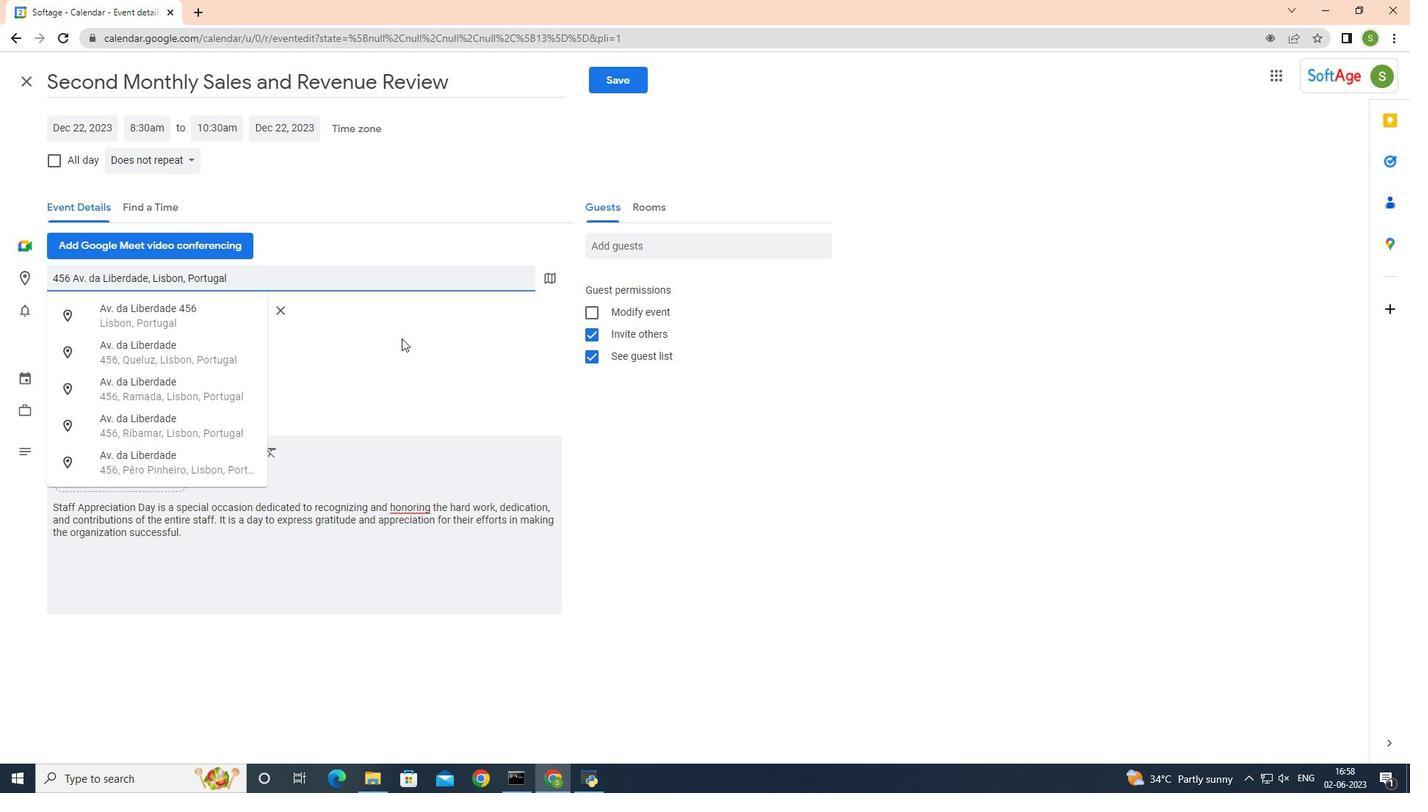 
Action: Mouse moved to (632, 85)
Screenshot: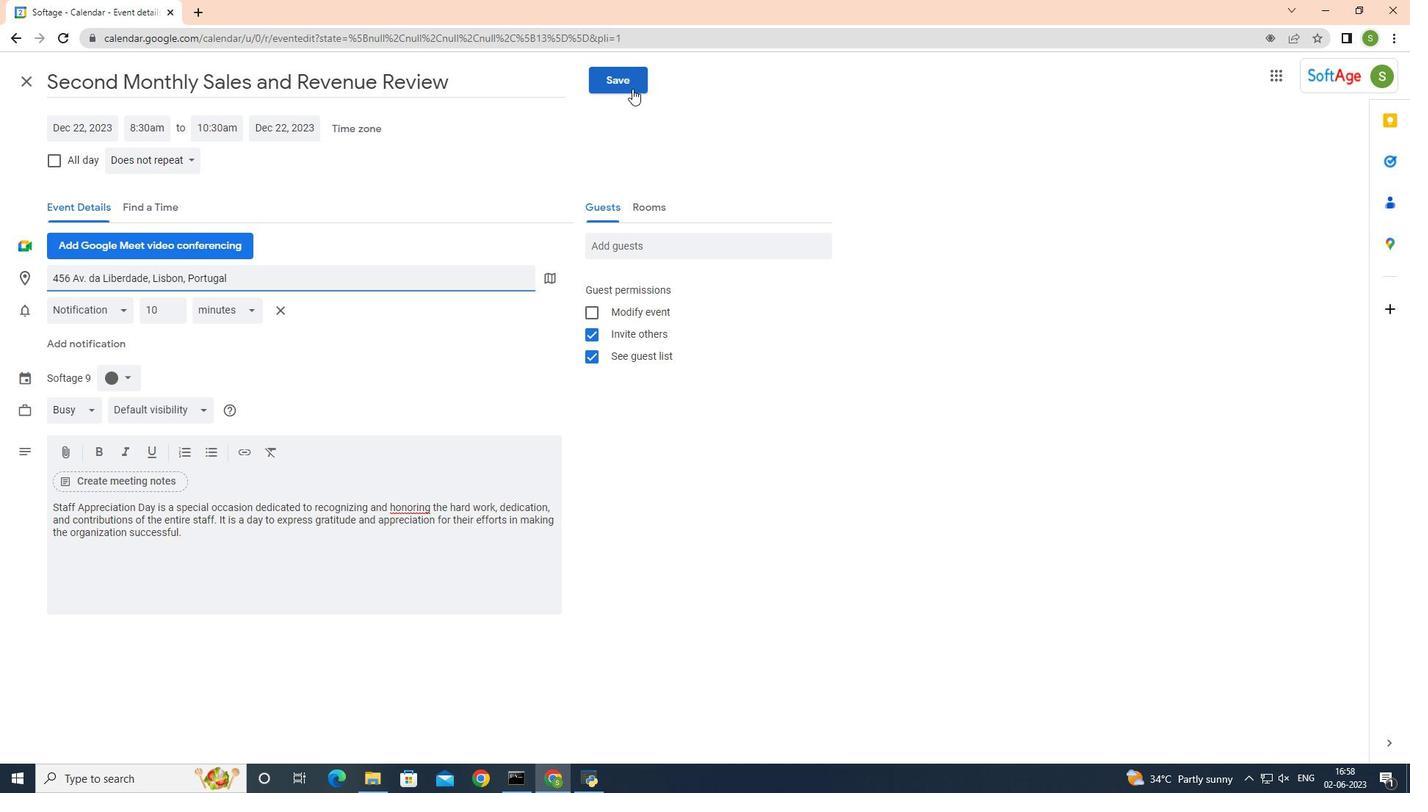 
Action: Mouse pressed left at (632, 85)
Screenshot: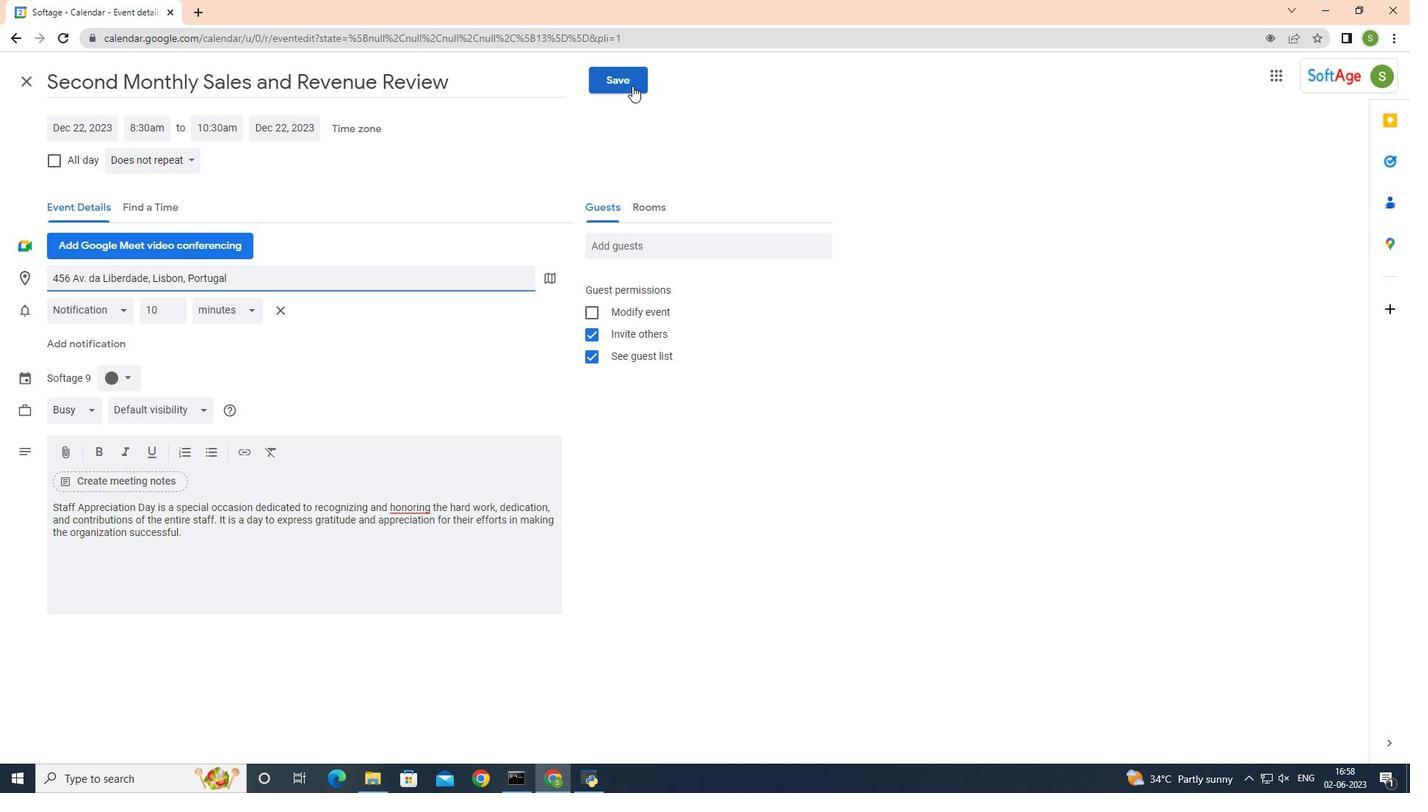 
Action: Mouse moved to (1121, 460)
Screenshot: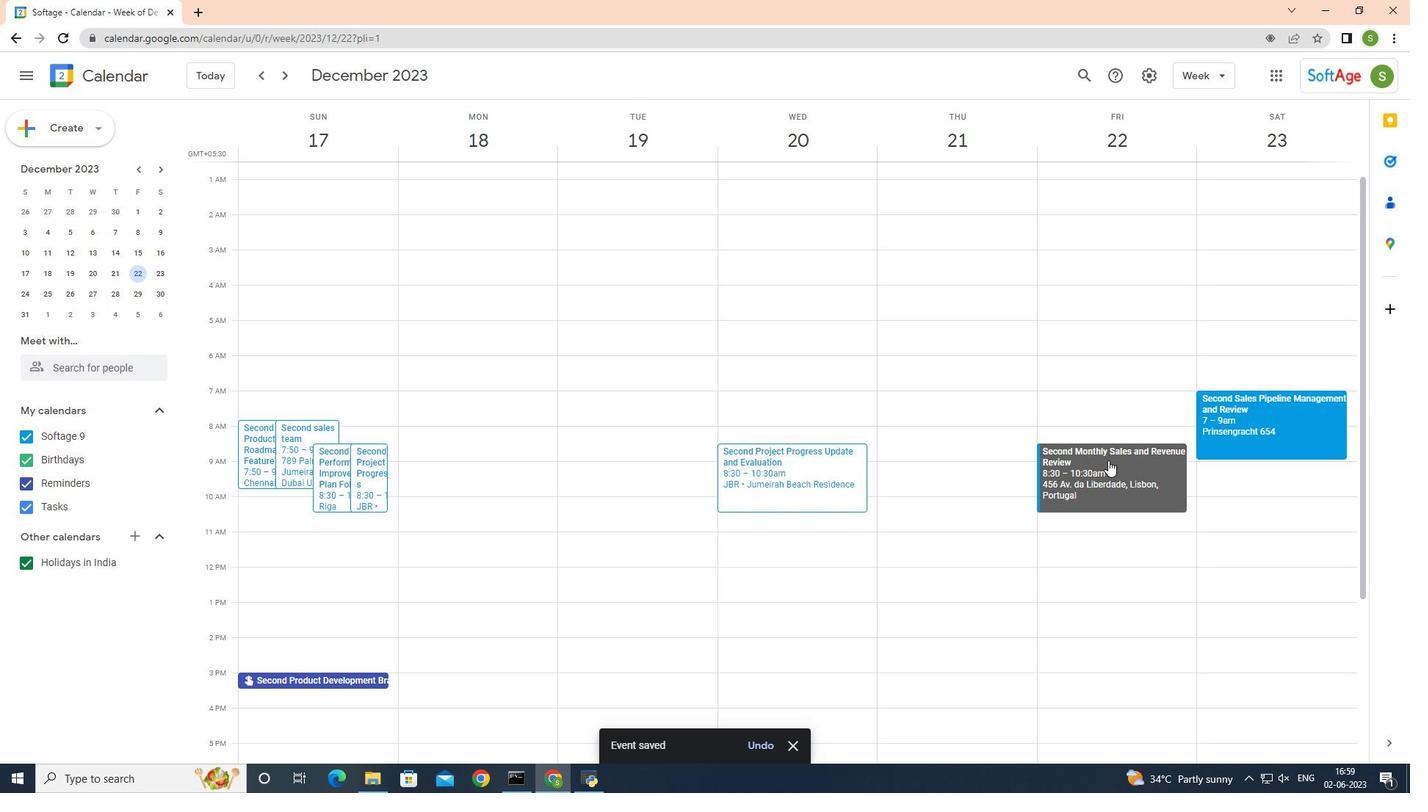 
Action: Mouse pressed left at (1121, 460)
Screenshot: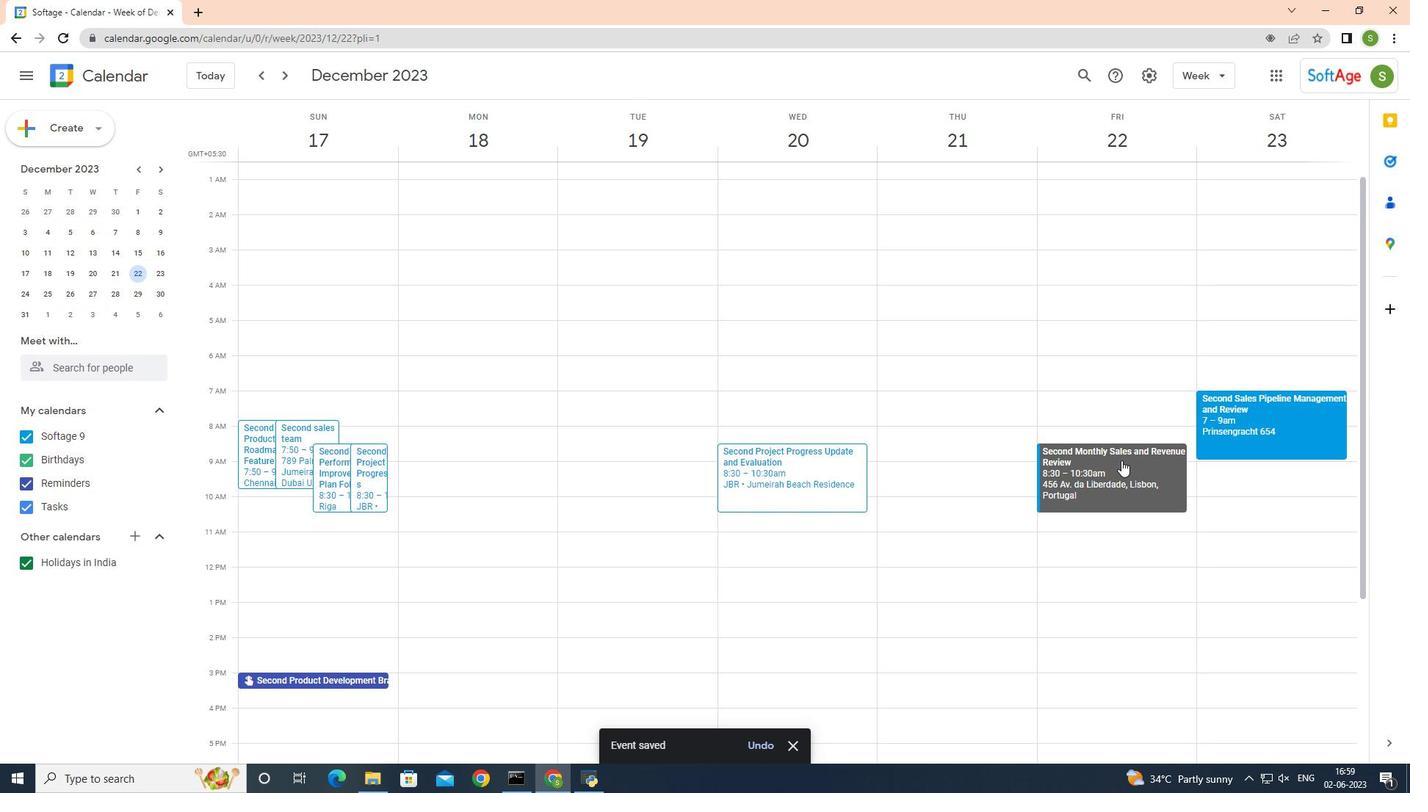 
Action: Mouse moved to (943, 270)
Screenshot: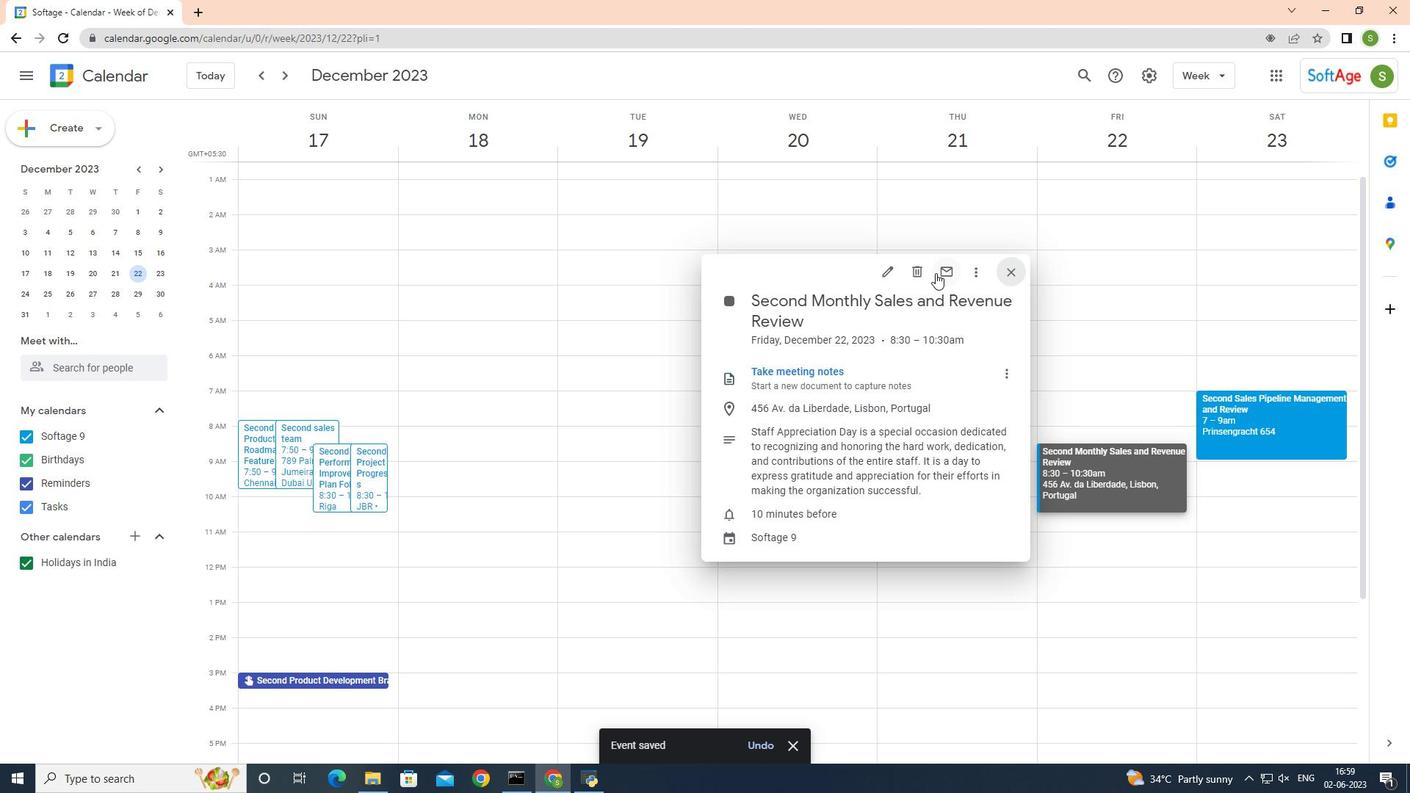 
Action: Mouse pressed left at (943, 270)
Screenshot: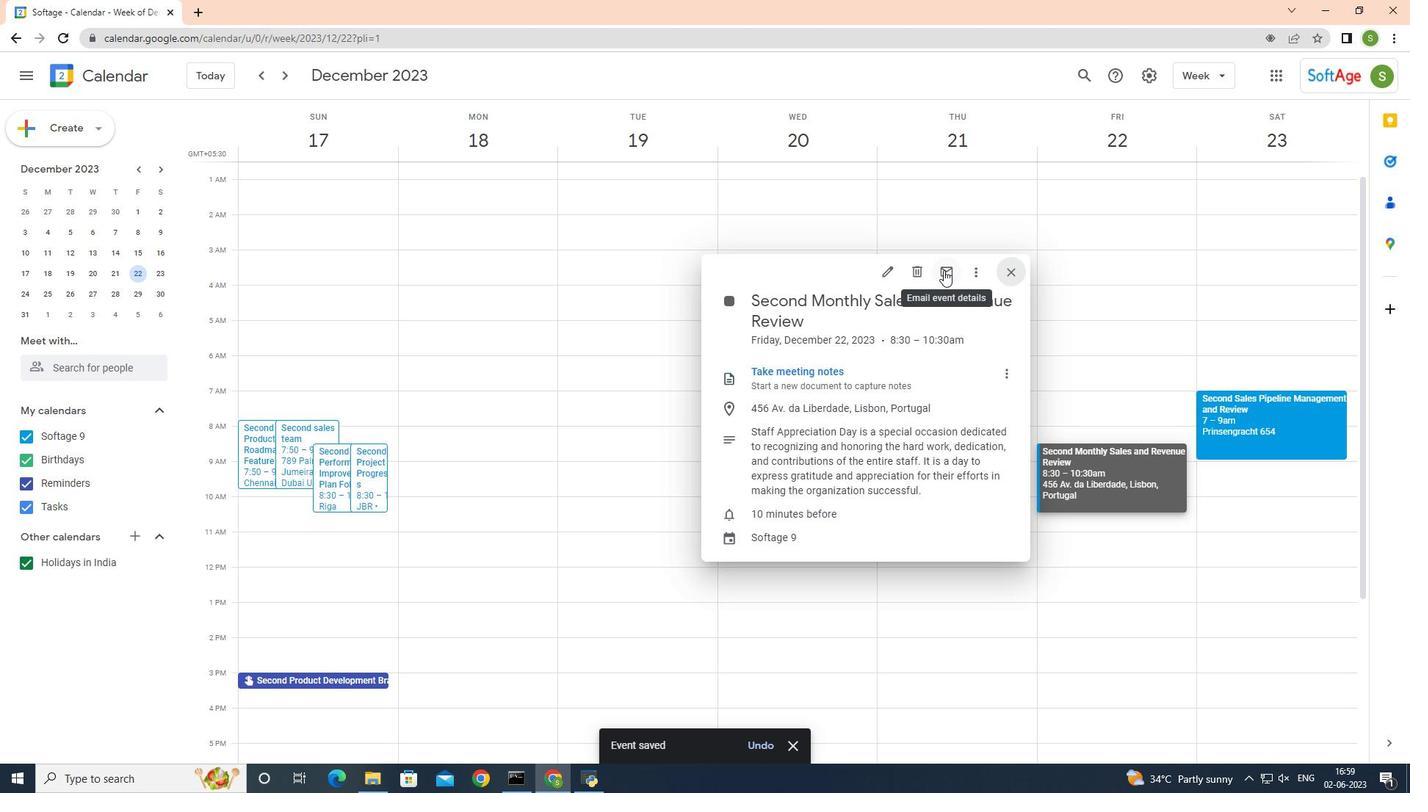 
Action: Mouse moved to (722, 345)
Screenshot: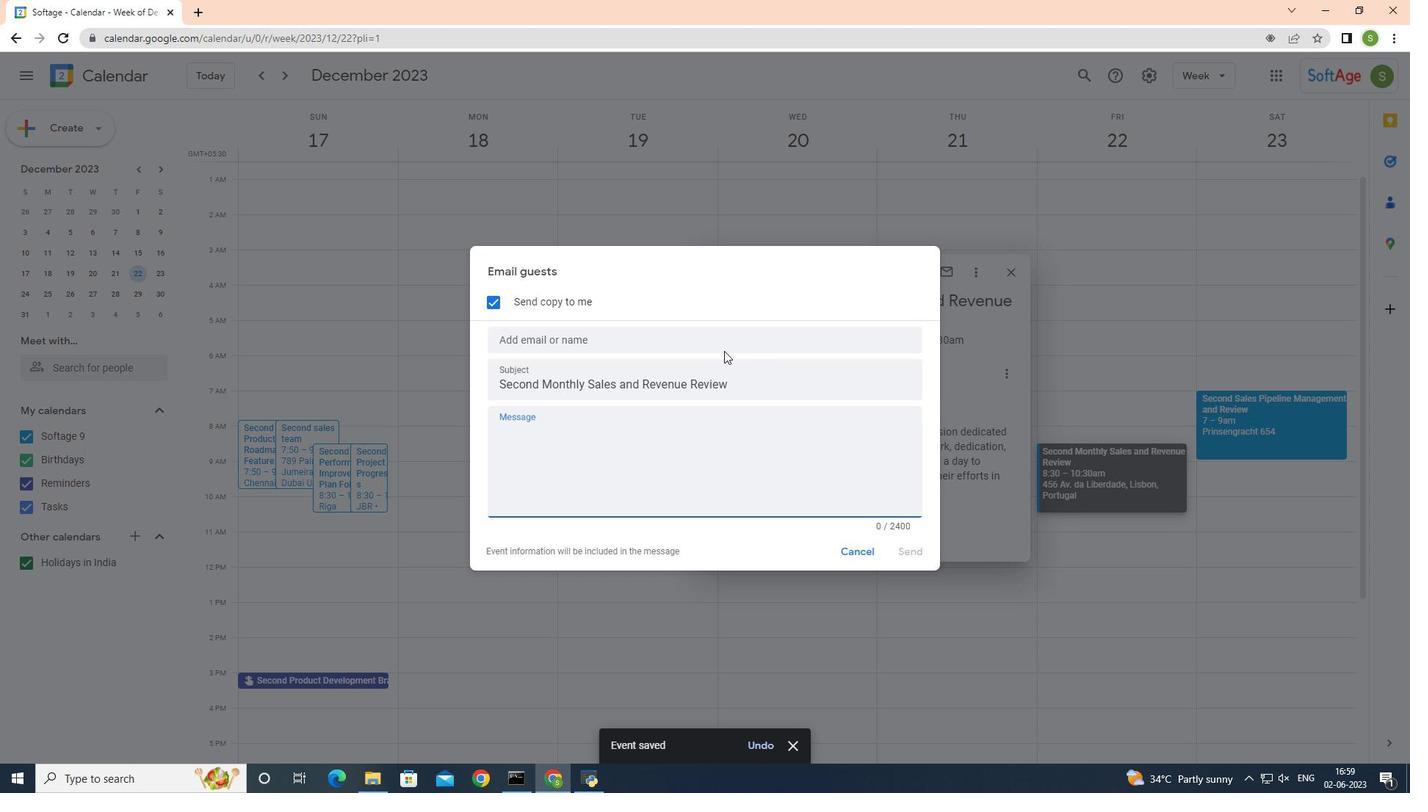 
Action: Mouse pressed left at (722, 345)
Screenshot: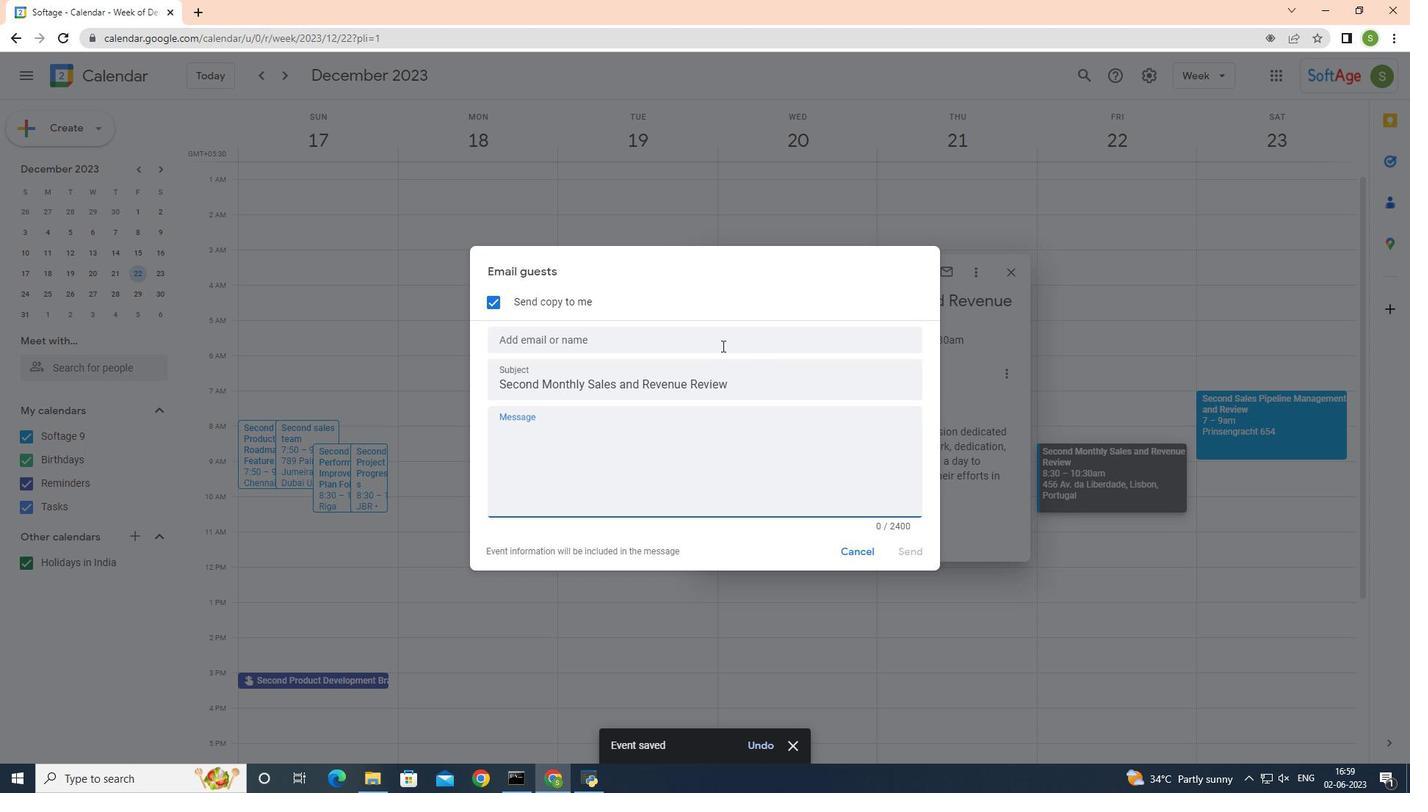 
Action: Key pressed <Key.shift><Key.shift>Softage.3<Key.shift>@softage.net<Key.enter><Key.shift>Softage.4<Key.shift>@softage.net<Key.enter>
Screenshot: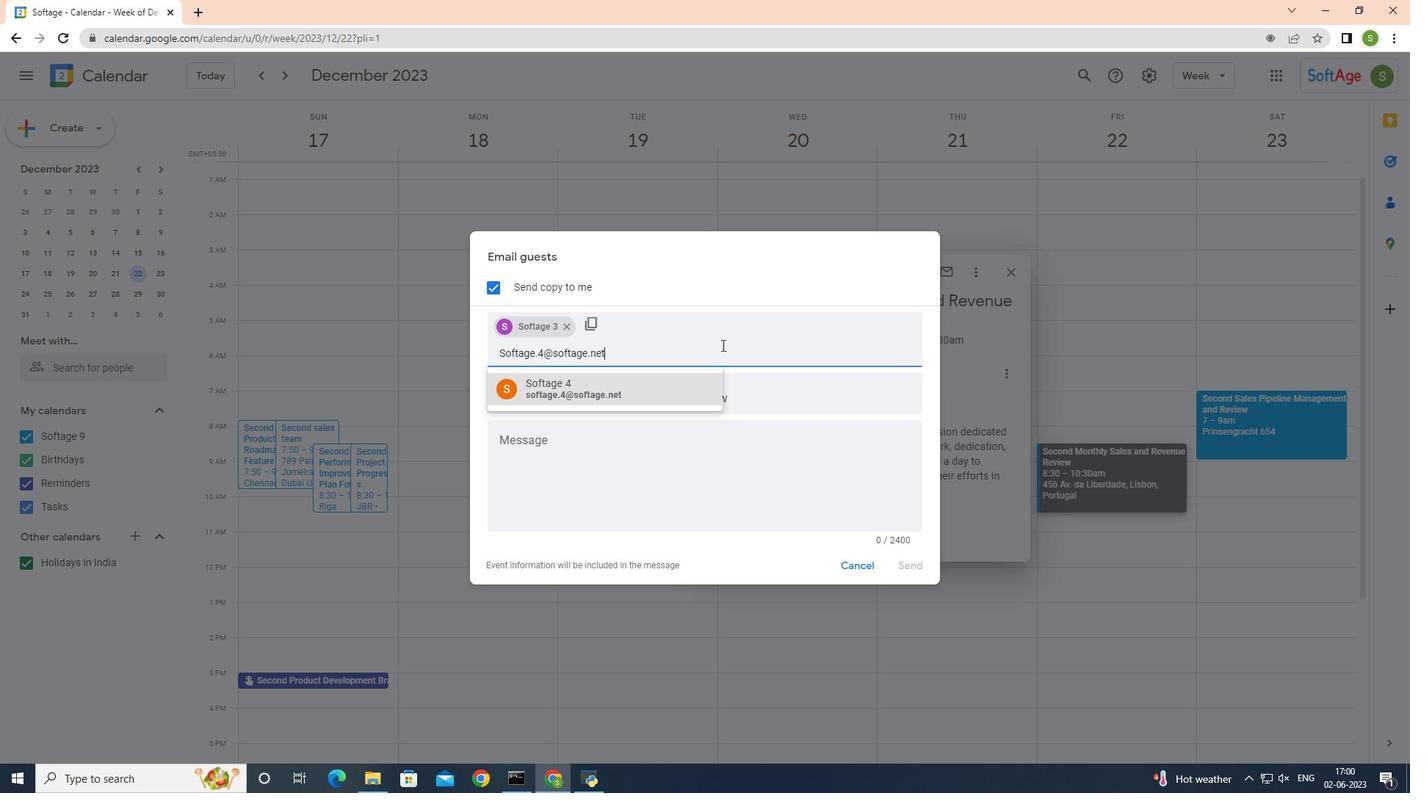 
Action: Mouse moved to (605, 454)
Screenshot: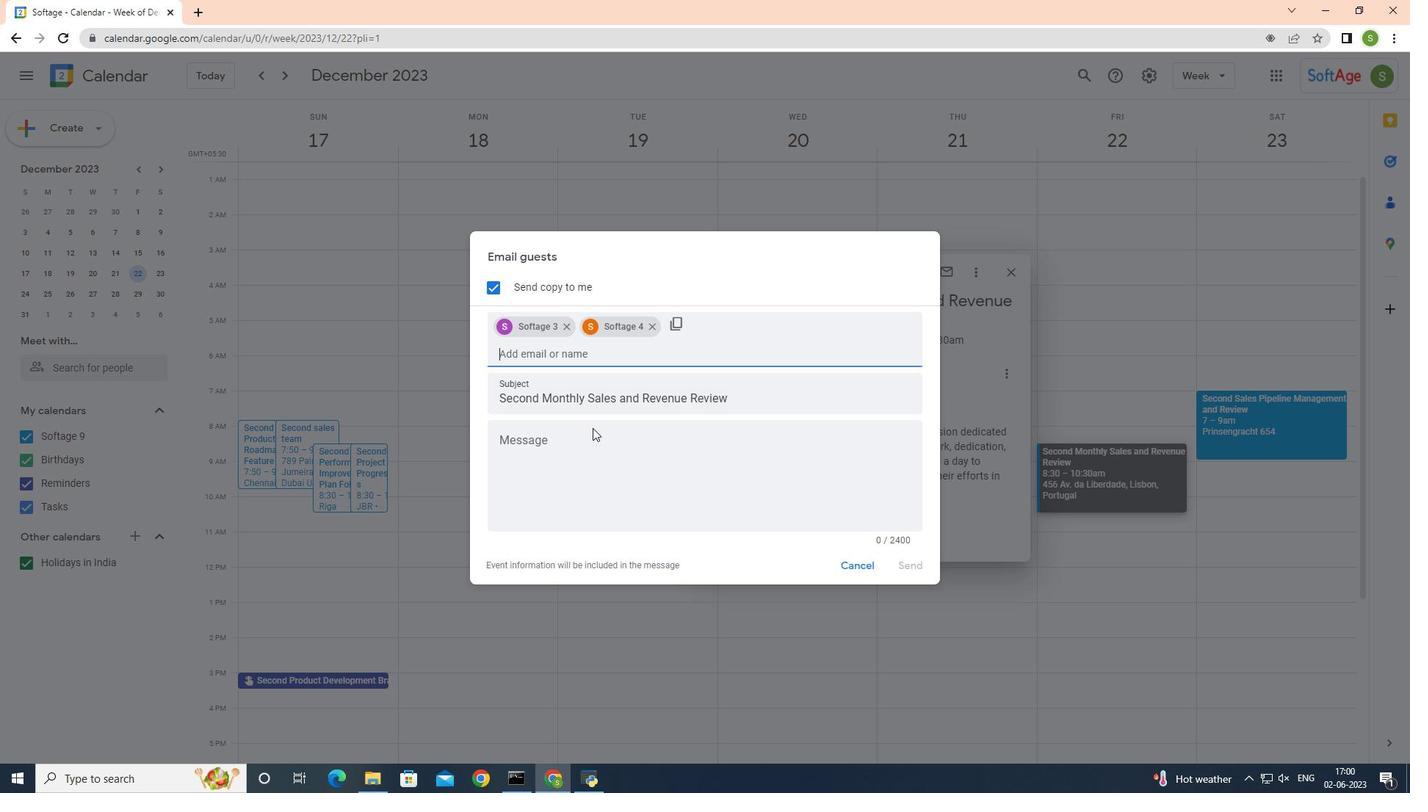 
Action: Mouse pressed left at (605, 454)
Screenshot: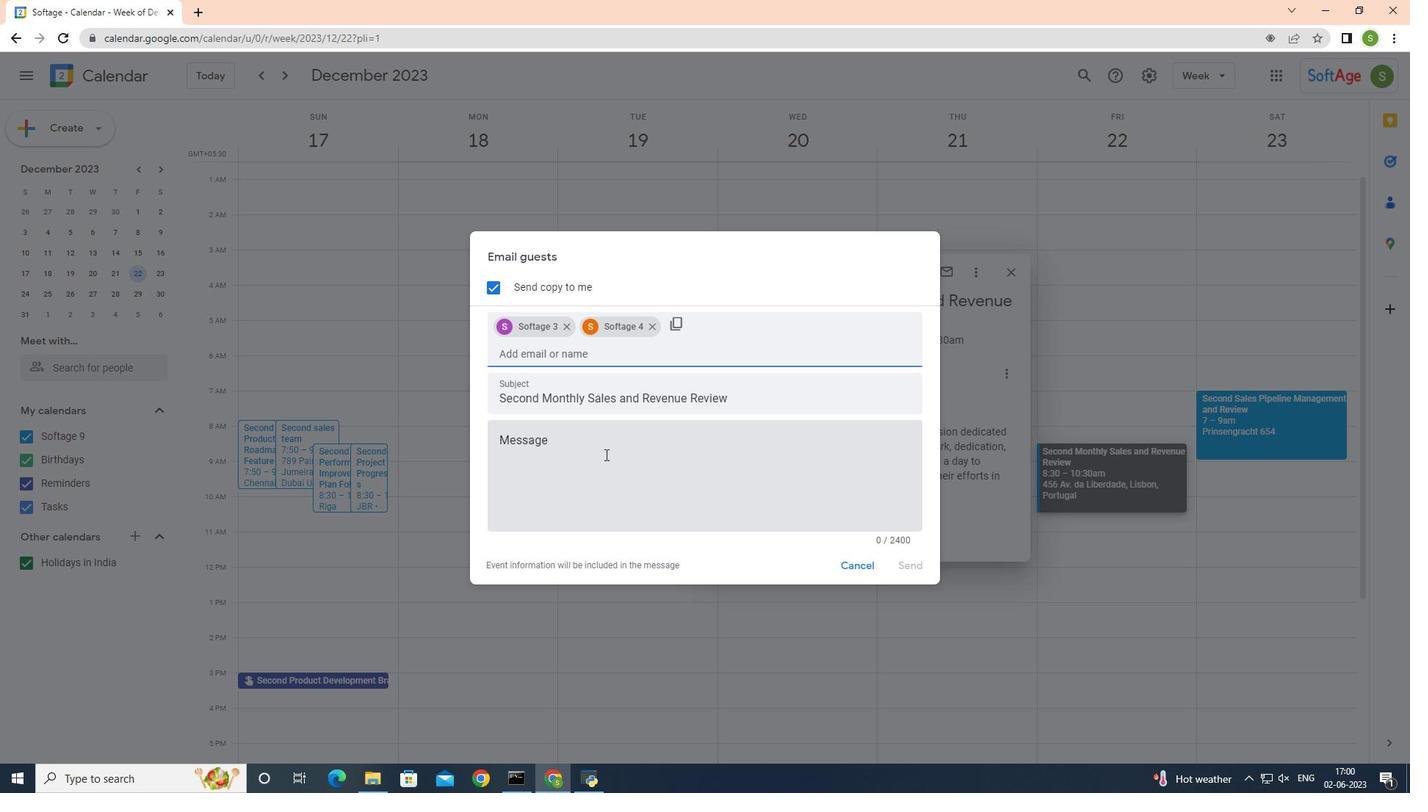 
Action: Key pressed <Key.shift>Invitation<Key.space>for<Key.space>the<Key.space>event<Key.space>'<Key.shift>Second<Key.space><Key.shift_r><Key.shift_r><Key.shift_r><Key.shift_r><Key.shift_r>Monthly<Key.space><Key.shift>Sales<Key.space>and<Key.space><Key.shift>Revenue<Key.space><Key.shift>Review'
Screenshot: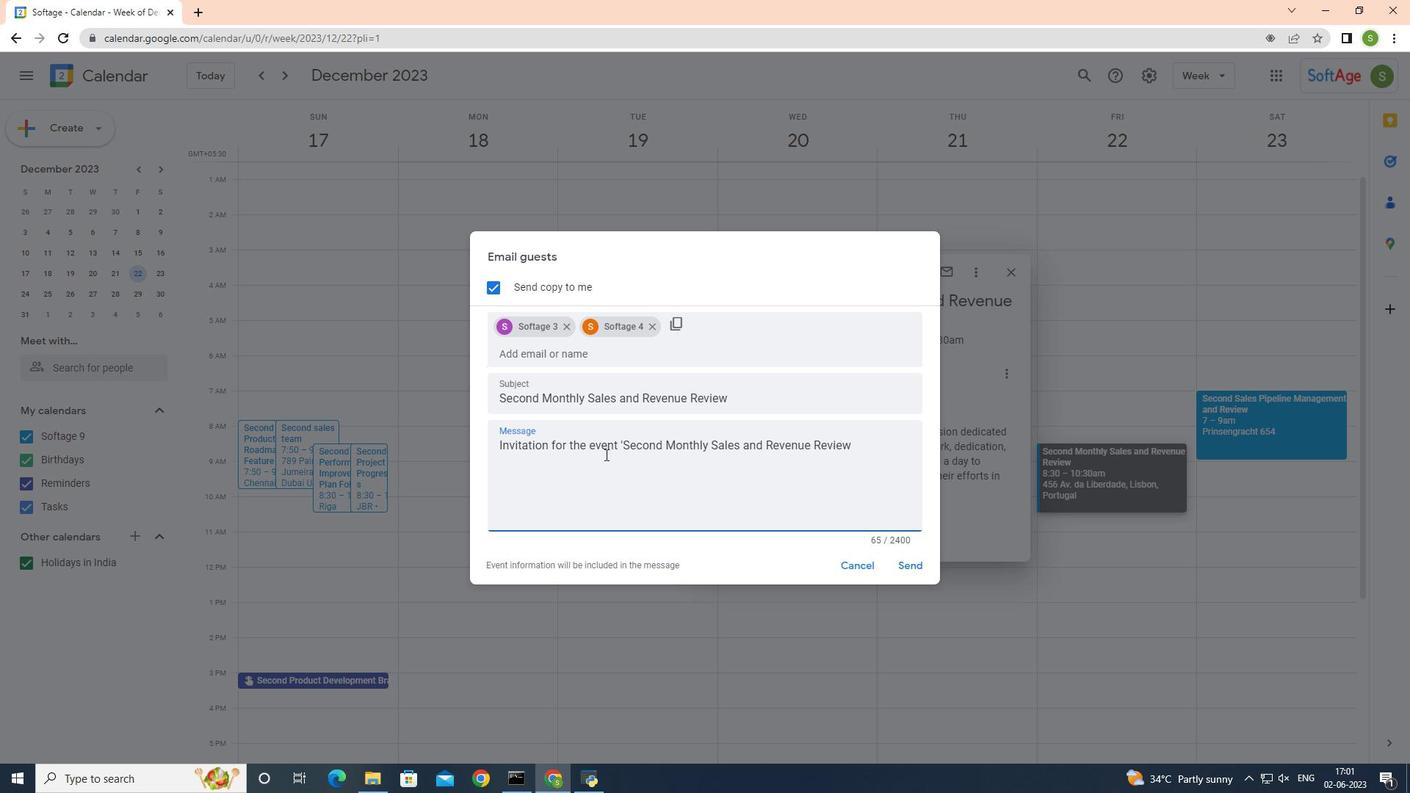 
Action: Mouse moved to (910, 565)
Screenshot: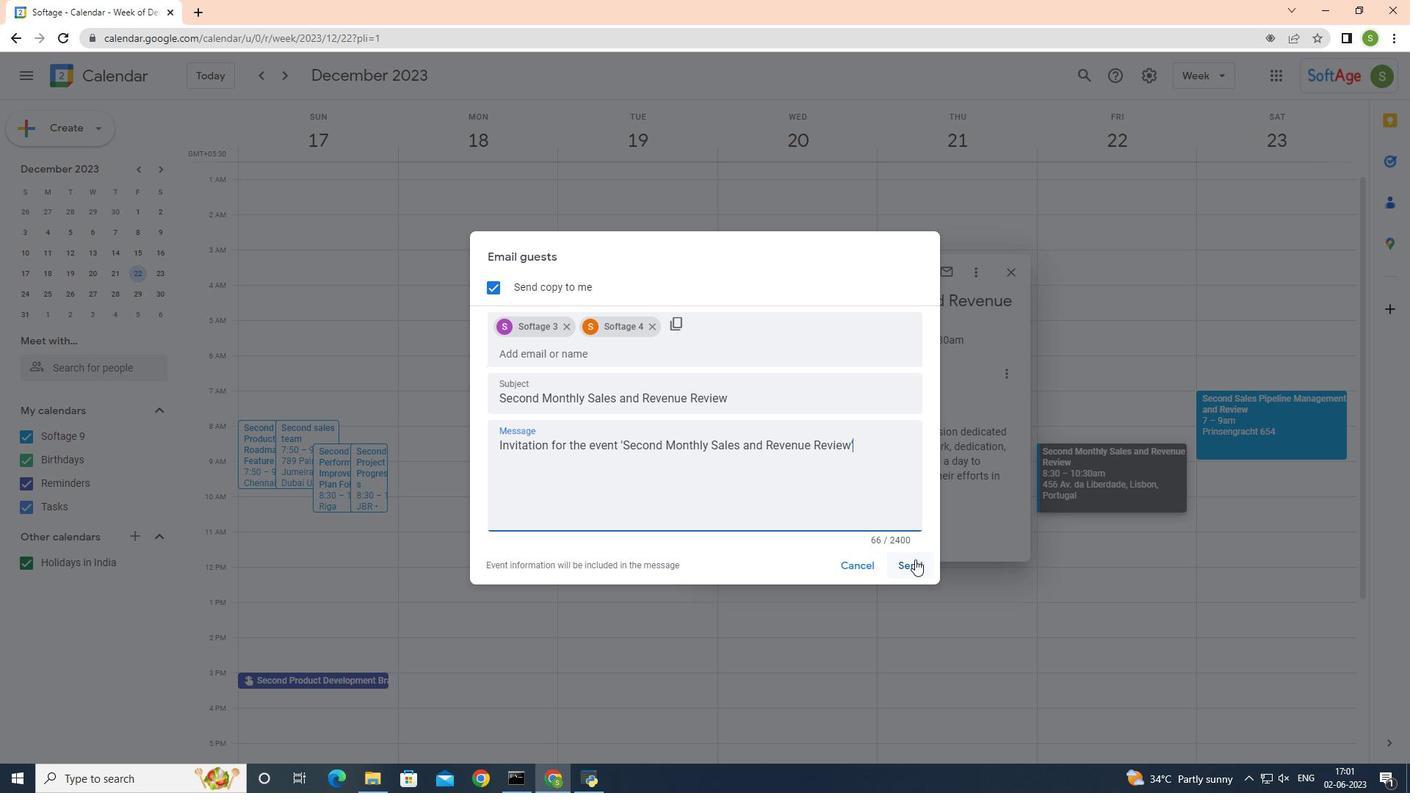 
Action: Mouse pressed left at (910, 565)
Screenshot: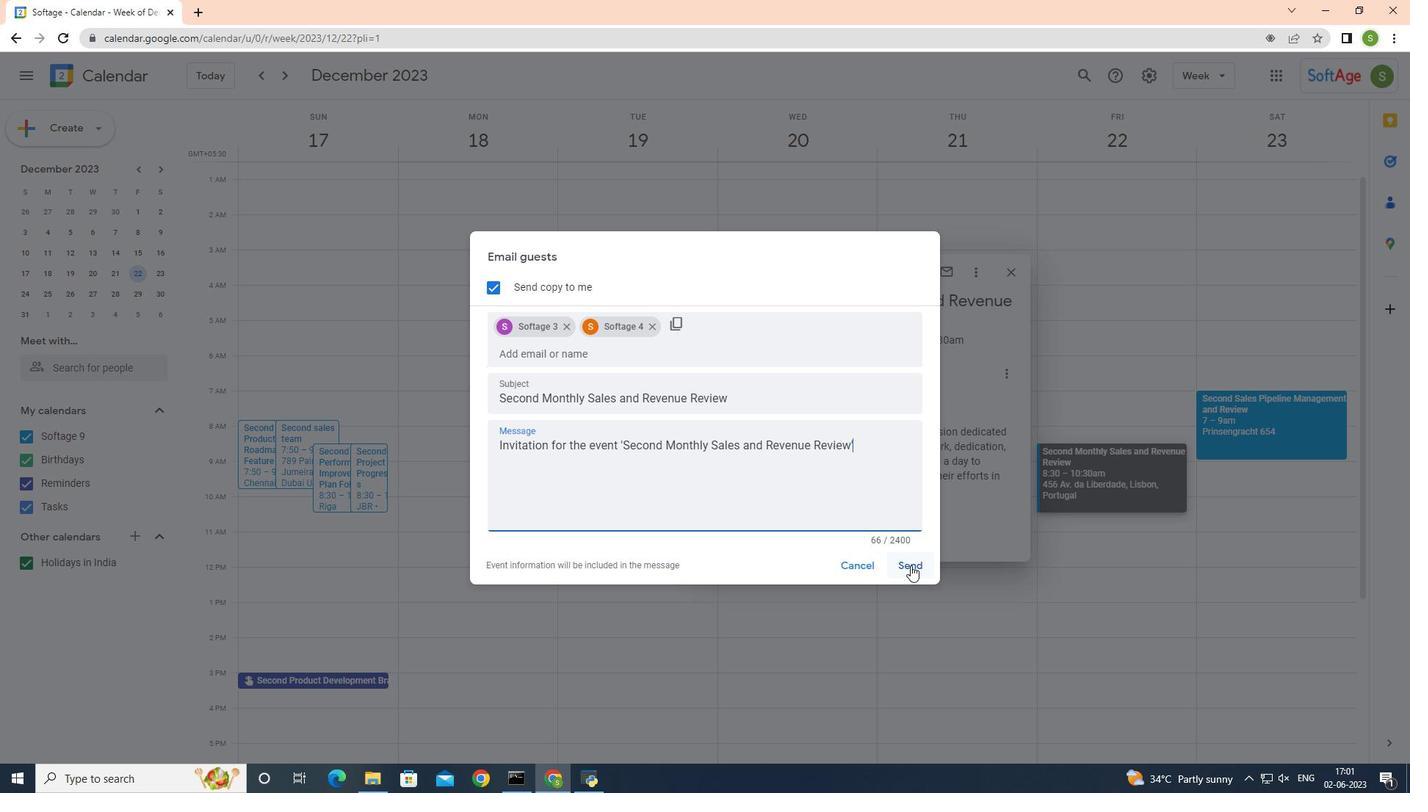 
Action: Mouse moved to (1017, 265)
Screenshot: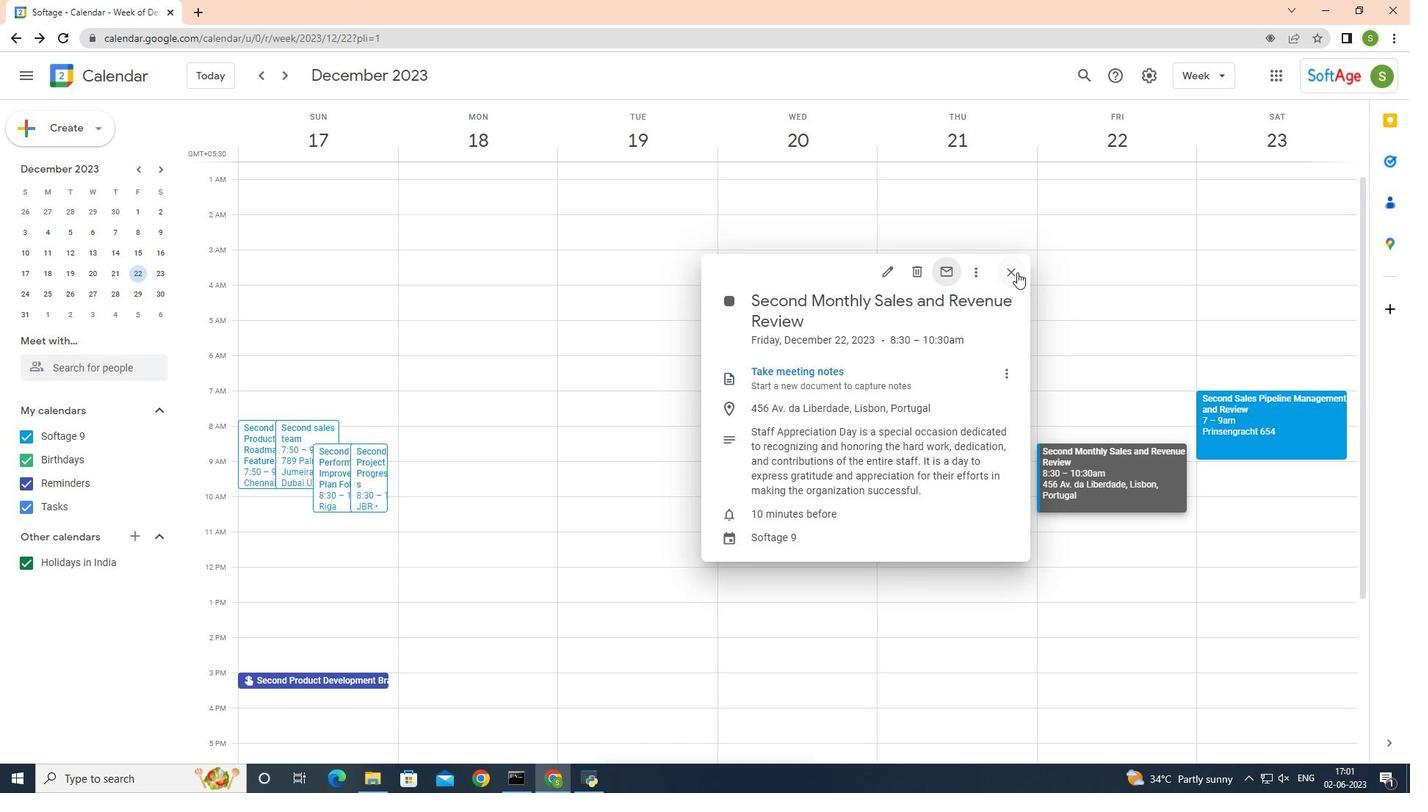 
Action: Mouse pressed left at (1017, 265)
Screenshot: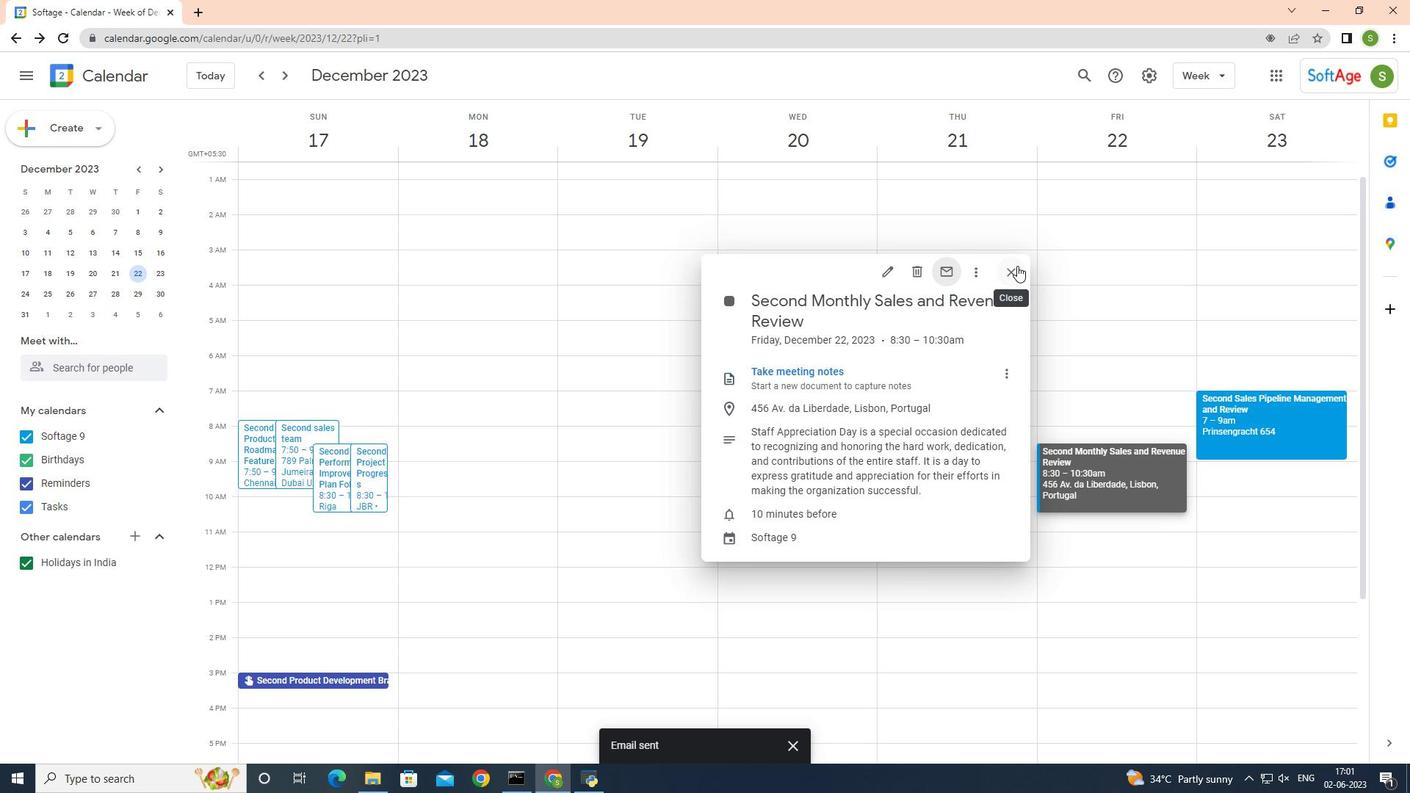 
Action: Mouse moved to (85, 129)
Screenshot: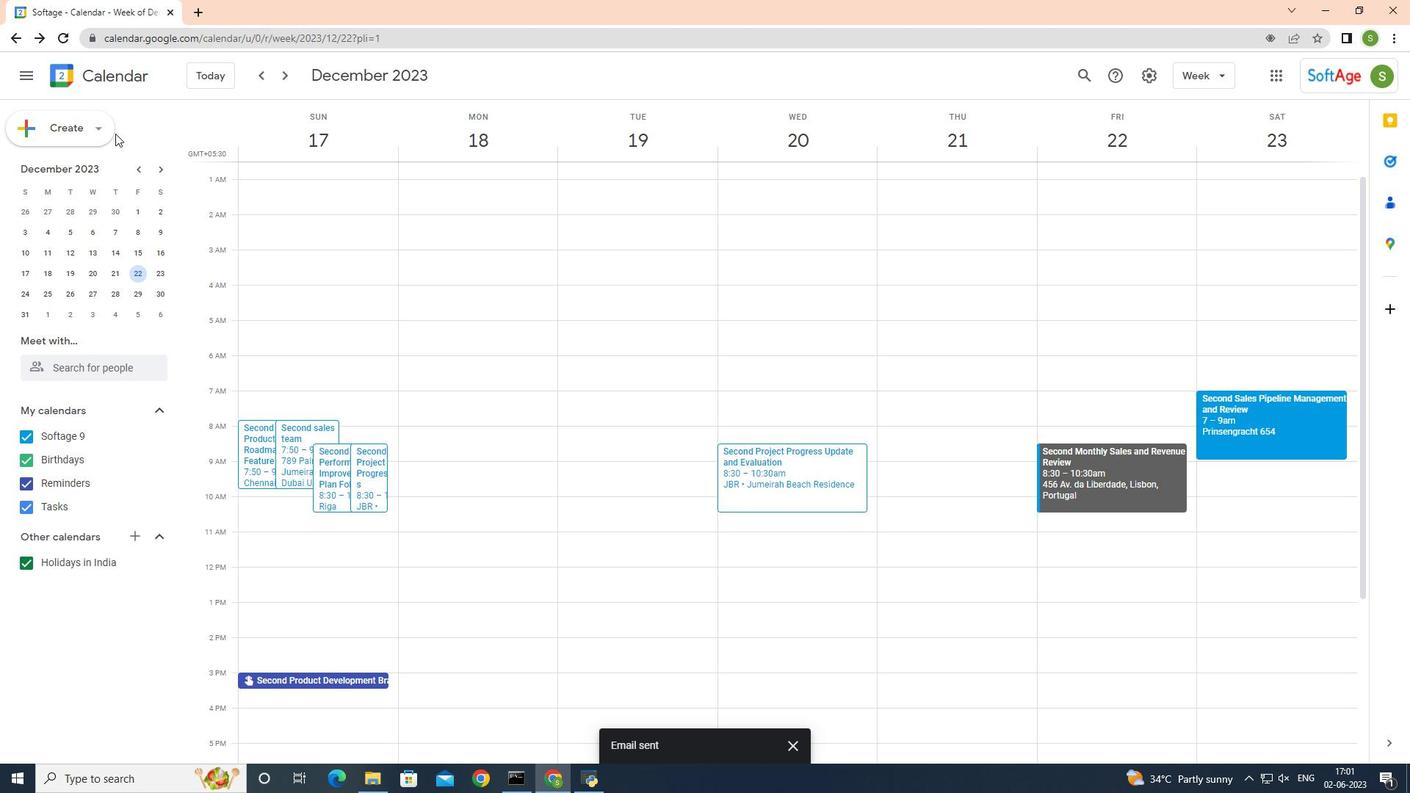 
Action: Mouse pressed left at (85, 129)
Screenshot: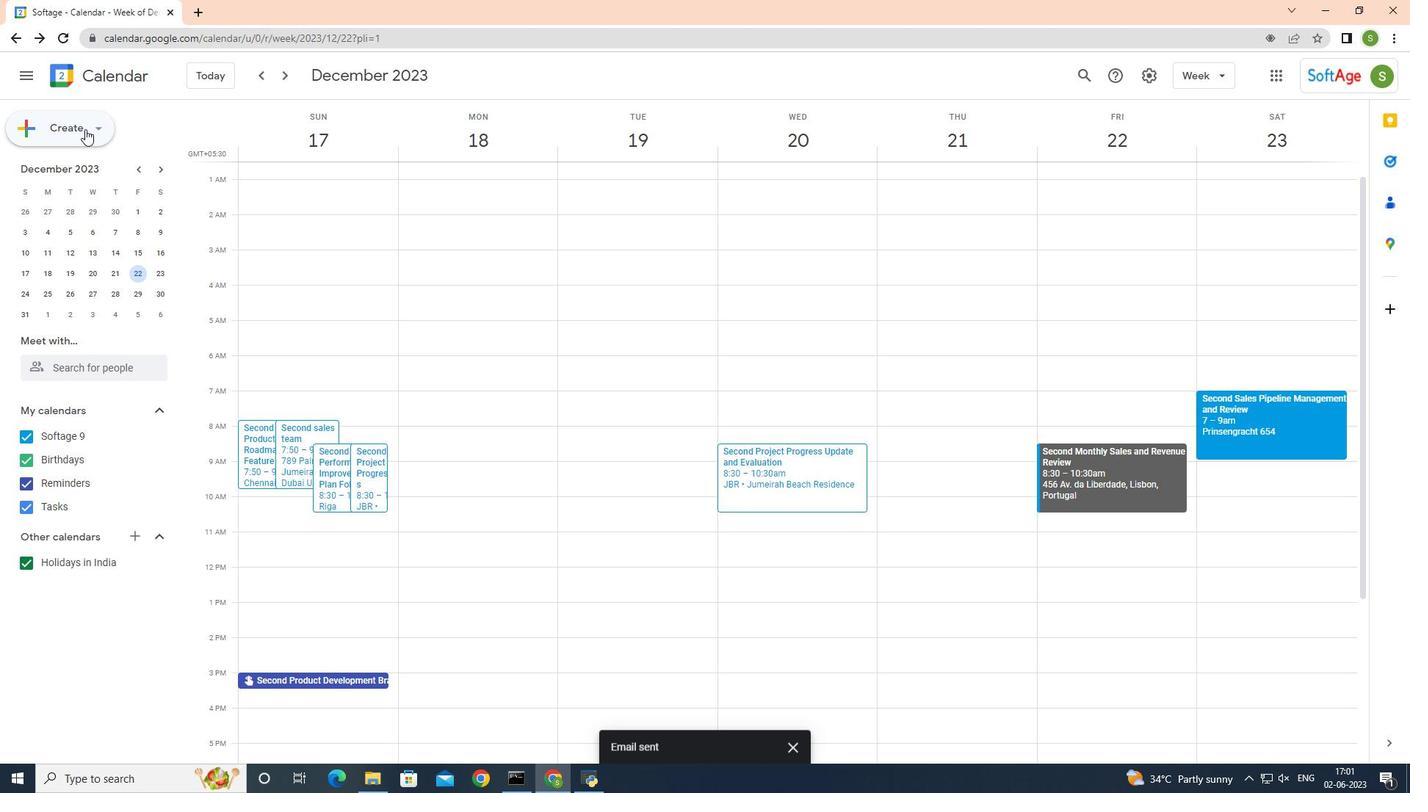 
Action: Mouse moved to (105, 170)
Screenshot: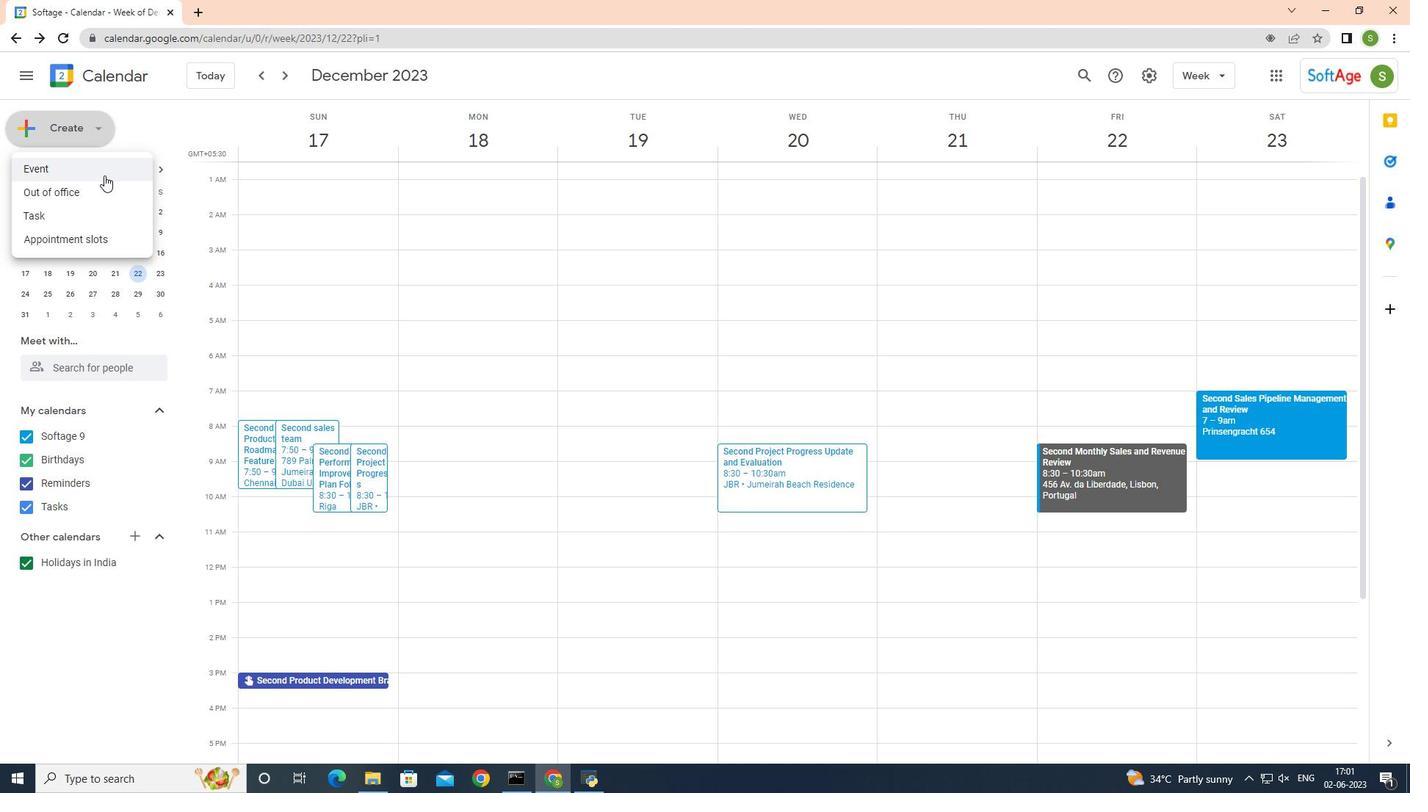 
Action: Mouse pressed left at (105, 170)
Screenshot: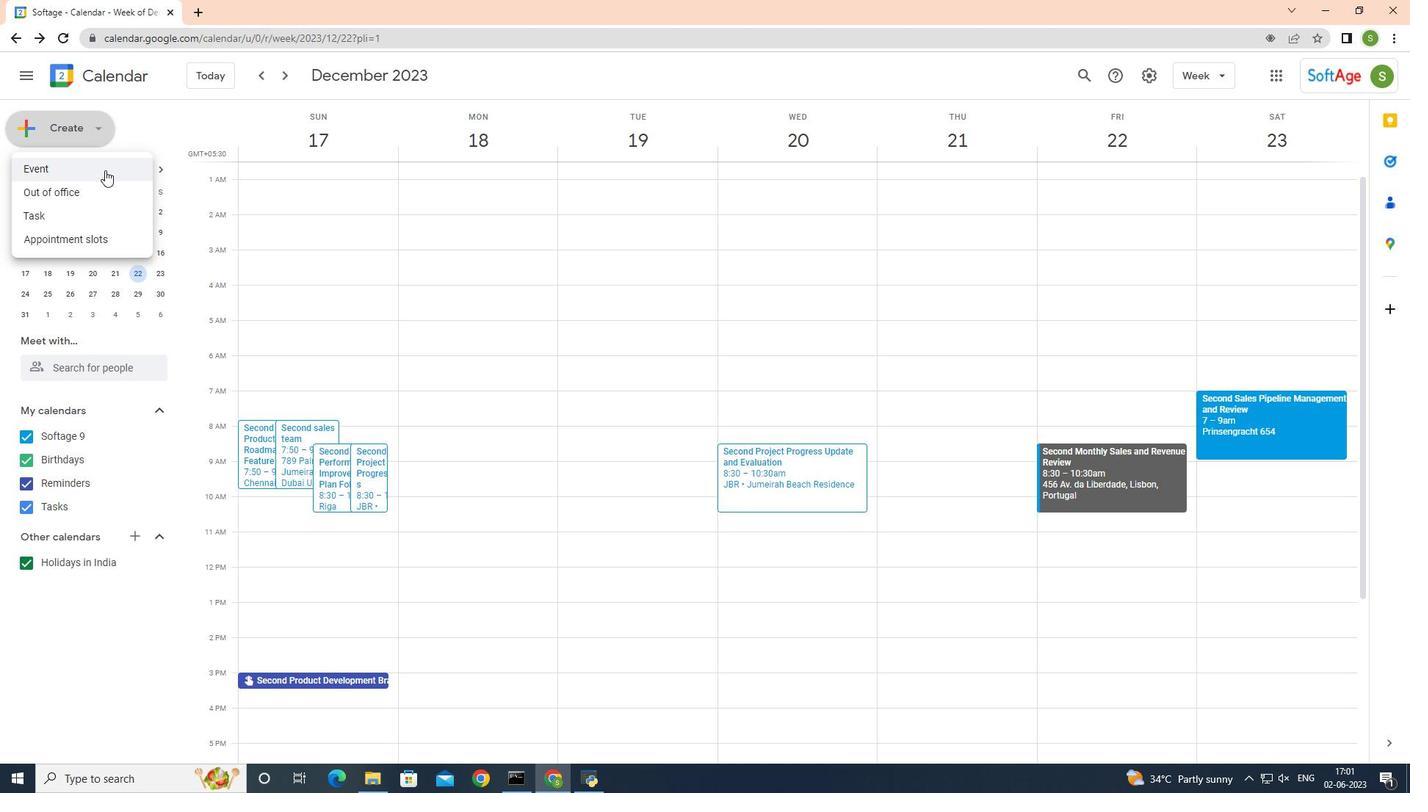 
Action: Mouse moved to (857, 396)
Screenshot: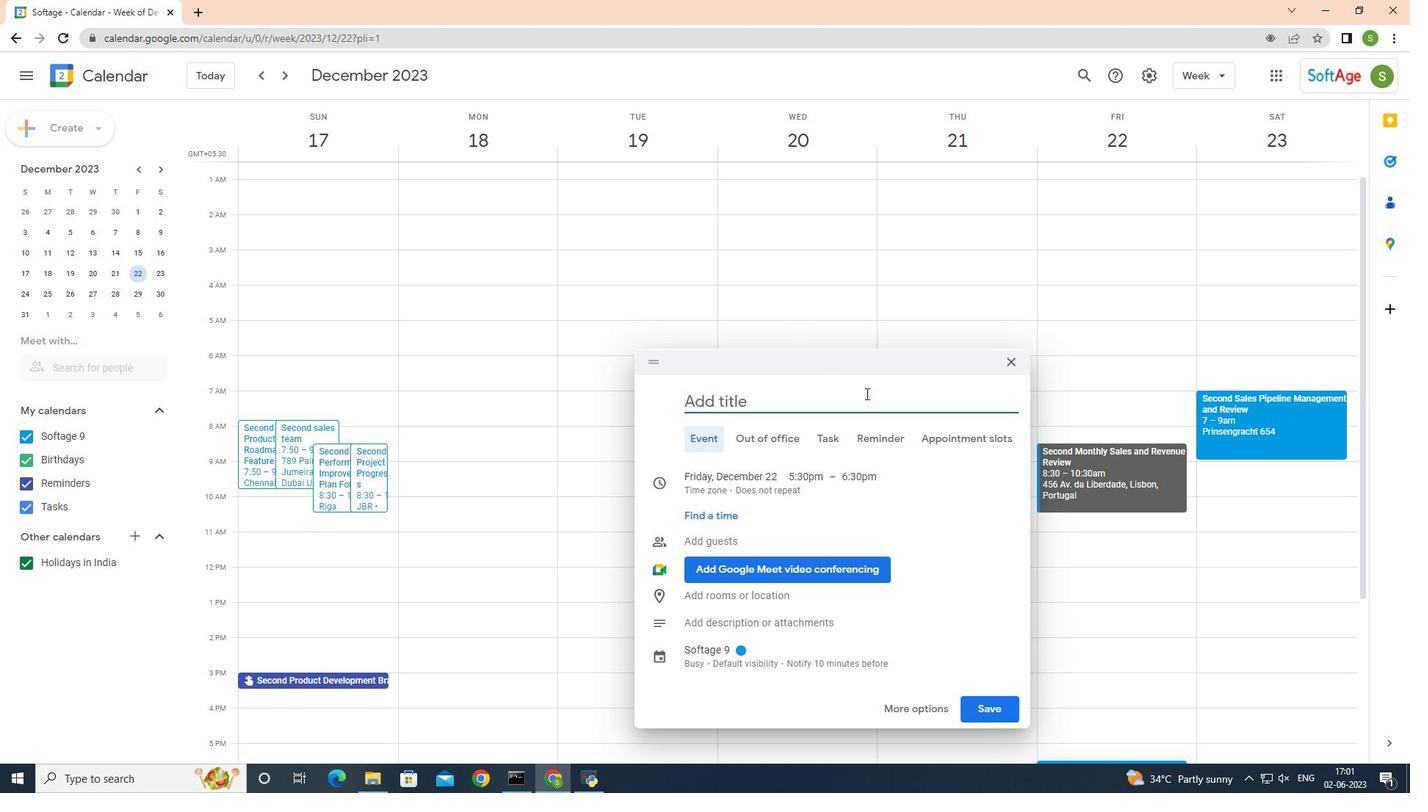 
Action: Key pressed <Key.shift>Sec
Screenshot: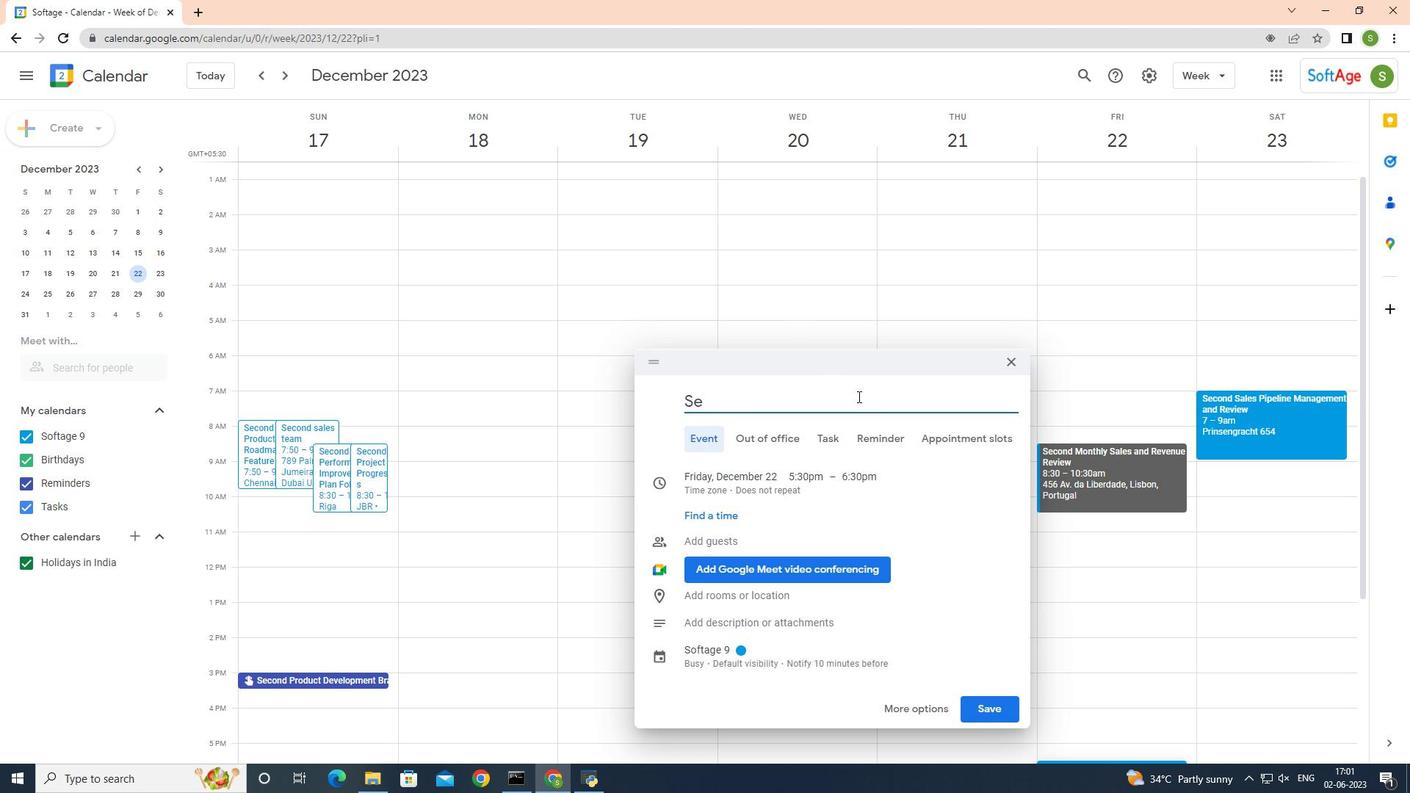 
Action: Mouse moved to (871, 434)
Screenshot: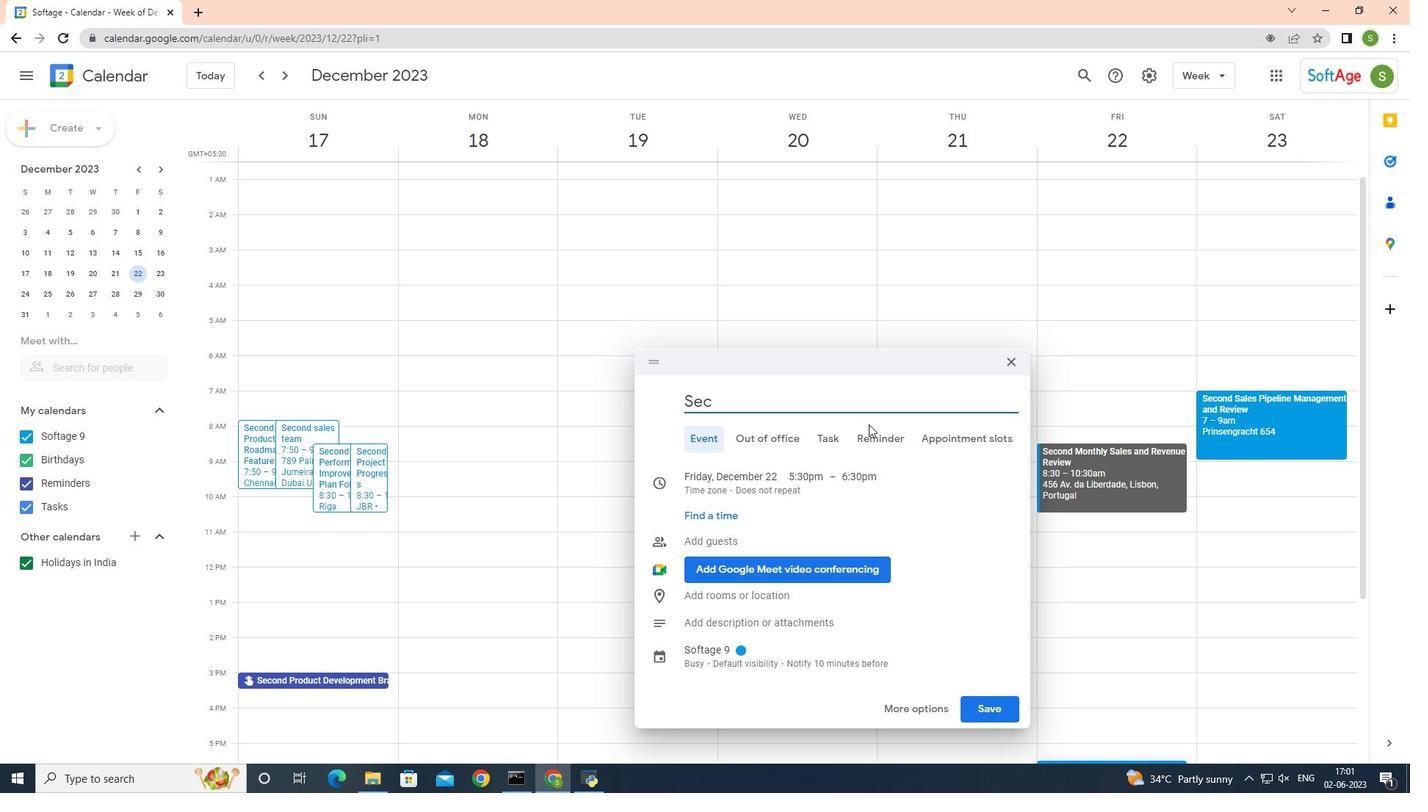 
Action: Mouse pressed left at (871, 434)
Screenshot: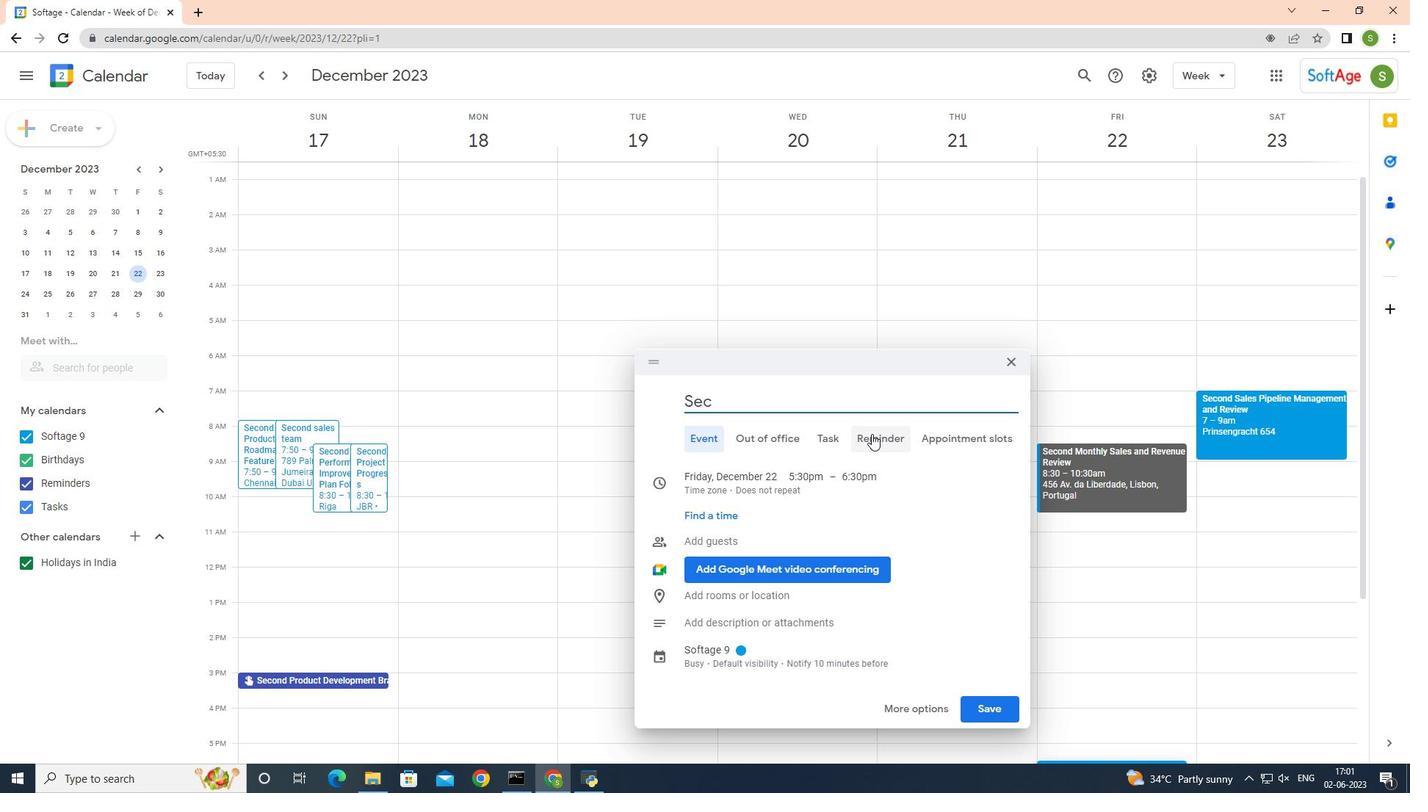 
Action: Mouse moved to (836, 434)
Screenshot: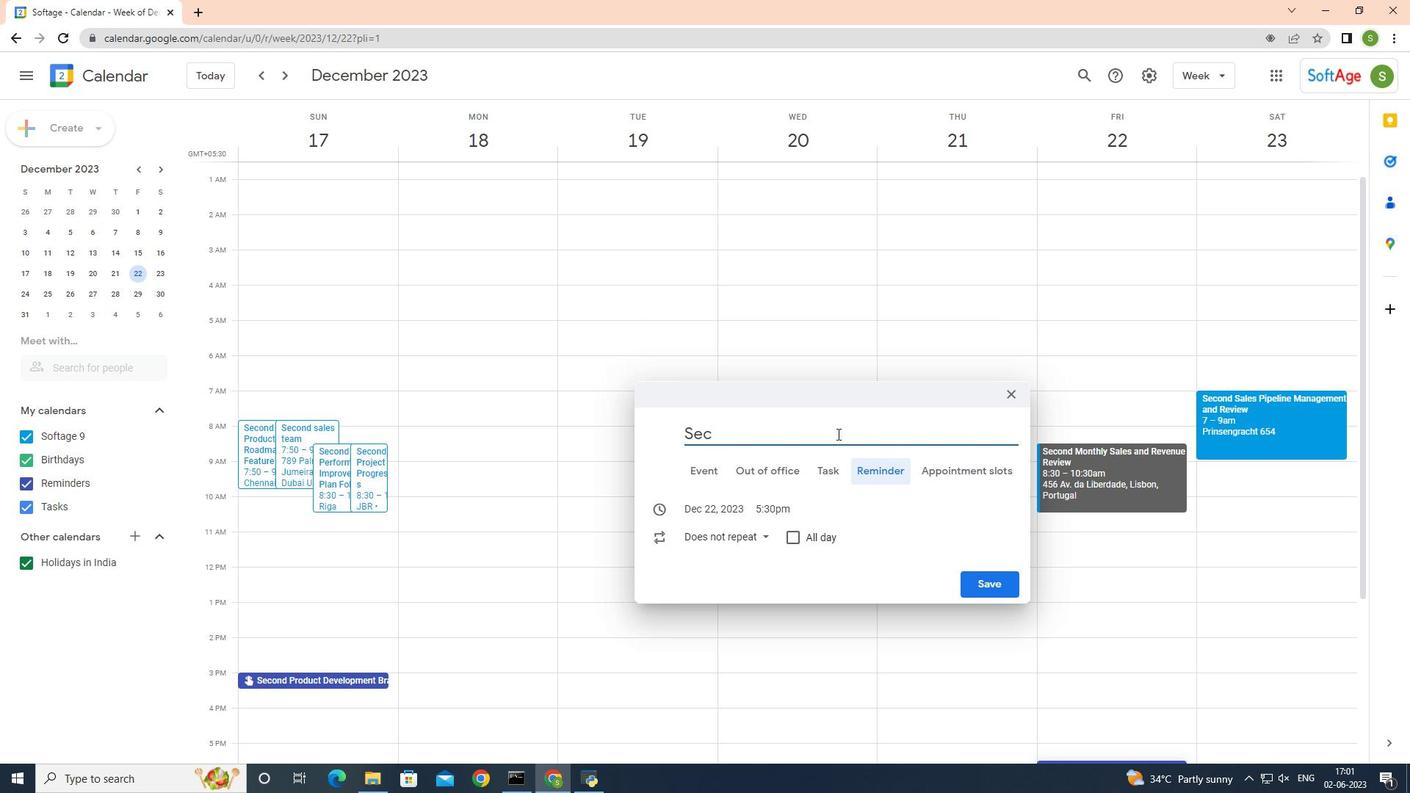 
Action: Key pressed ond<Key.space><Key.shift>Monthly<Key.space><Key.shift><Key.shift><Key.shift><Key.shift><Key.shift><Key.shift><Key.shift><Key.shift><Key.shift><Key.shift><Key.shift><Key.shift><Key.shift><Key.shift><Key.shift><Key.shift><Key.shift><Key.shift>Sales<Key.space>and<Key.space><Key.caps_lock>R<Key.caps_lock>evenue<Key.space><Key.caps_lock>R<Key.caps_lock>eview
Screenshot: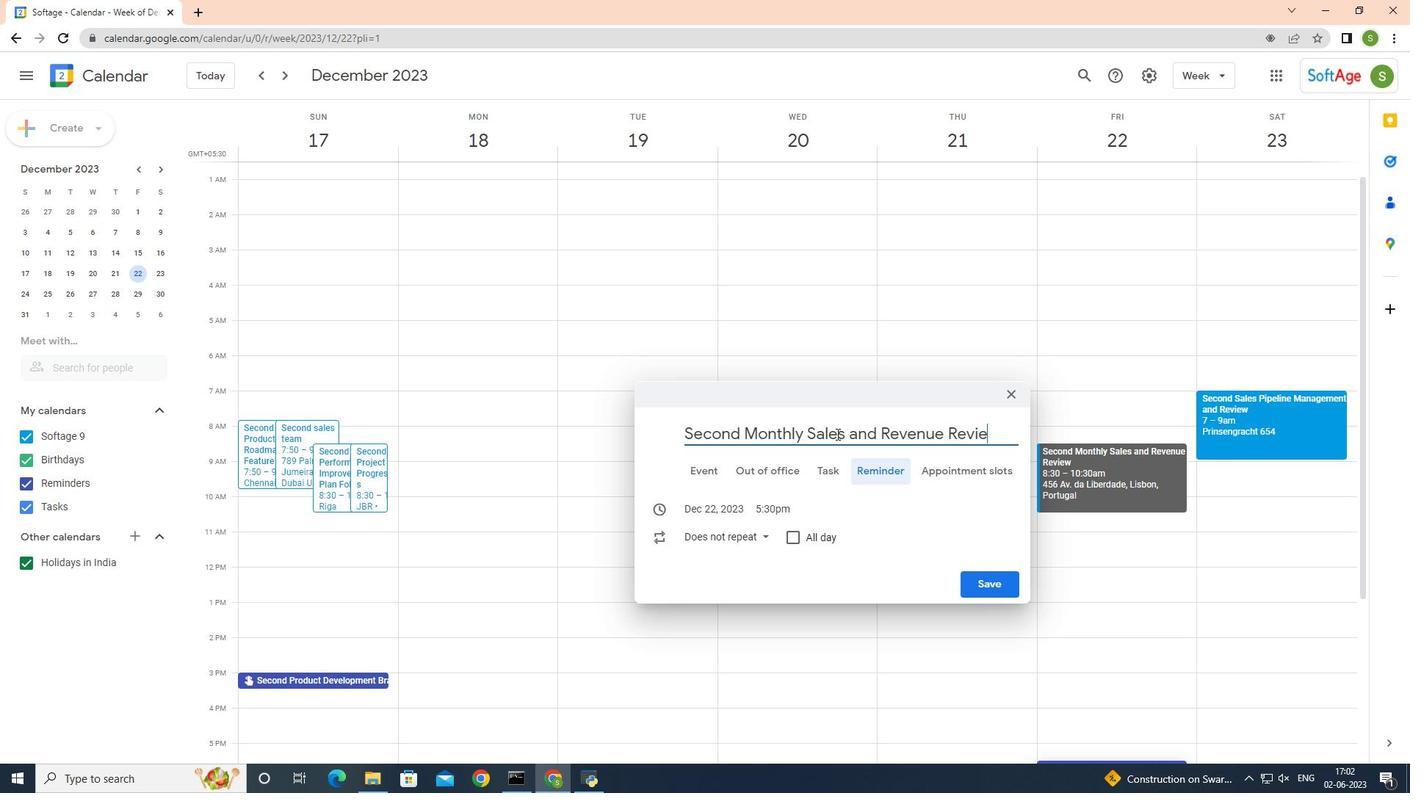 
Action: Mouse moved to (757, 539)
Screenshot: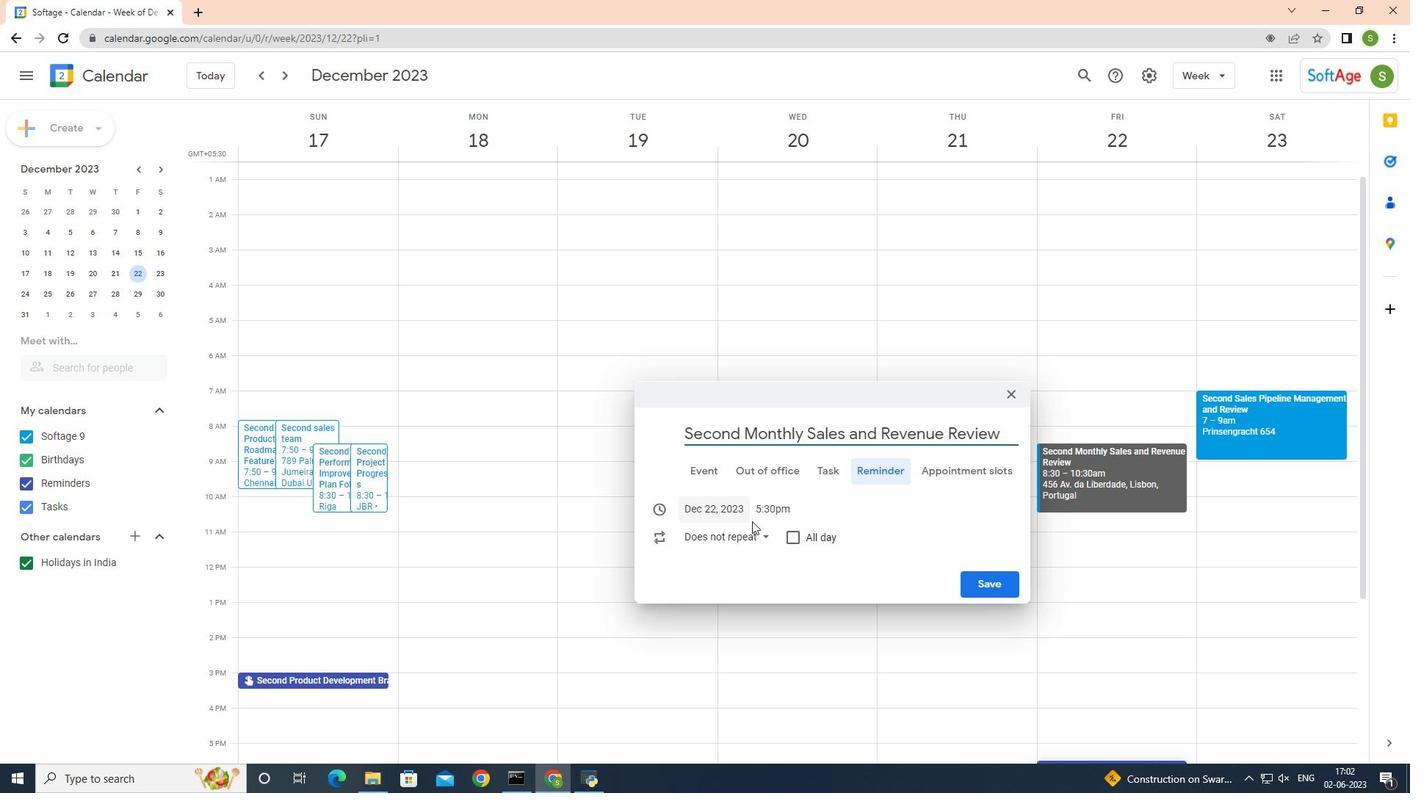 
Action: Mouse pressed left at (757, 539)
Screenshot: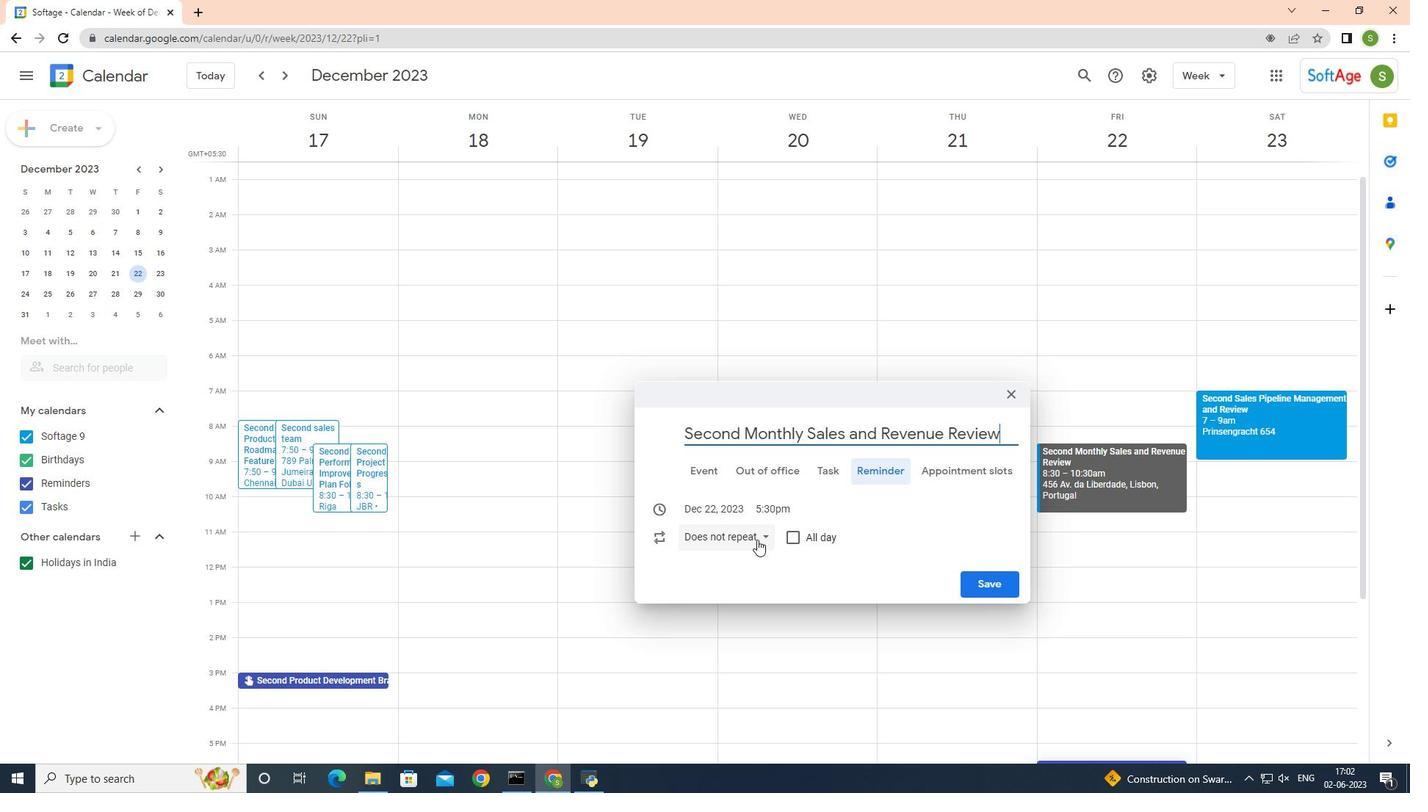 
Action: Mouse moved to (787, 722)
Screenshot: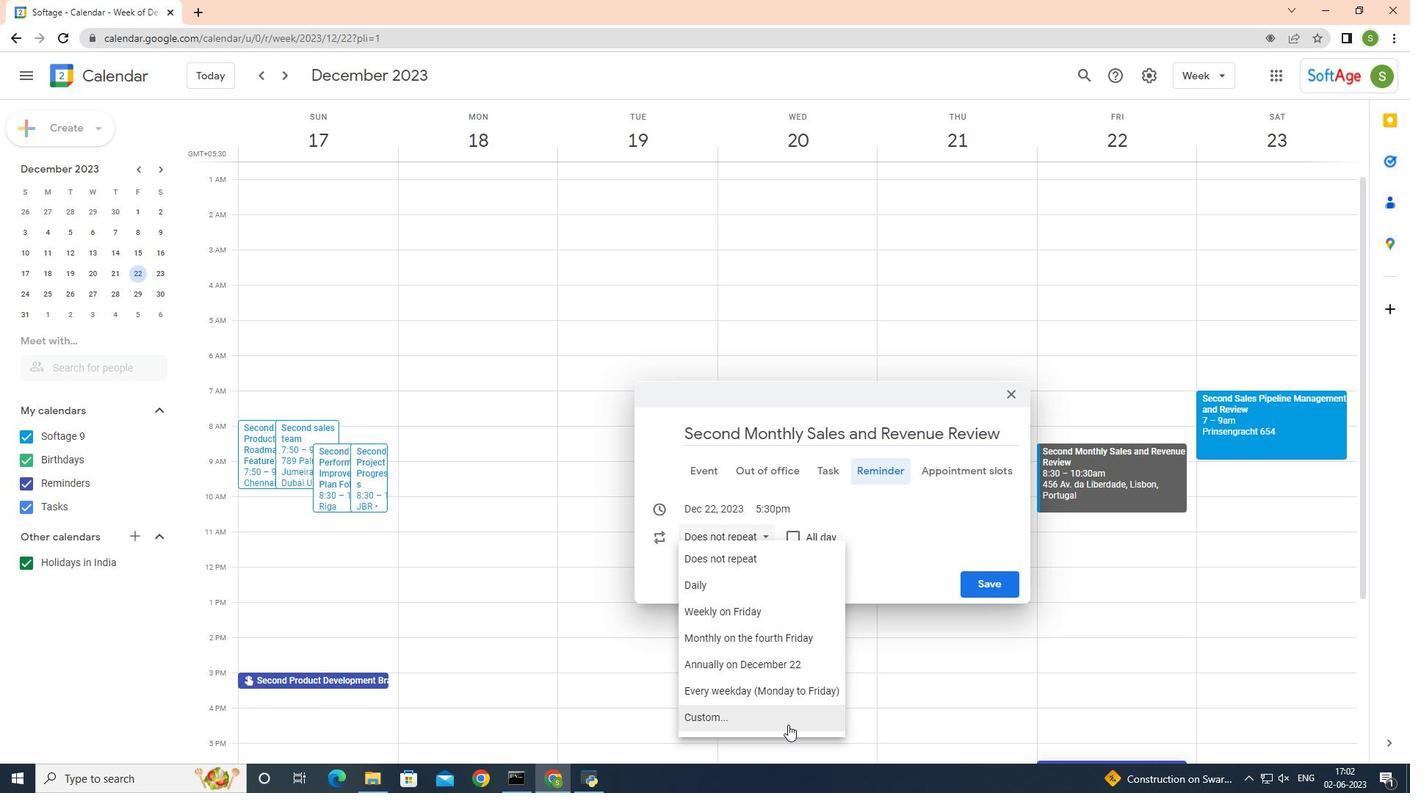 
Action: Mouse pressed left at (787, 722)
Screenshot: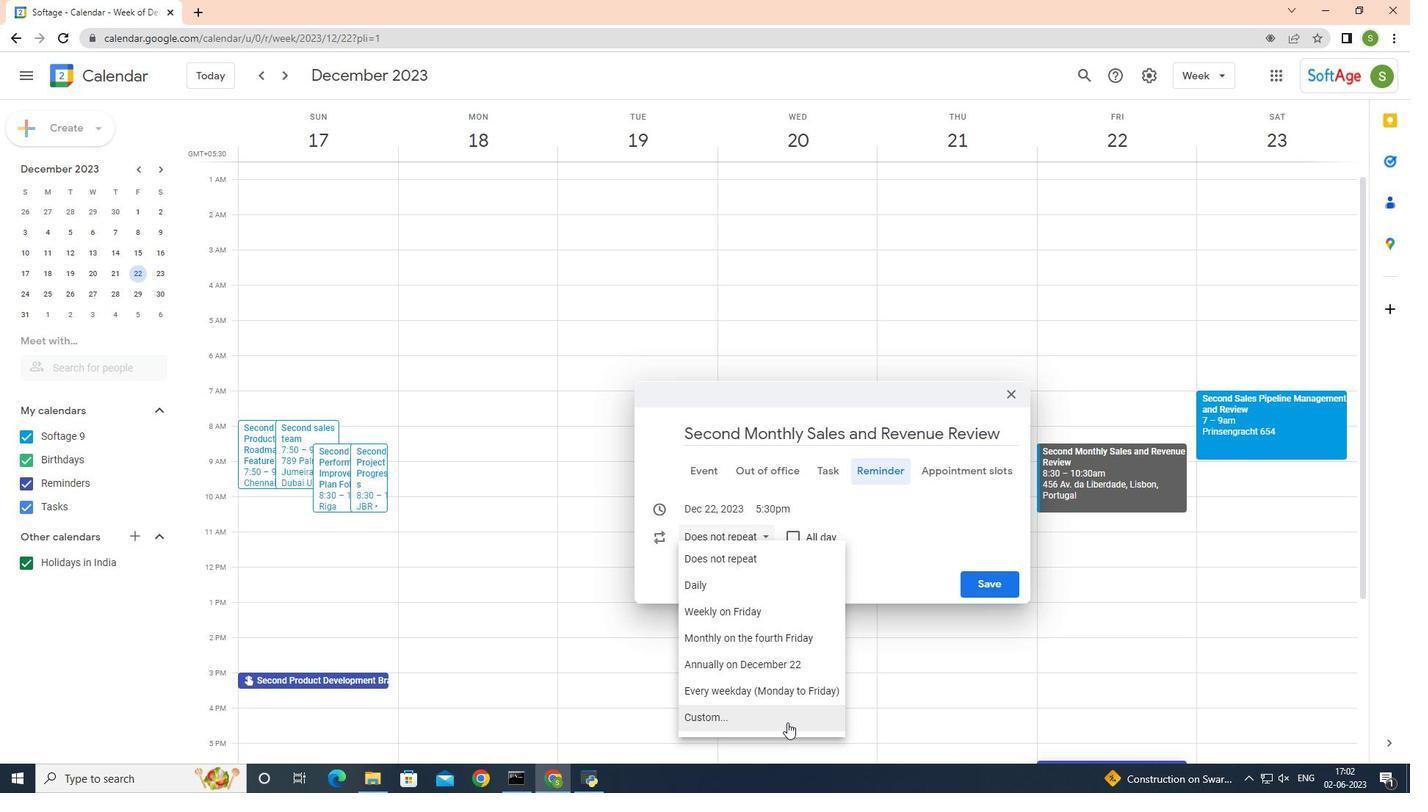 
Action: Mouse moved to (590, 380)
Screenshot: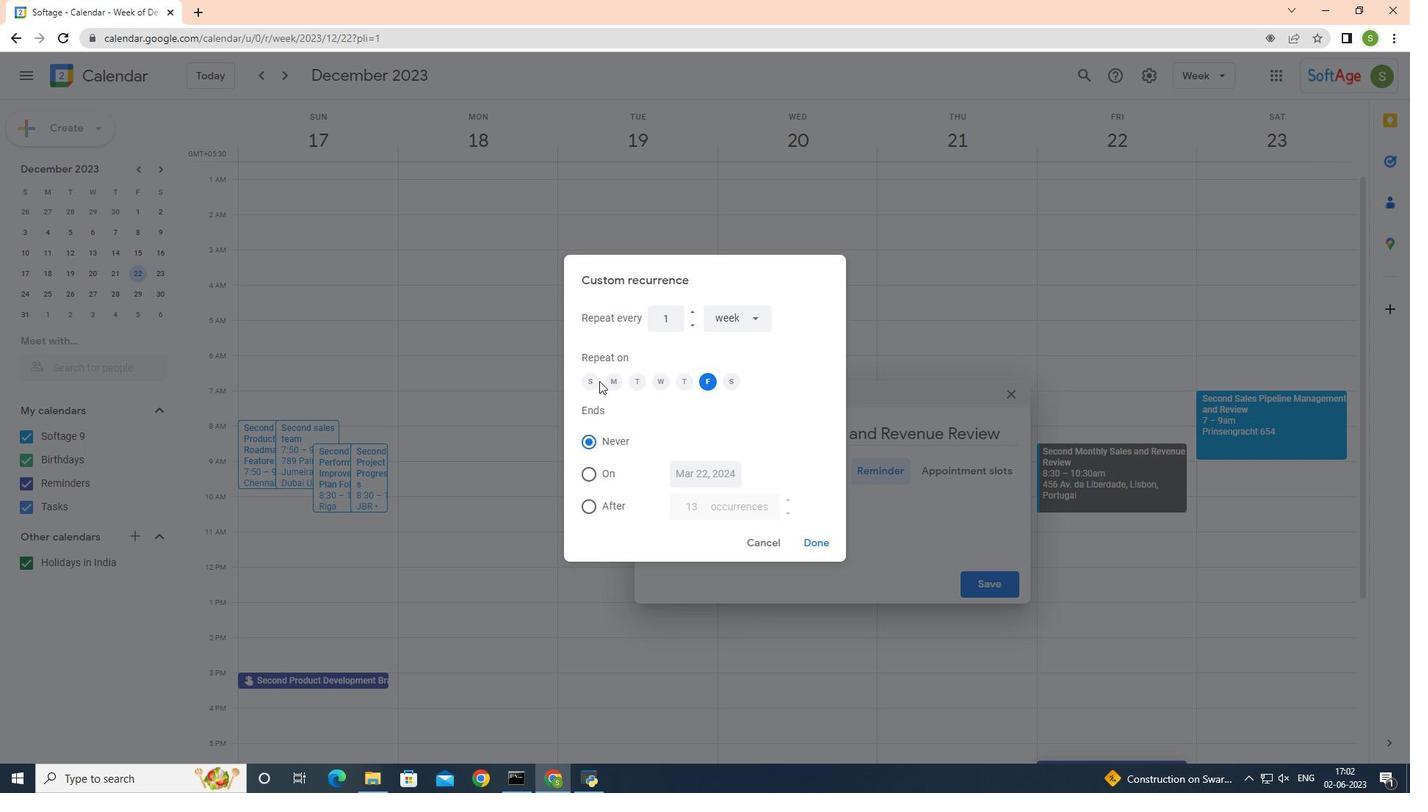 
Action: Mouse pressed left at (590, 380)
Screenshot: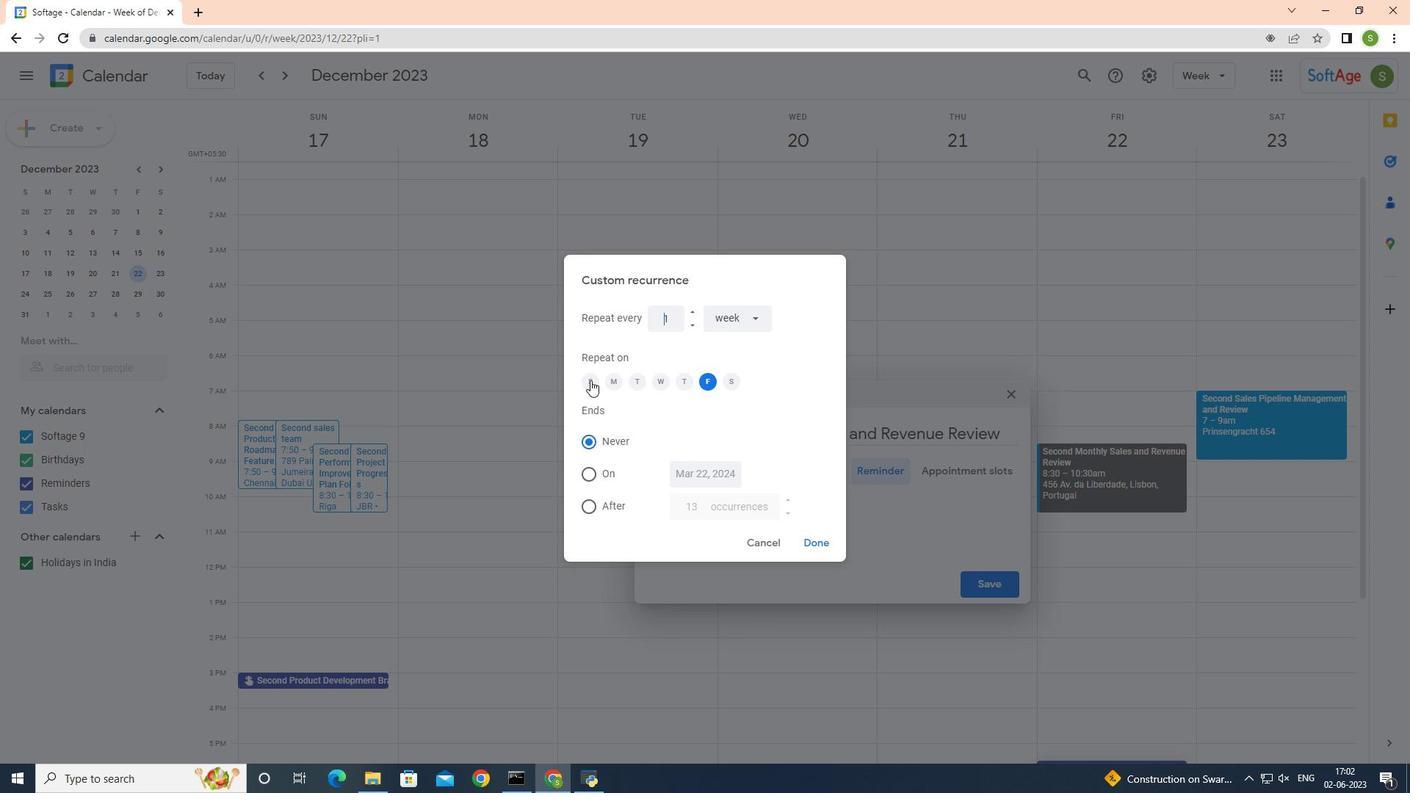 
Action: Mouse moved to (705, 384)
Screenshot: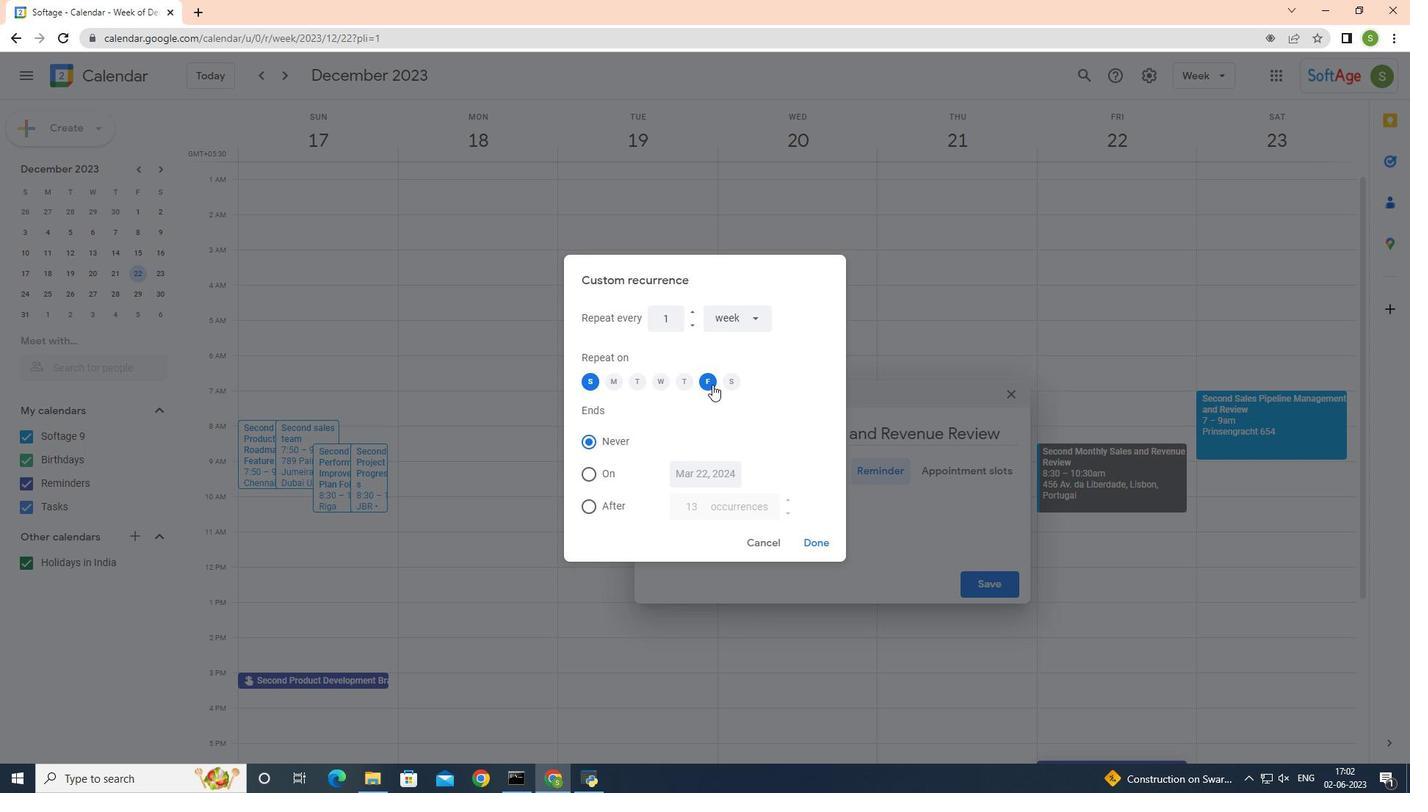 
Action: Mouse pressed left at (705, 384)
Screenshot: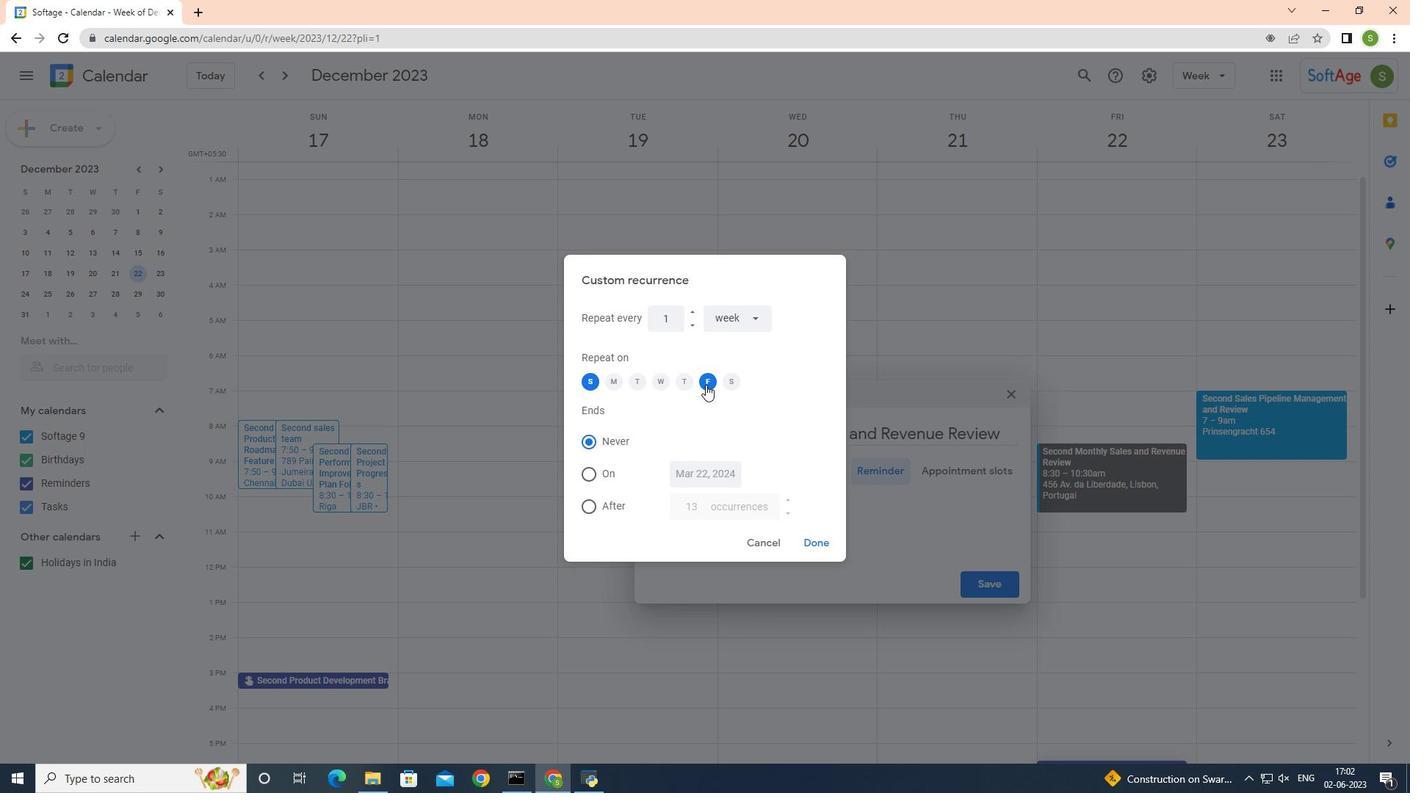 
Action: Mouse moved to (817, 542)
Screenshot: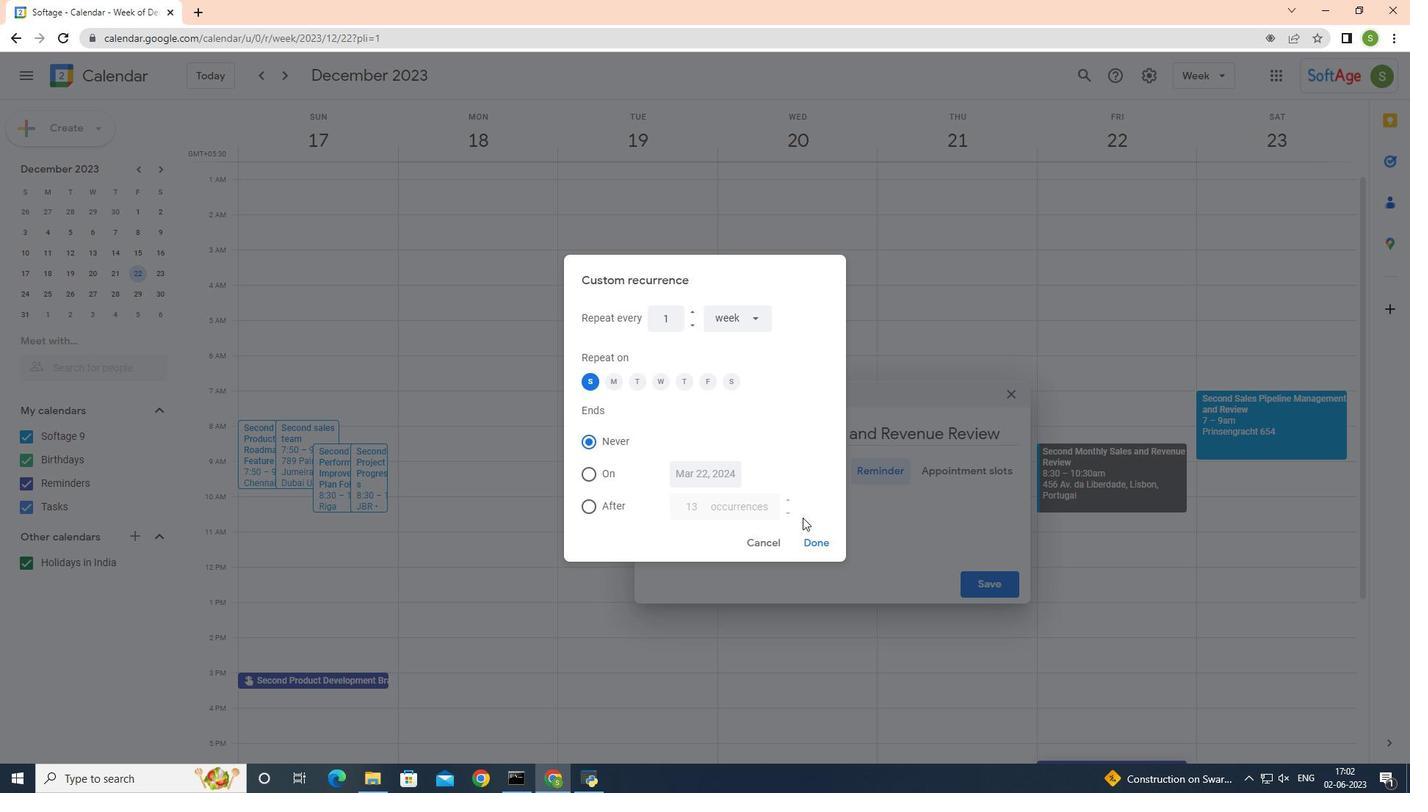 
Action: Mouse pressed left at (817, 542)
Screenshot: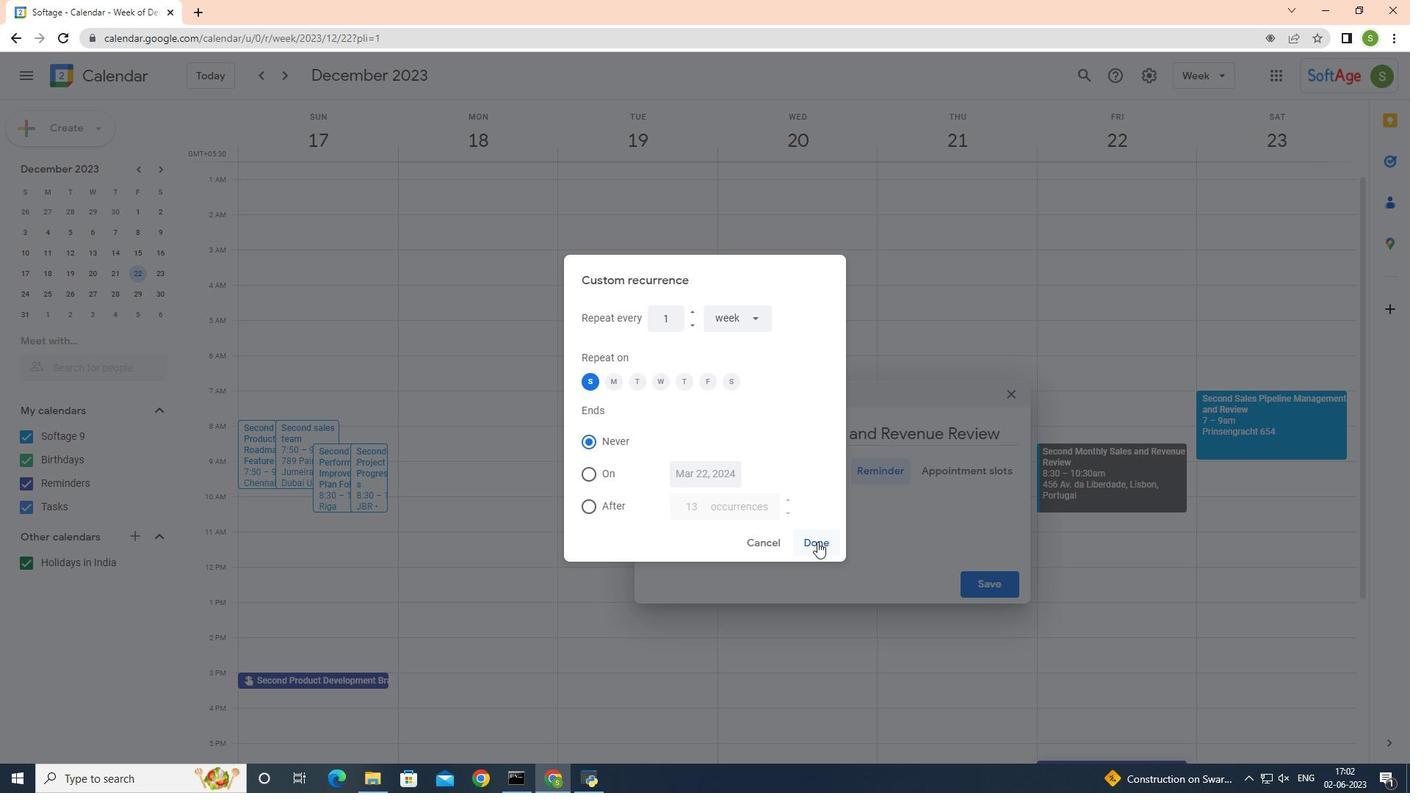 
Action: Mouse moved to (990, 575)
Screenshot: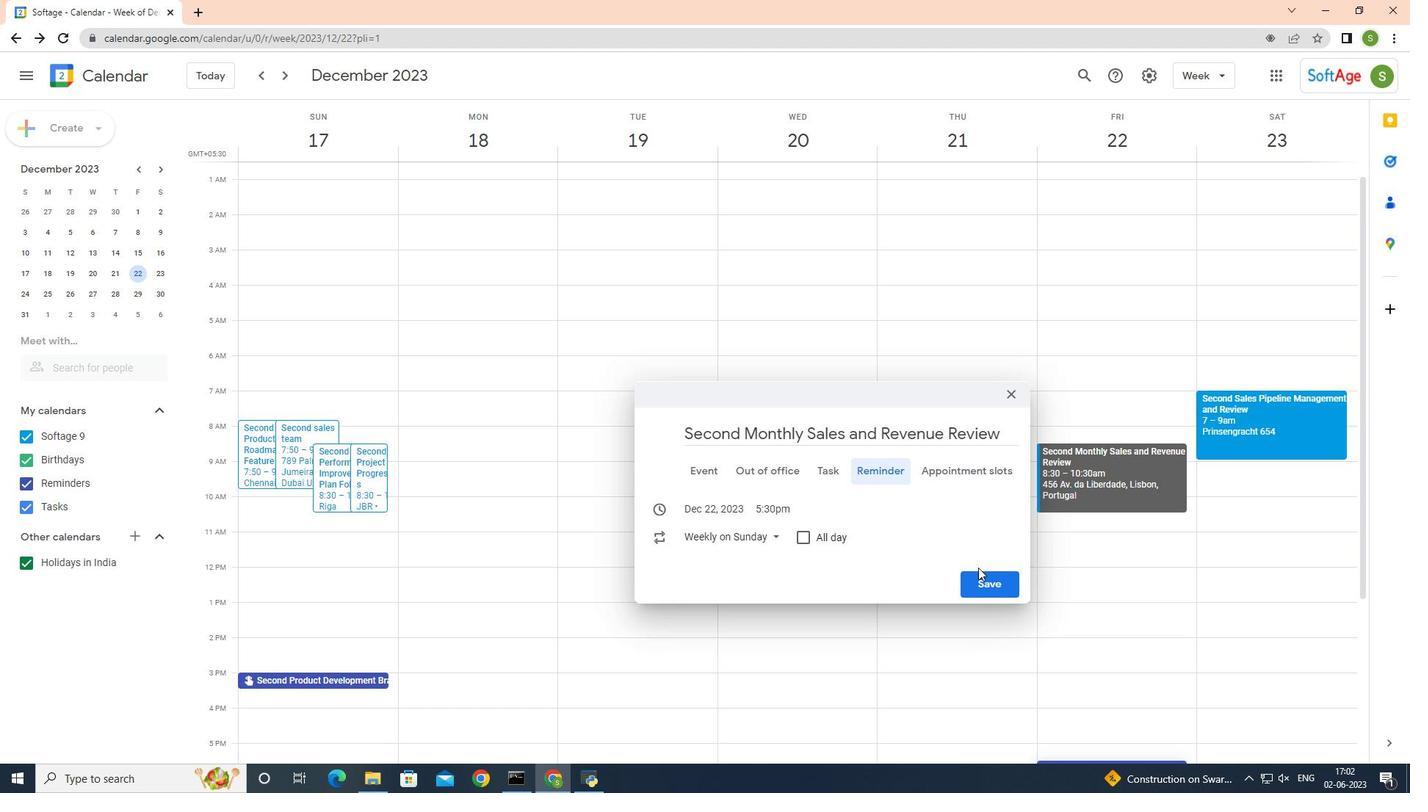 
Action: Mouse pressed left at (990, 575)
Screenshot: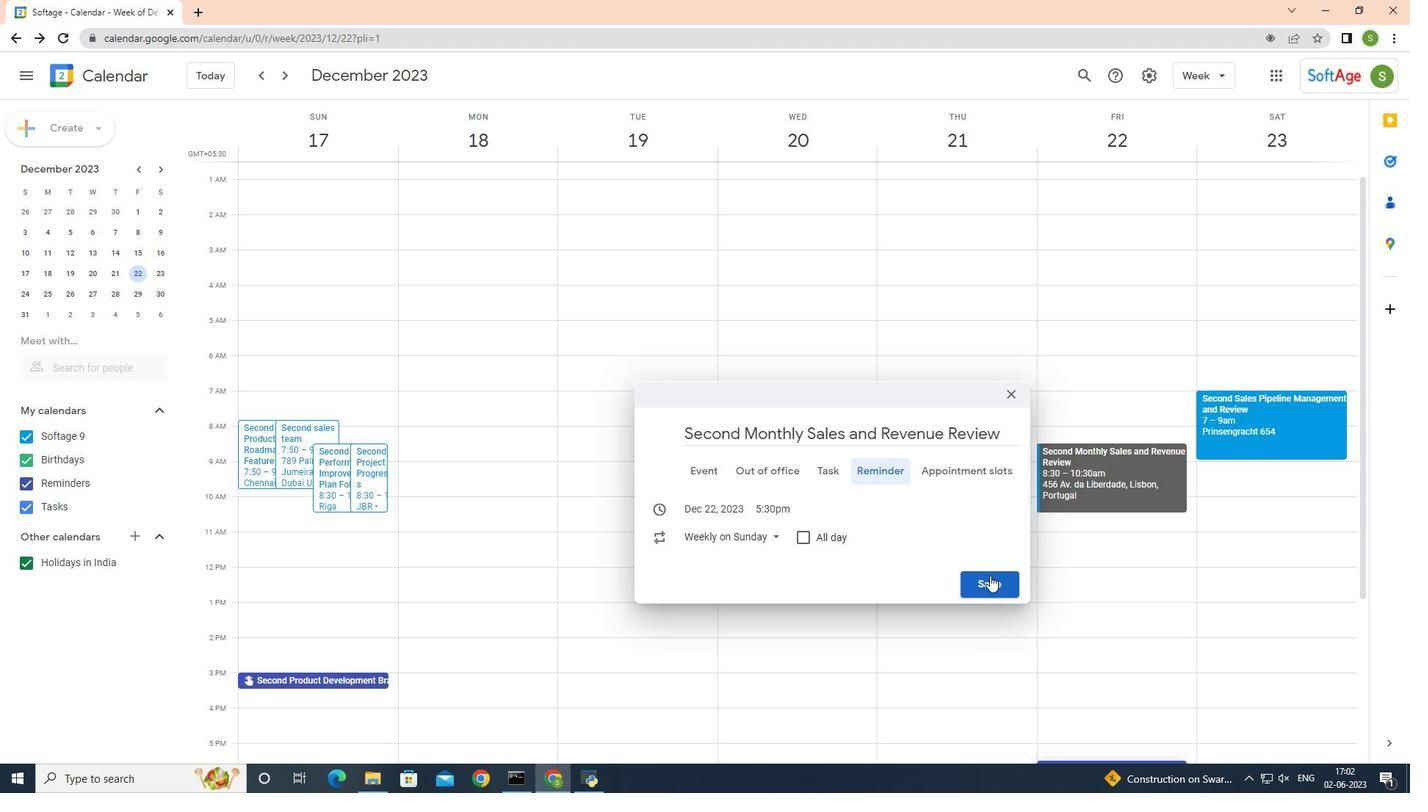 
